 Task: Look for space in Itapissuma, Brazil from 5th July, 2023 to 15th July, 2023 for 9 adults in price range Rs.15000 to Rs.25000. Place can be entire place with 5 bedrooms having 5 beds and 5 bathrooms. Property type can be house, flat, guest house. Booking option can be shelf check-in. Required host language is Spanish.
Action: Mouse moved to (532, 107)
Screenshot: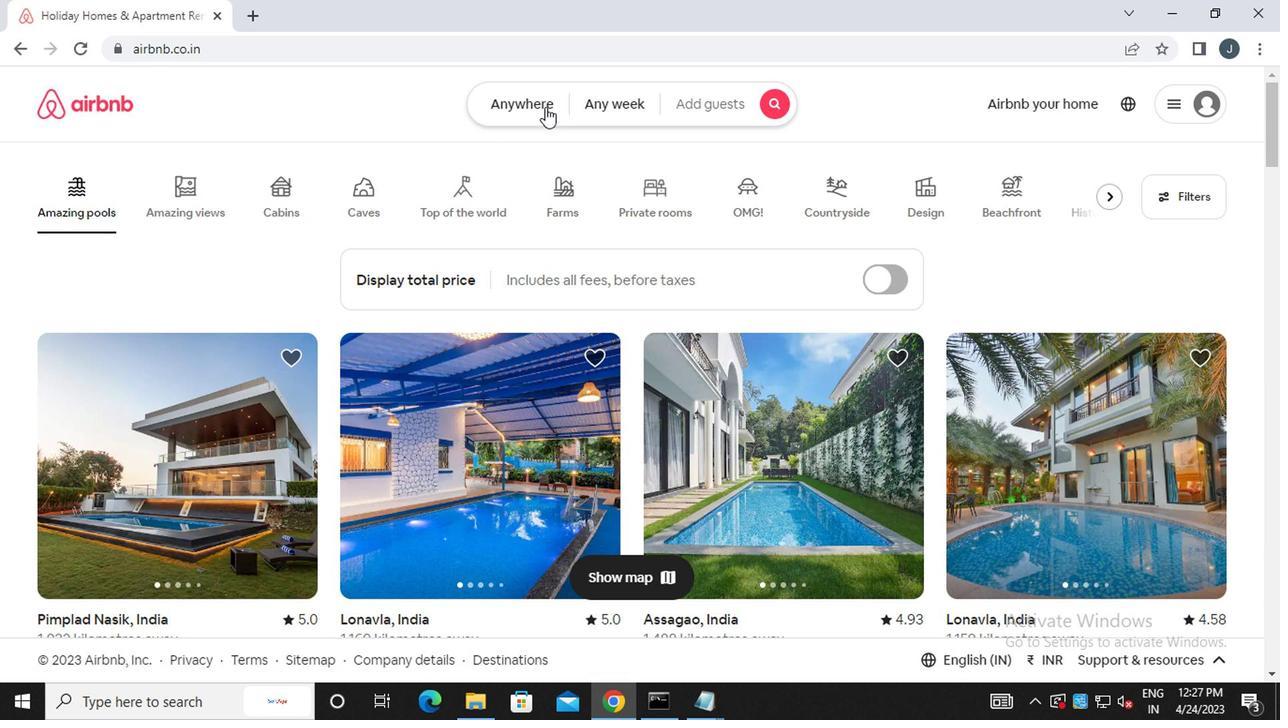 
Action: Mouse pressed left at (532, 107)
Screenshot: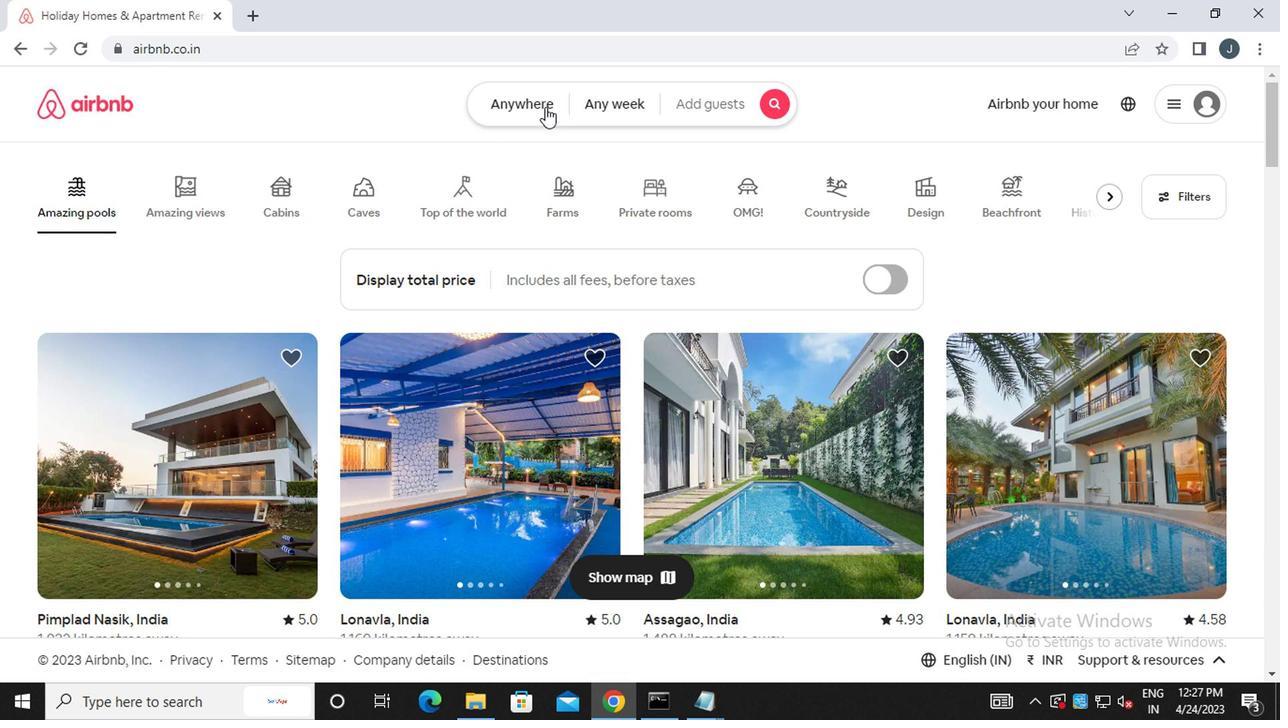 
Action: Mouse moved to (290, 183)
Screenshot: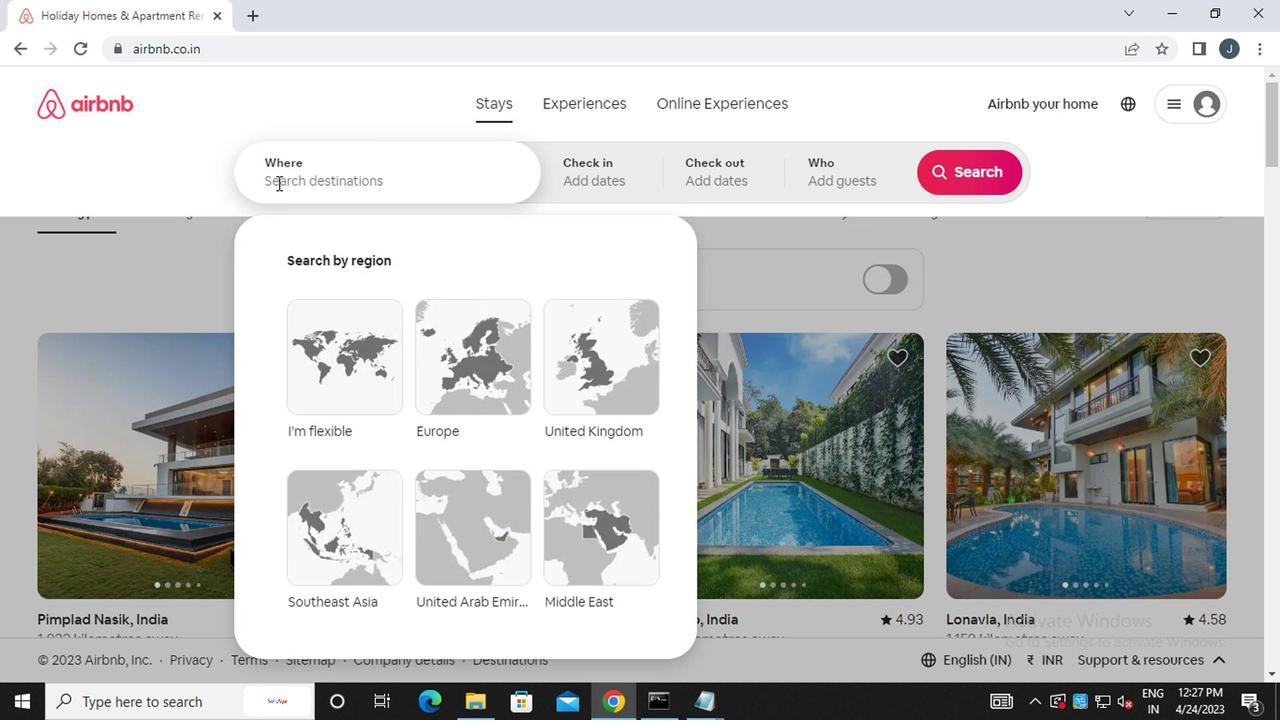 
Action: Mouse pressed left at (290, 183)
Screenshot: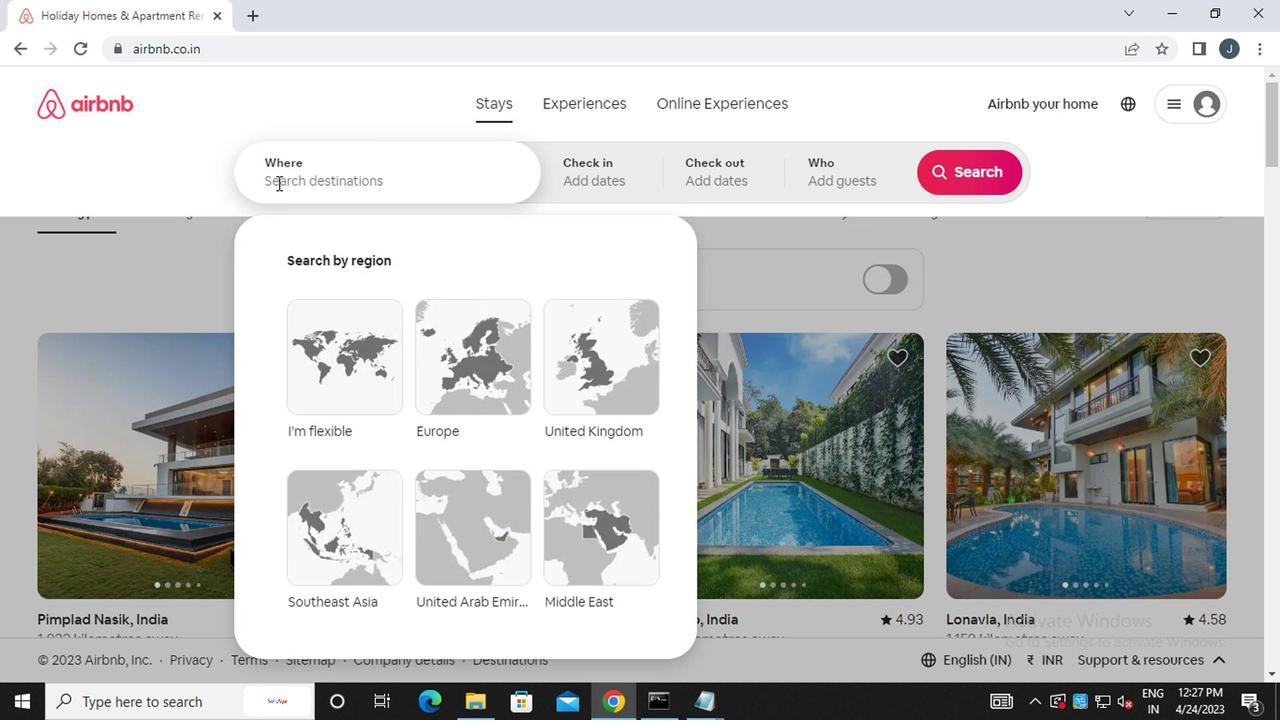 
Action: Mouse moved to (286, 183)
Screenshot: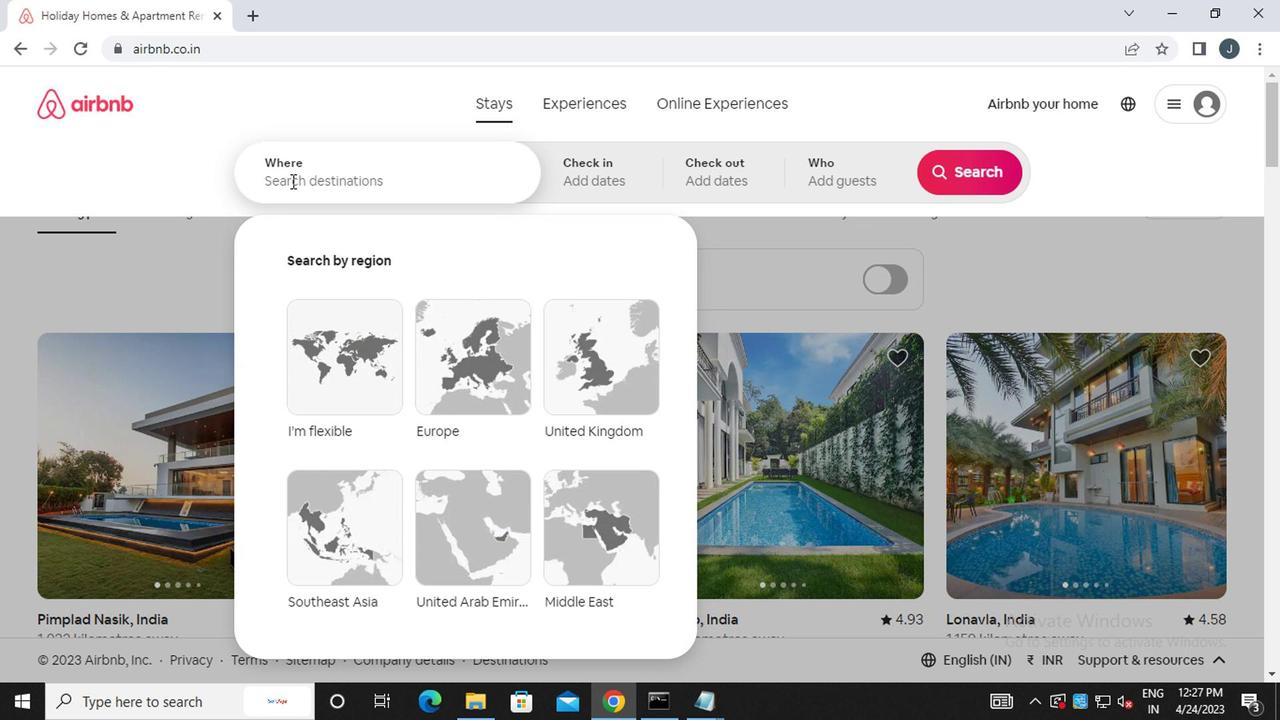 
Action: Key pressed i<Key.caps_lock>tapissuma,<Key.space><Key.caps_lock>b<Key.caps_lock>razil
Screenshot: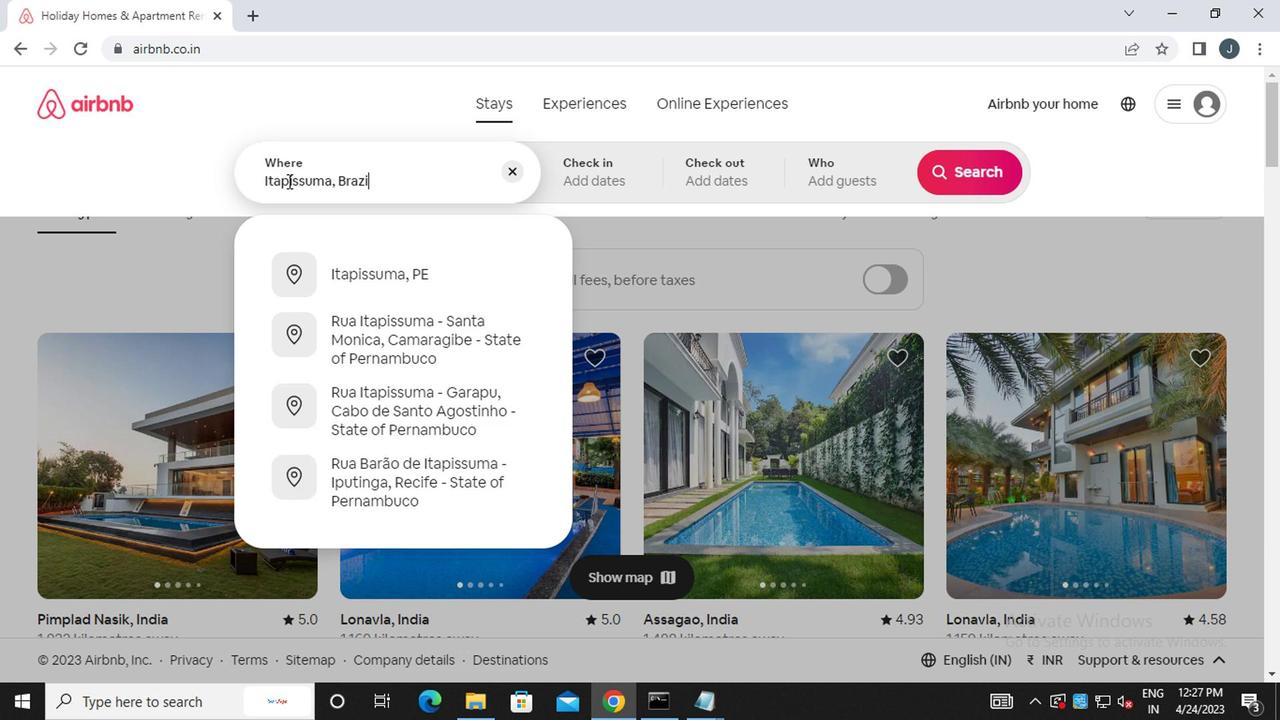 
Action: Mouse moved to (574, 168)
Screenshot: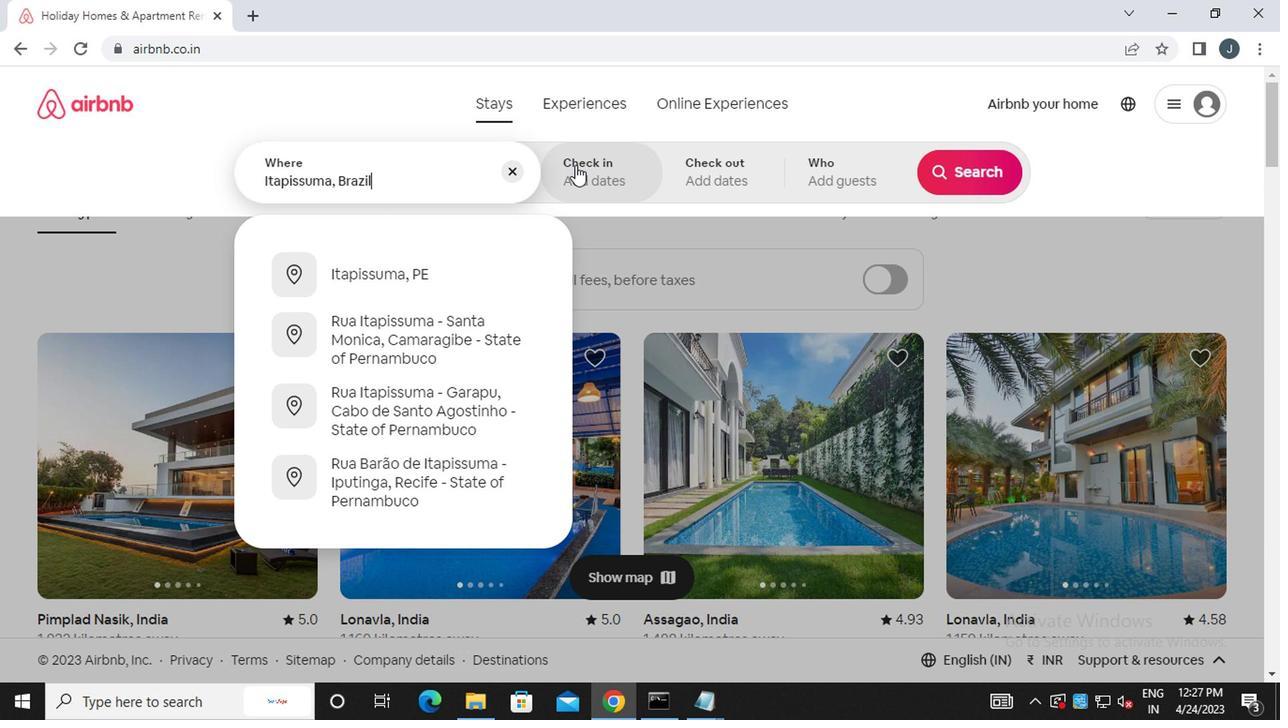 
Action: Mouse pressed left at (574, 168)
Screenshot: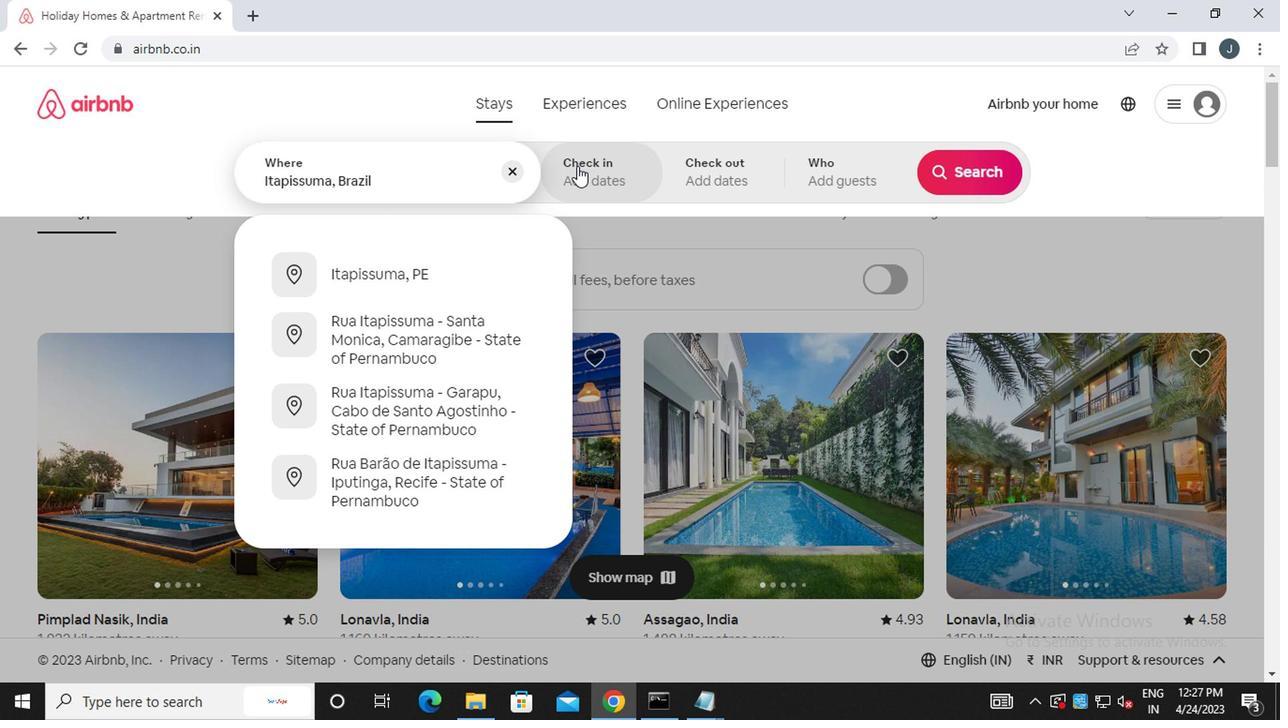 
Action: Mouse moved to (952, 323)
Screenshot: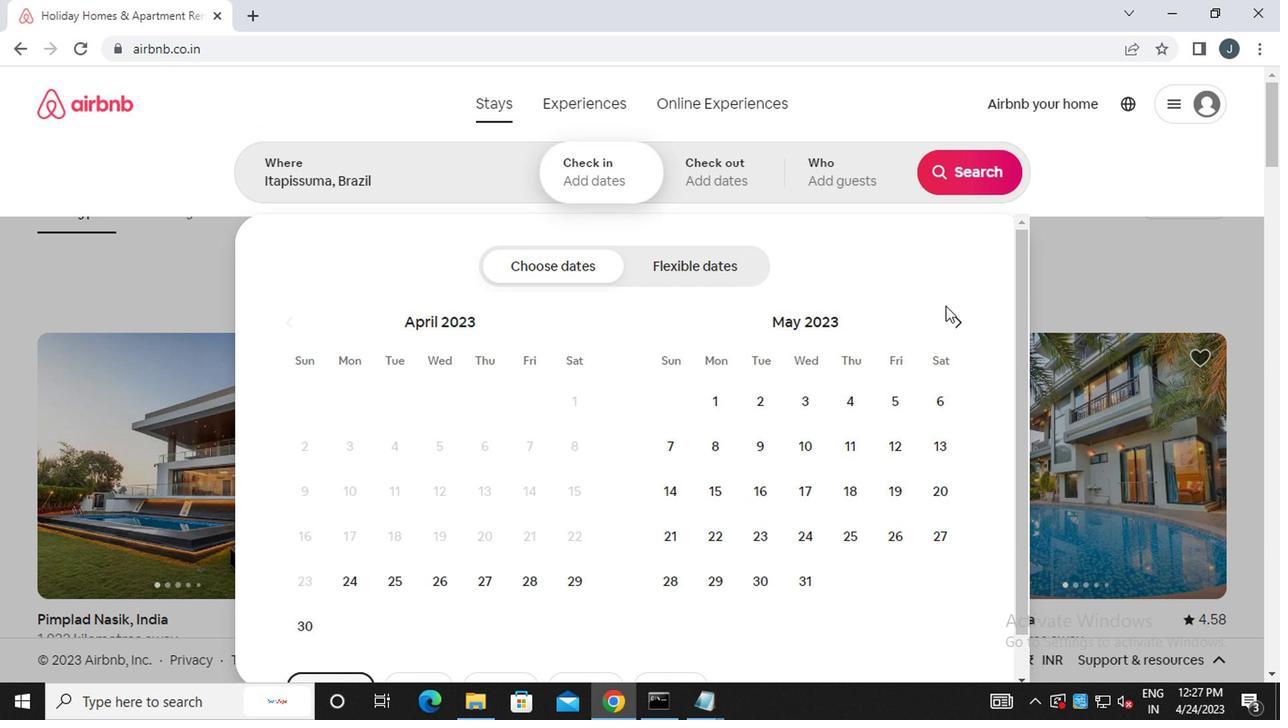 
Action: Mouse pressed left at (952, 323)
Screenshot: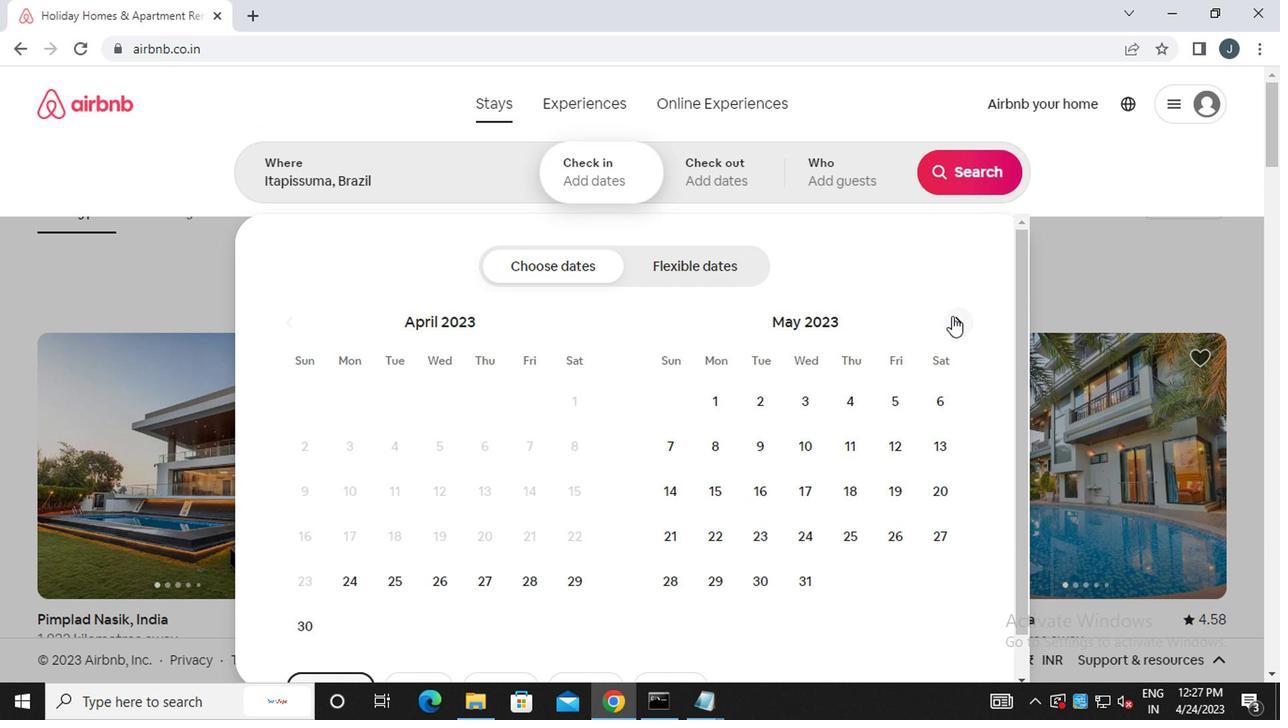 
Action: Mouse moved to (954, 324)
Screenshot: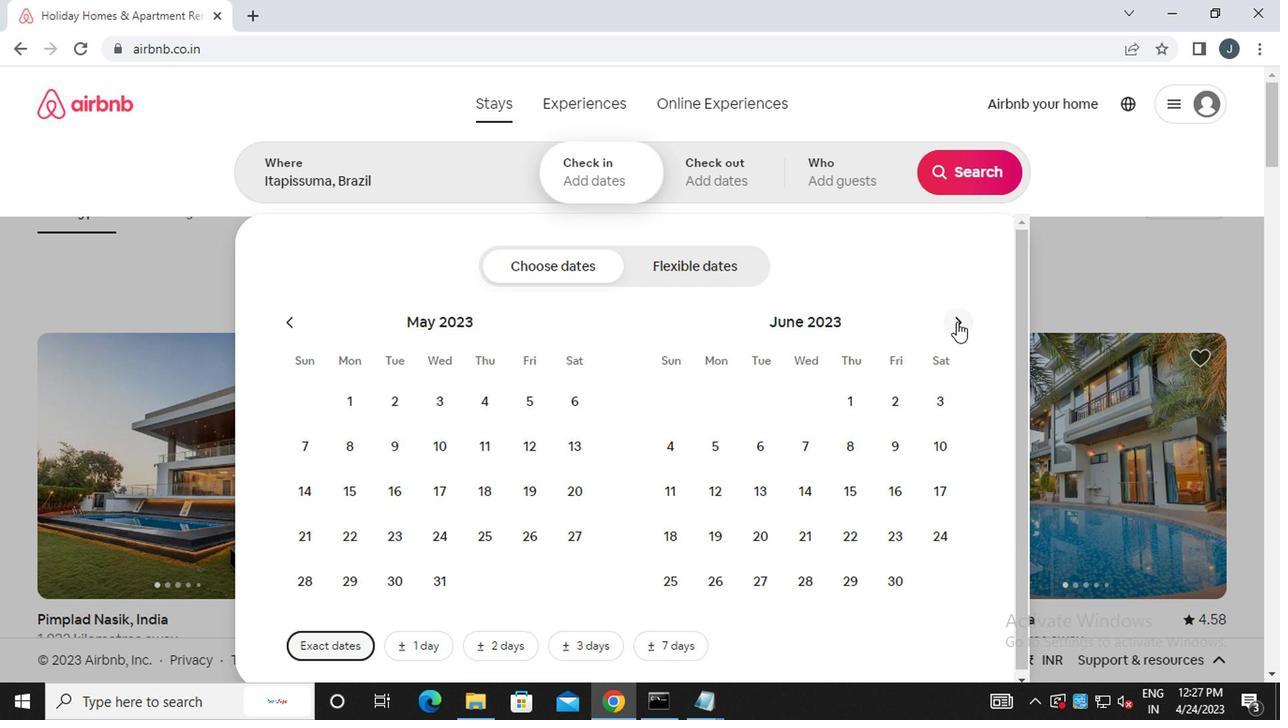 
Action: Mouse pressed left at (954, 324)
Screenshot: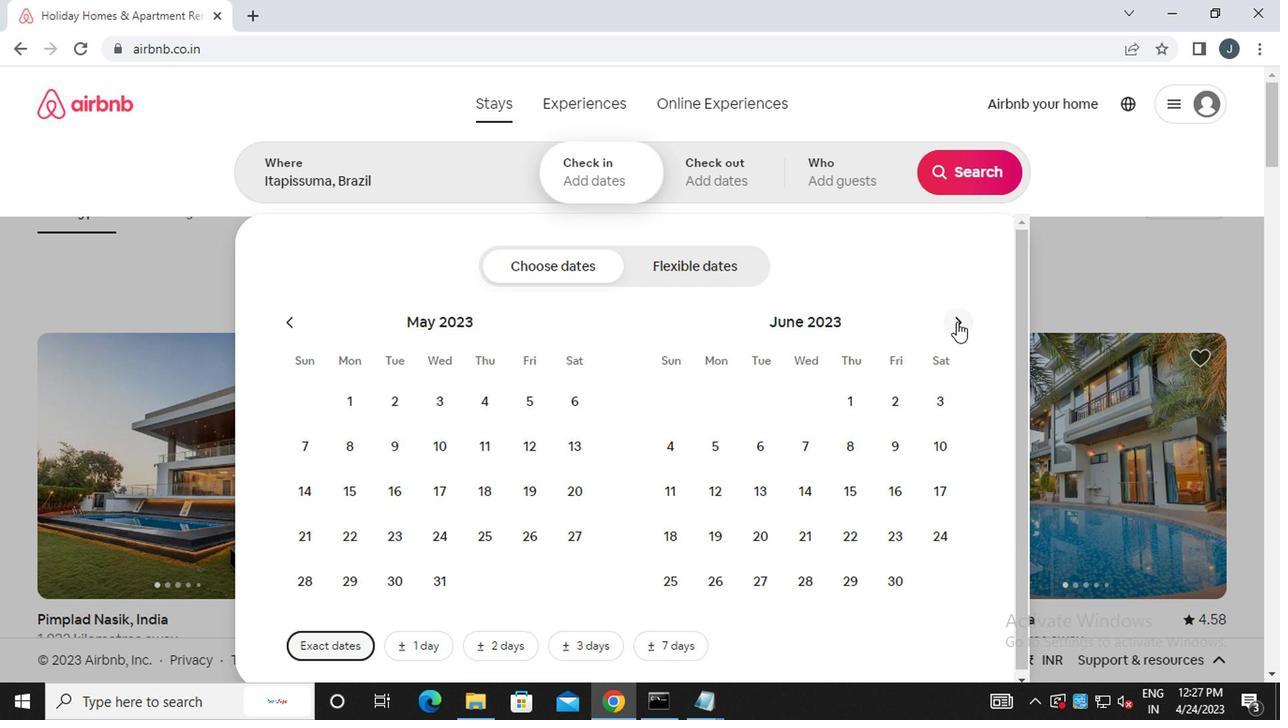 
Action: Mouse moved to (806, 450)
Screenshot: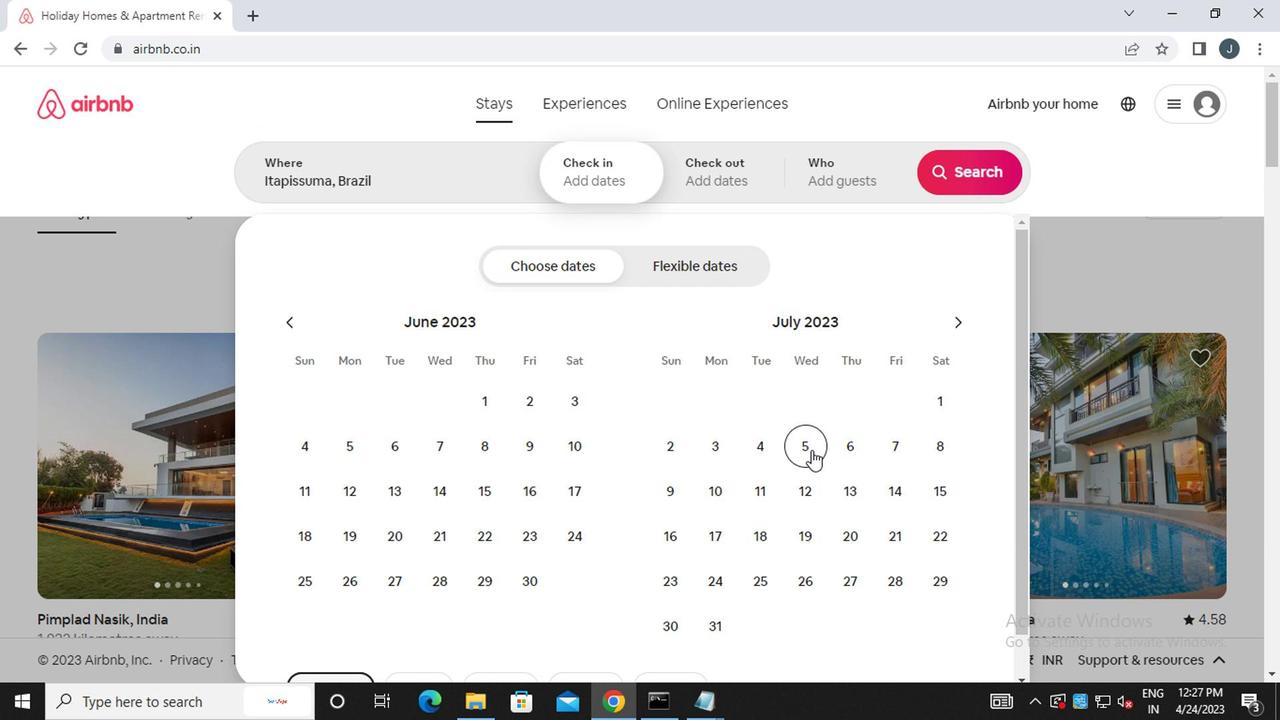 
Action: Mouse pressed left at (806, 450)
Screenshot: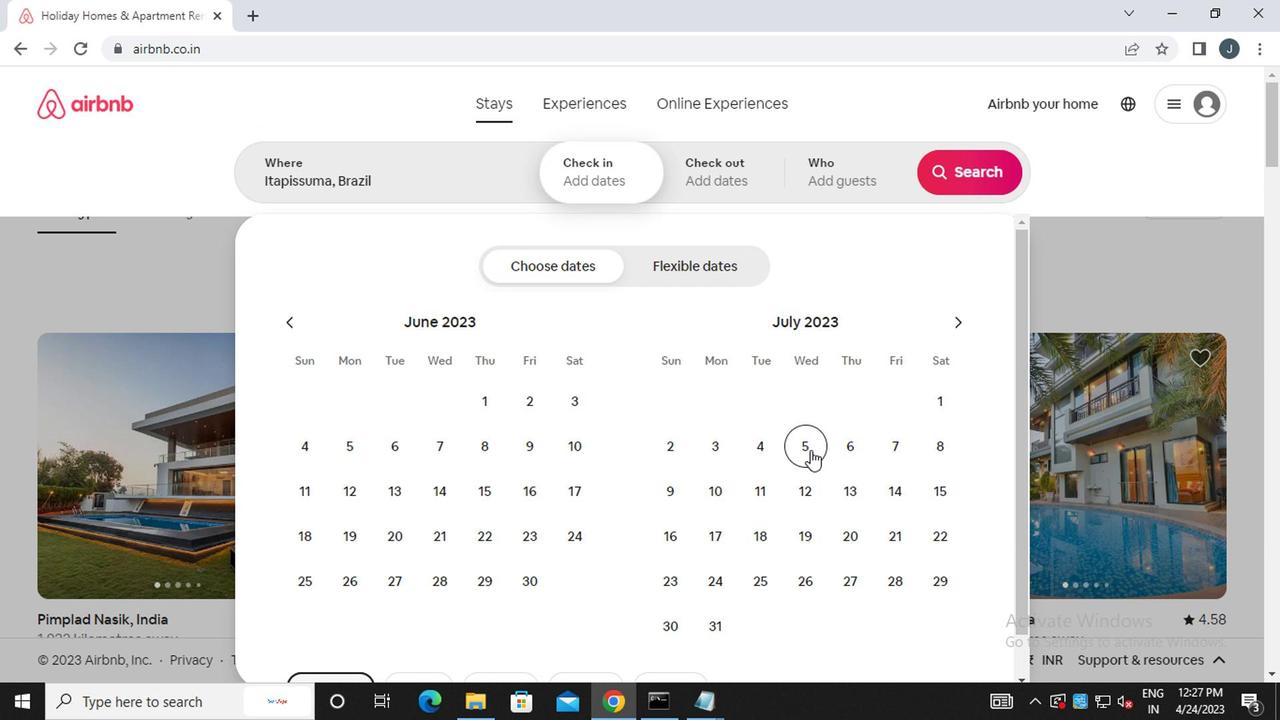 
Action: Mouse moved to (928, 490)
Screenshot: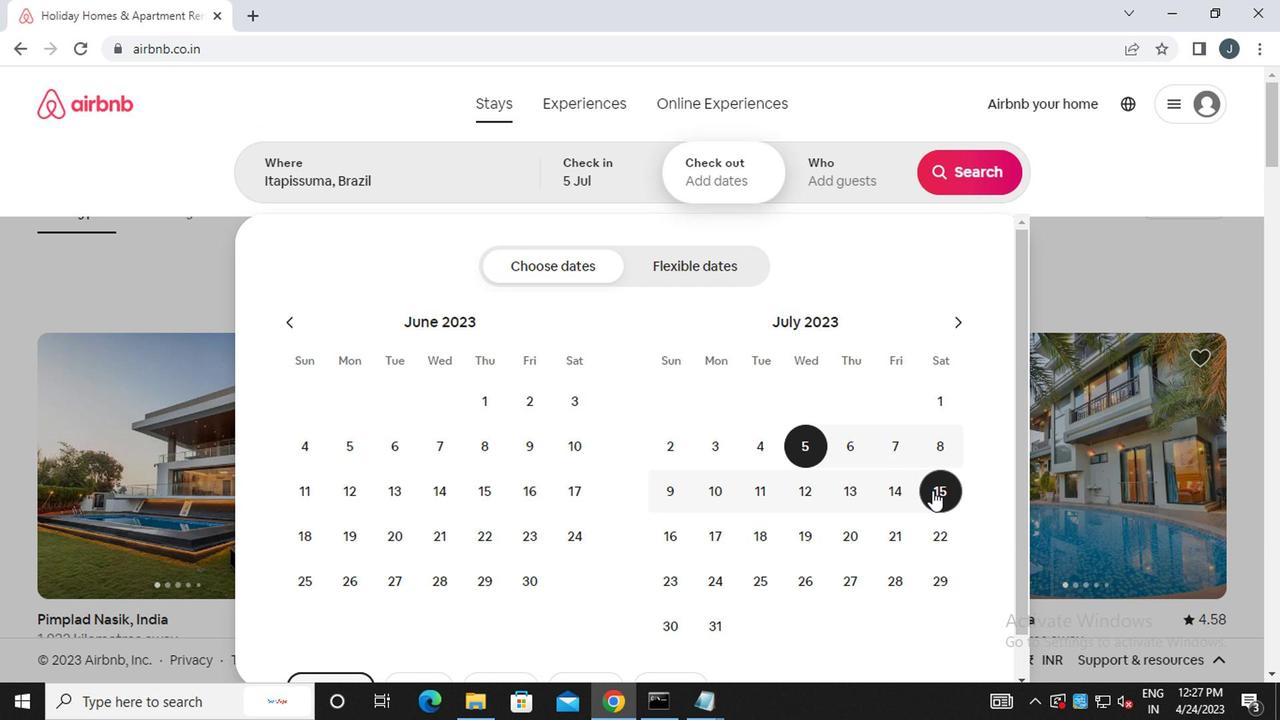
Action: Mouse pressed left at (928, 490)
Screenshot: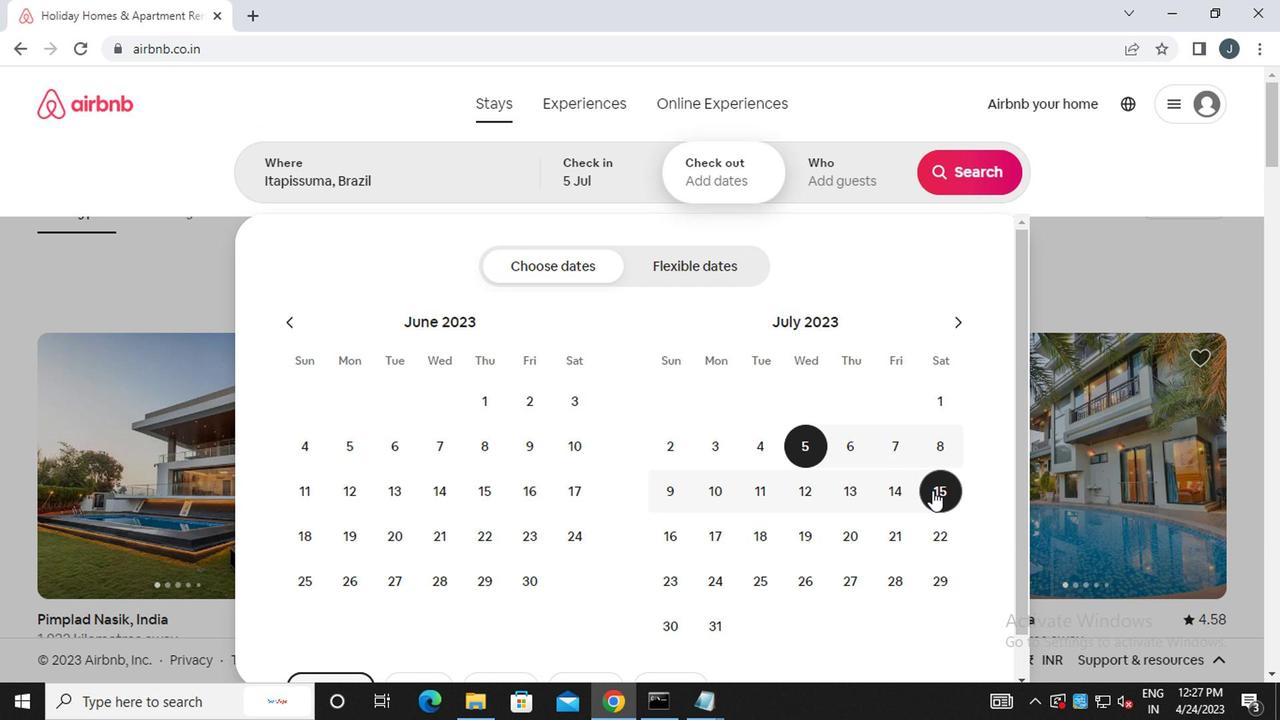 
Action: Mouse moved to (839, 171)
Screenshot: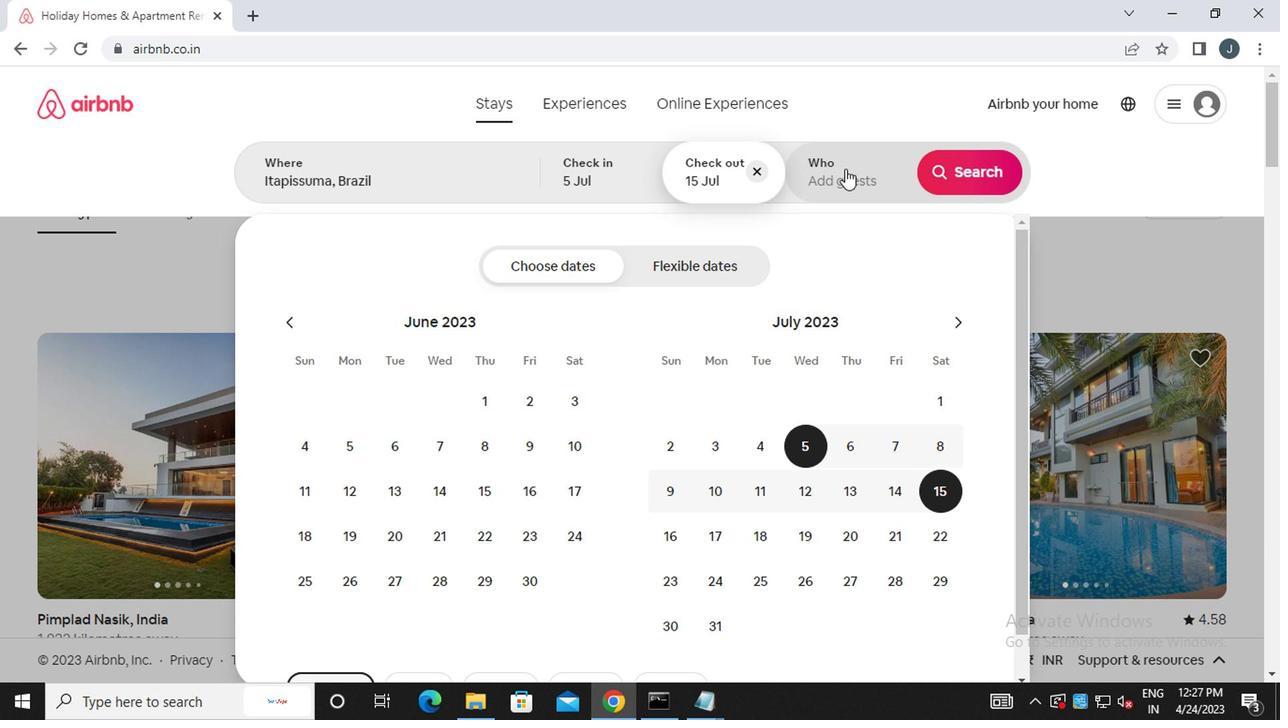 
Action: Mouse pressed left at (839, 171)
Screenshot: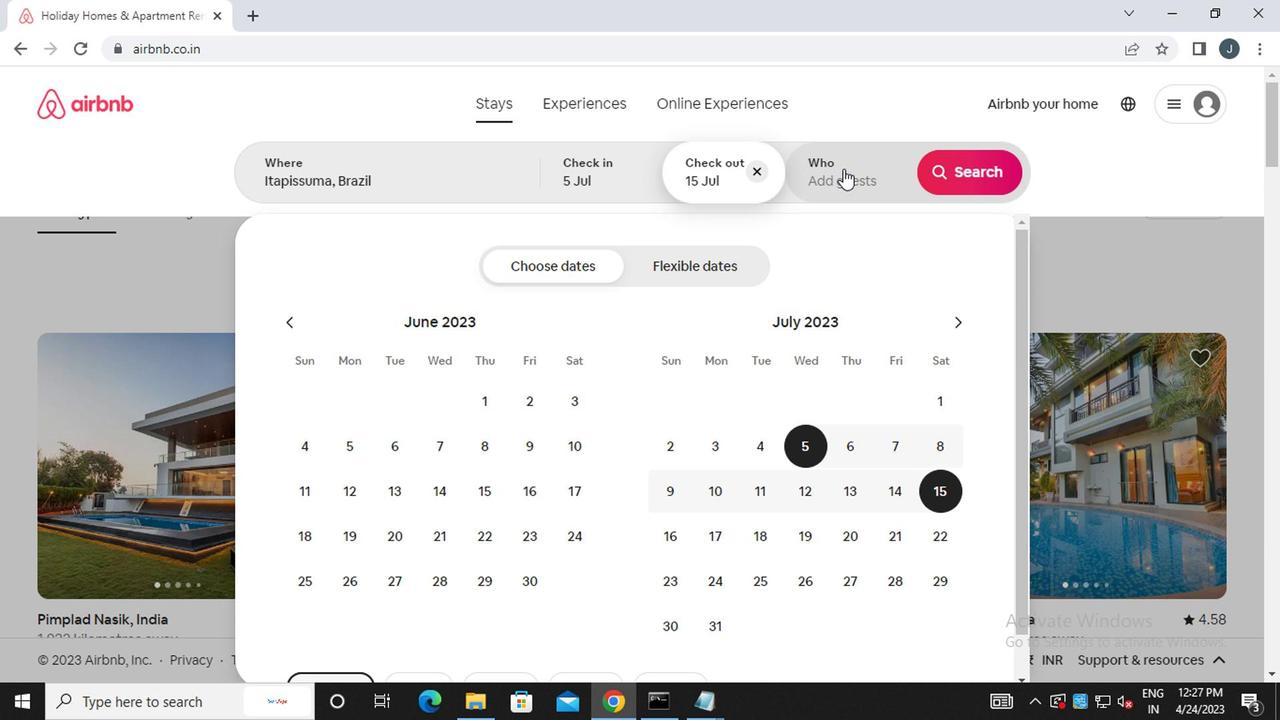 
Action: Mouse moved to (976, 272)
Screenshot: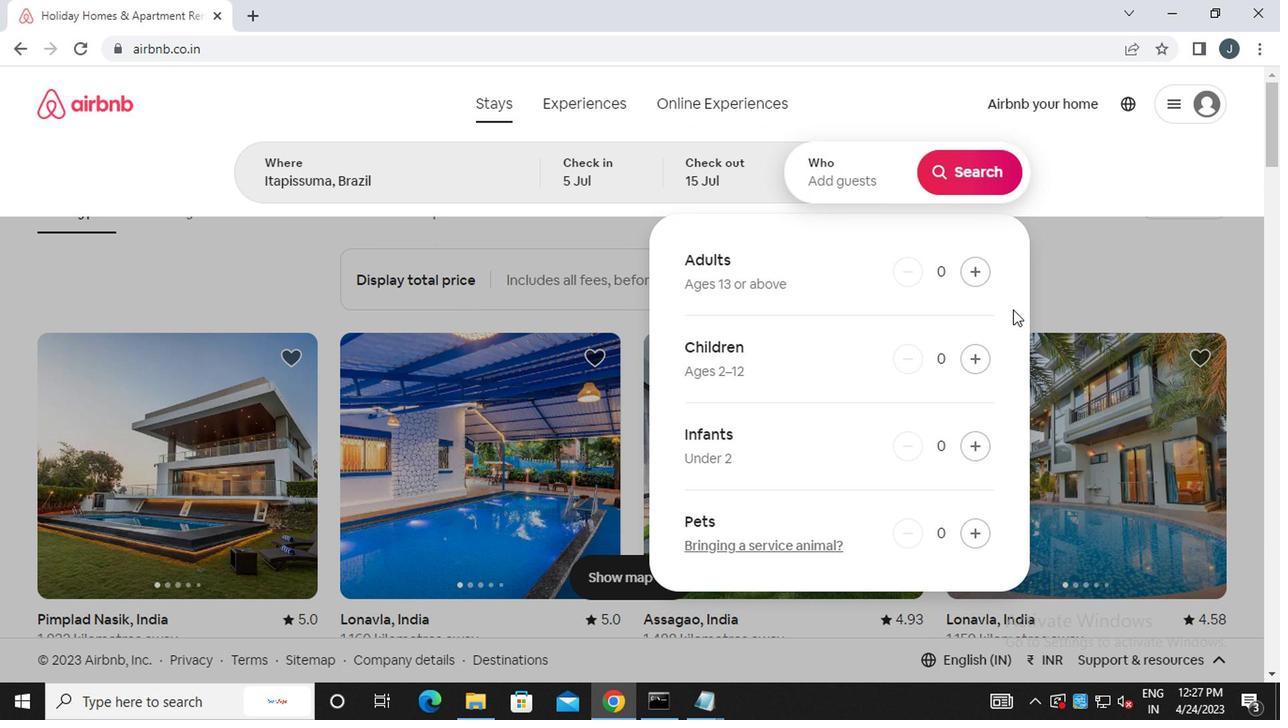 
Action: Mouse pressed left at (976, 272)
Screenshot: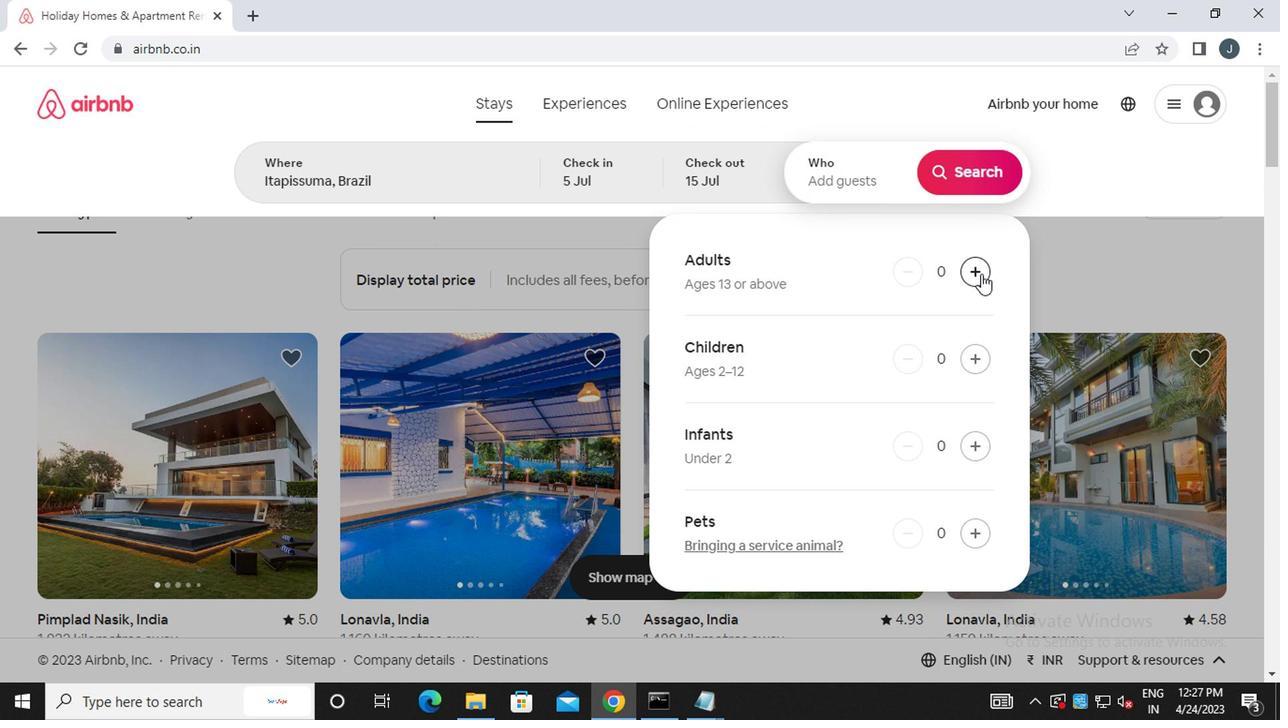 
Action: Mouse pressed left at (976, 272)
Screenshot: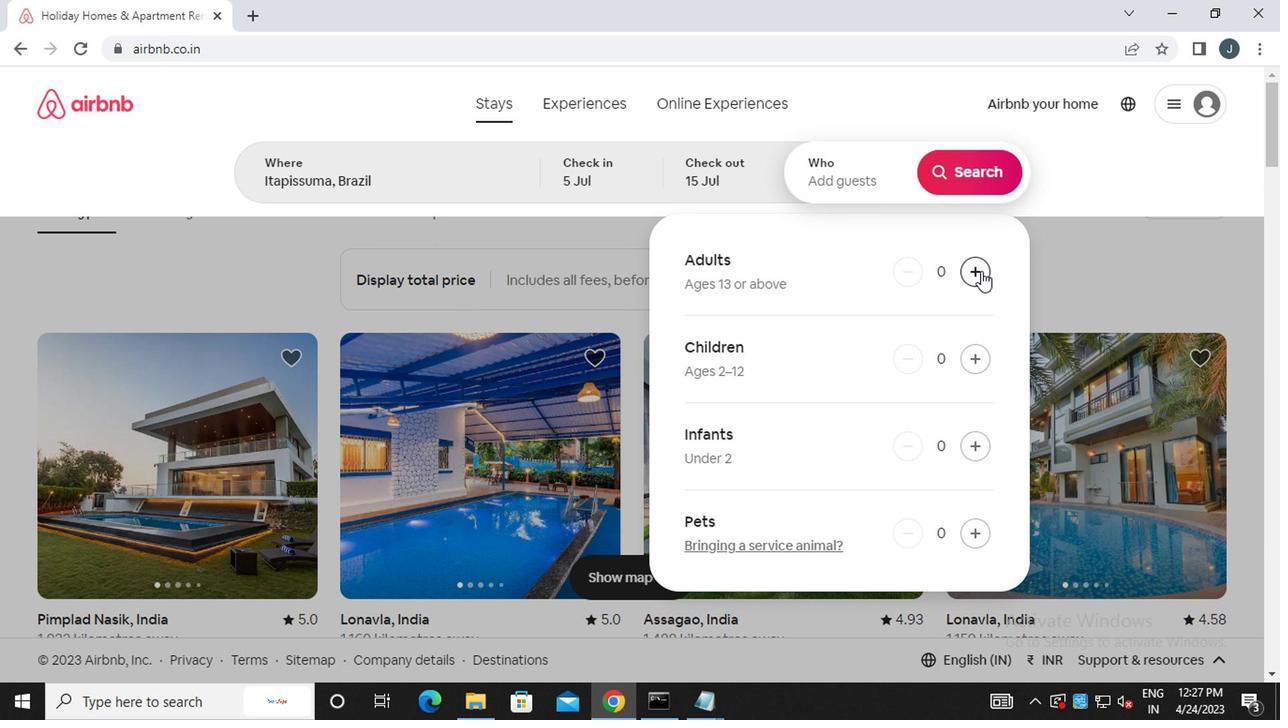 
Action: Mouse pressed left at (976, 272)
Screenshot: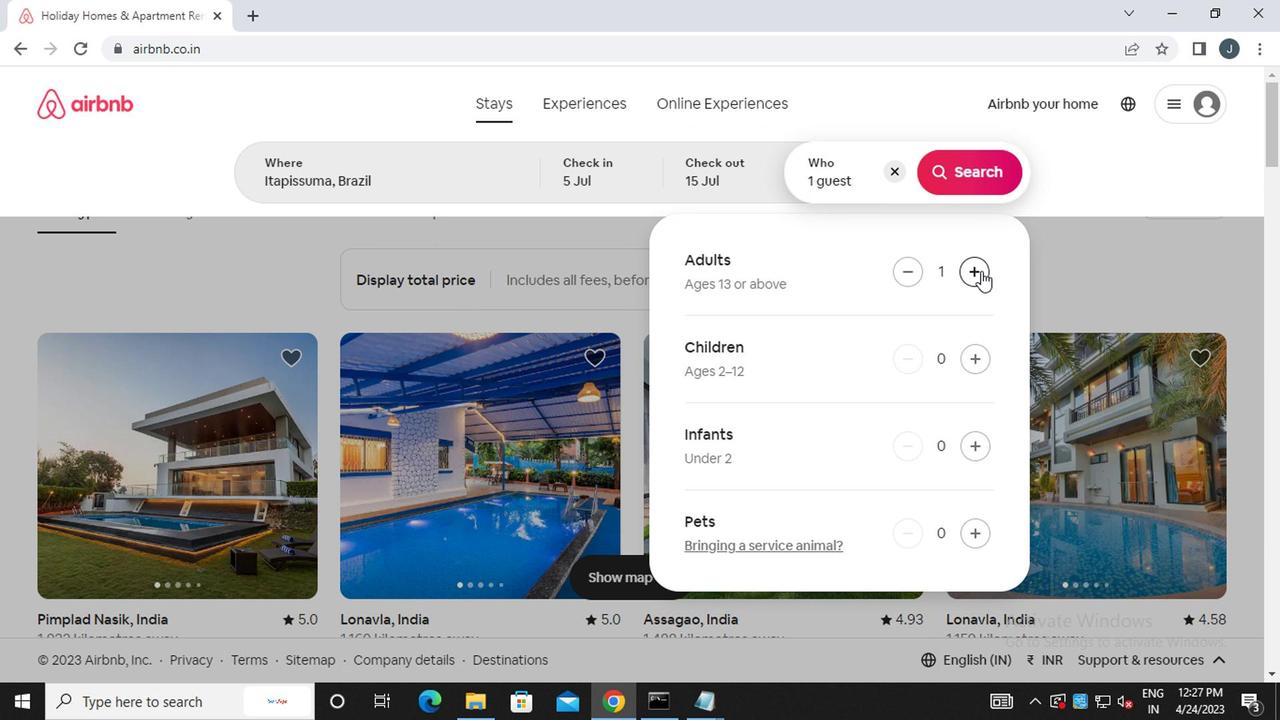 
Action: Mouse moved to (976, 272)
Screenshot: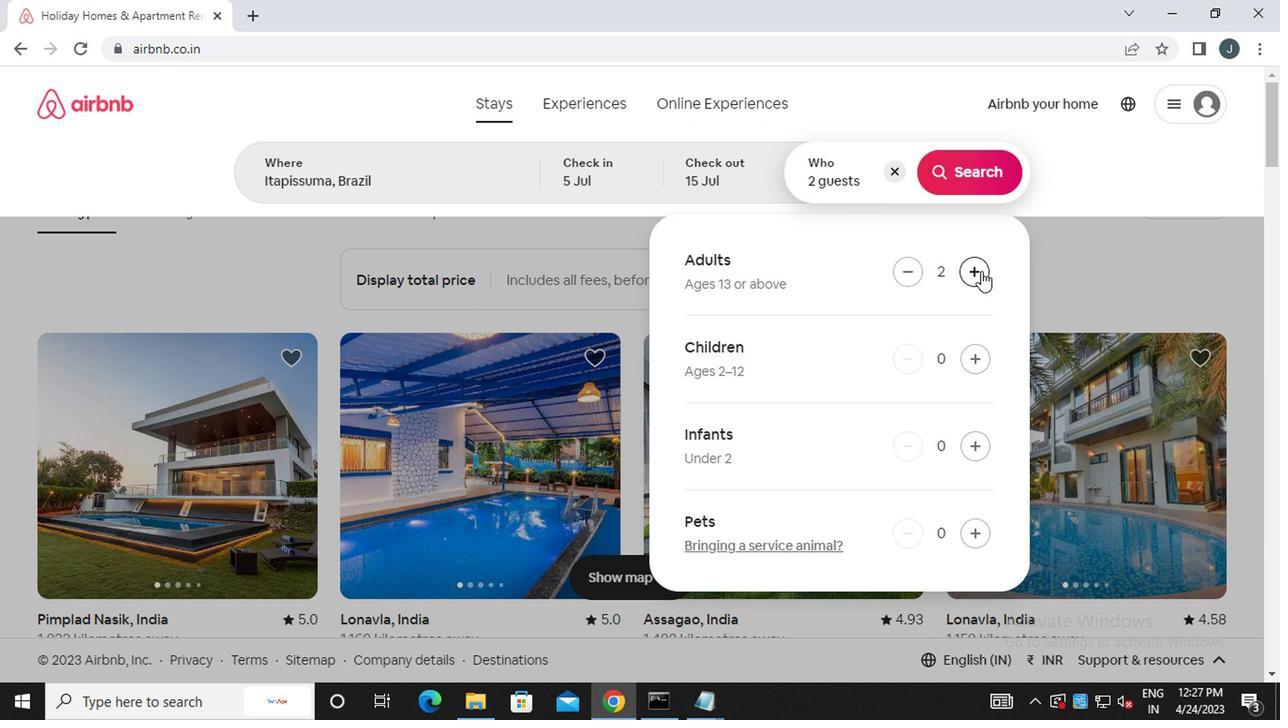 
Action: Mouse pressed left at (976, 272)
Screenshot: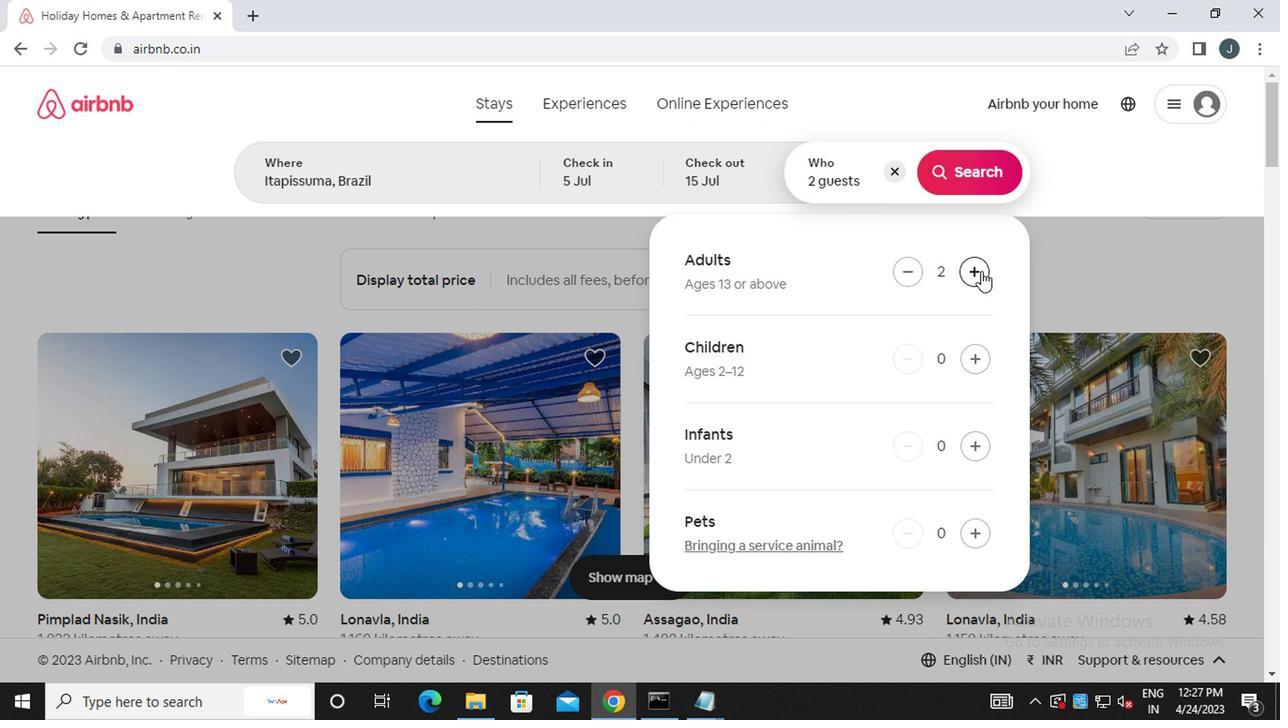 
Action: Mouse pressed left at (976, 272)
Screenshot: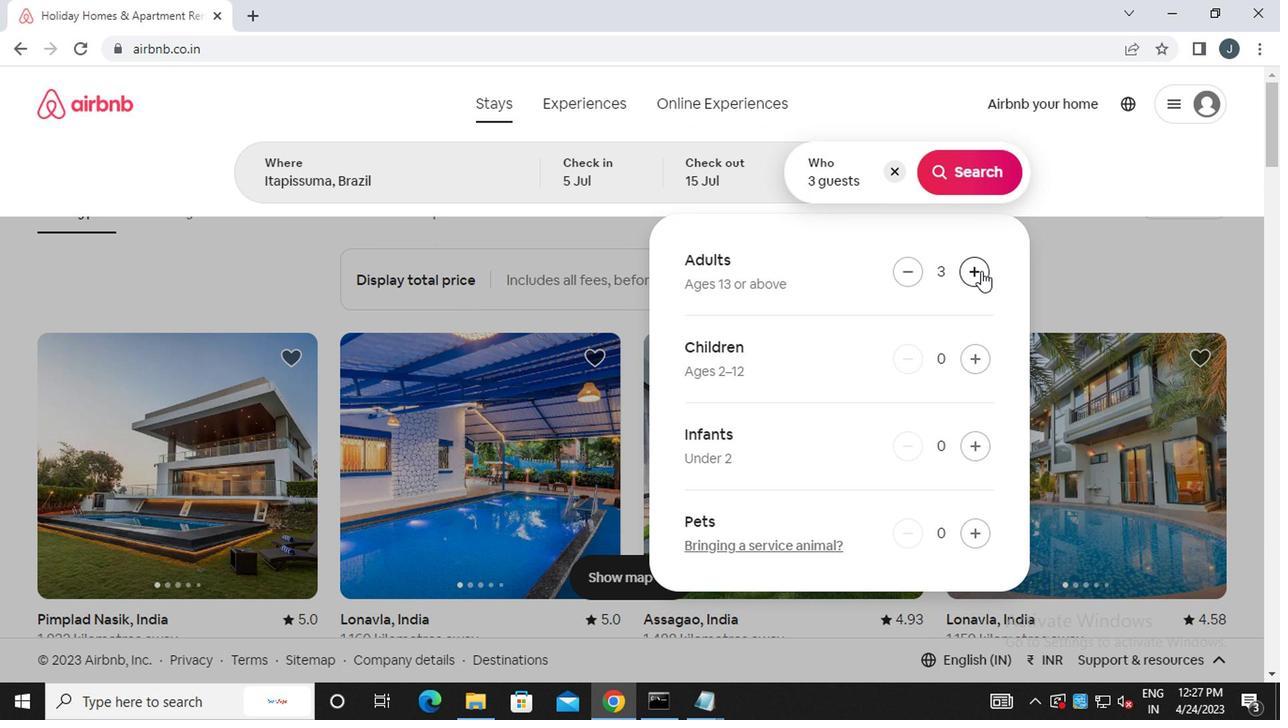 
Action: Mouse pressed left at (976, 272)
Screenshot: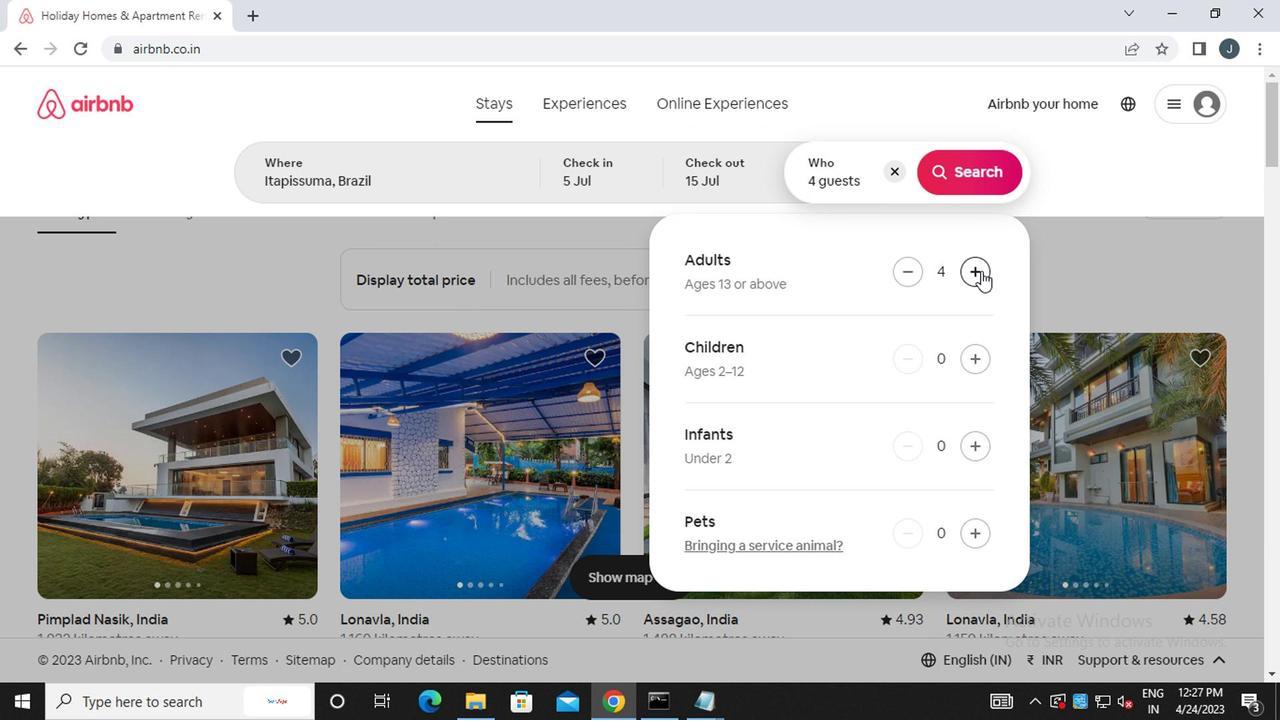 
Action: Mouse pressed left at (976, 272)
Screenshot: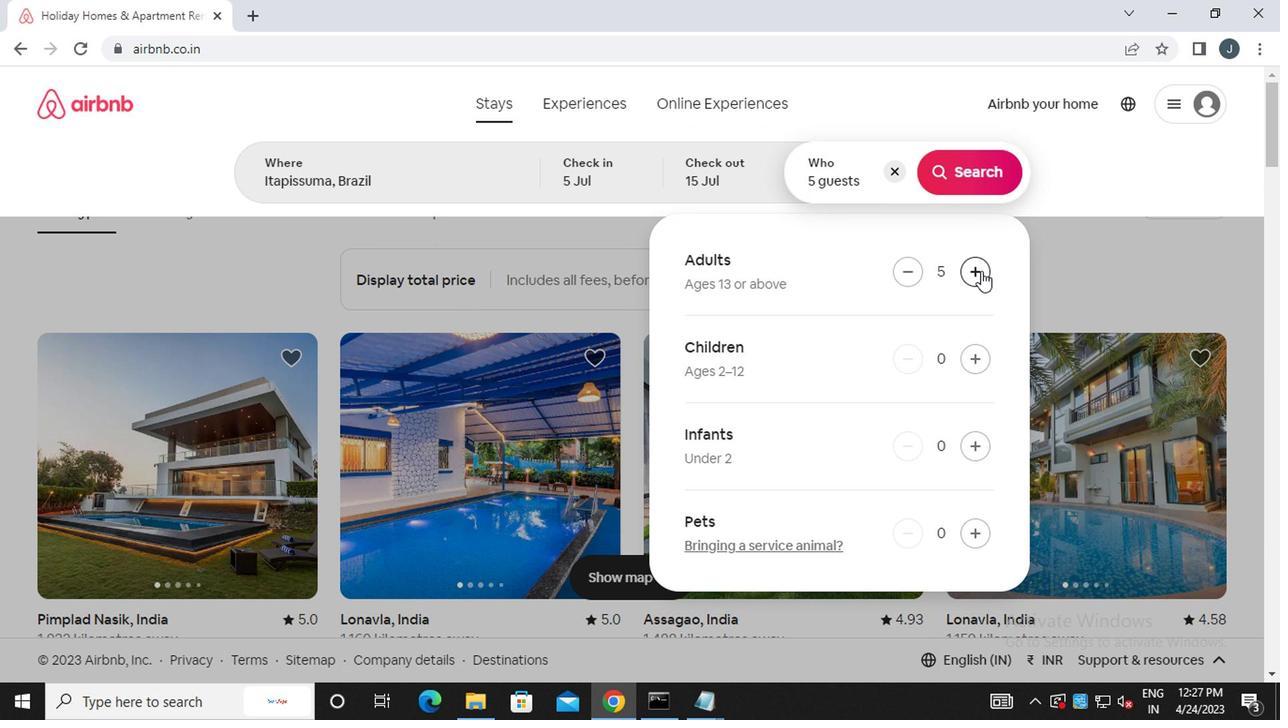 
Action: Mouse pressed left at (976, 272)
Screenshot: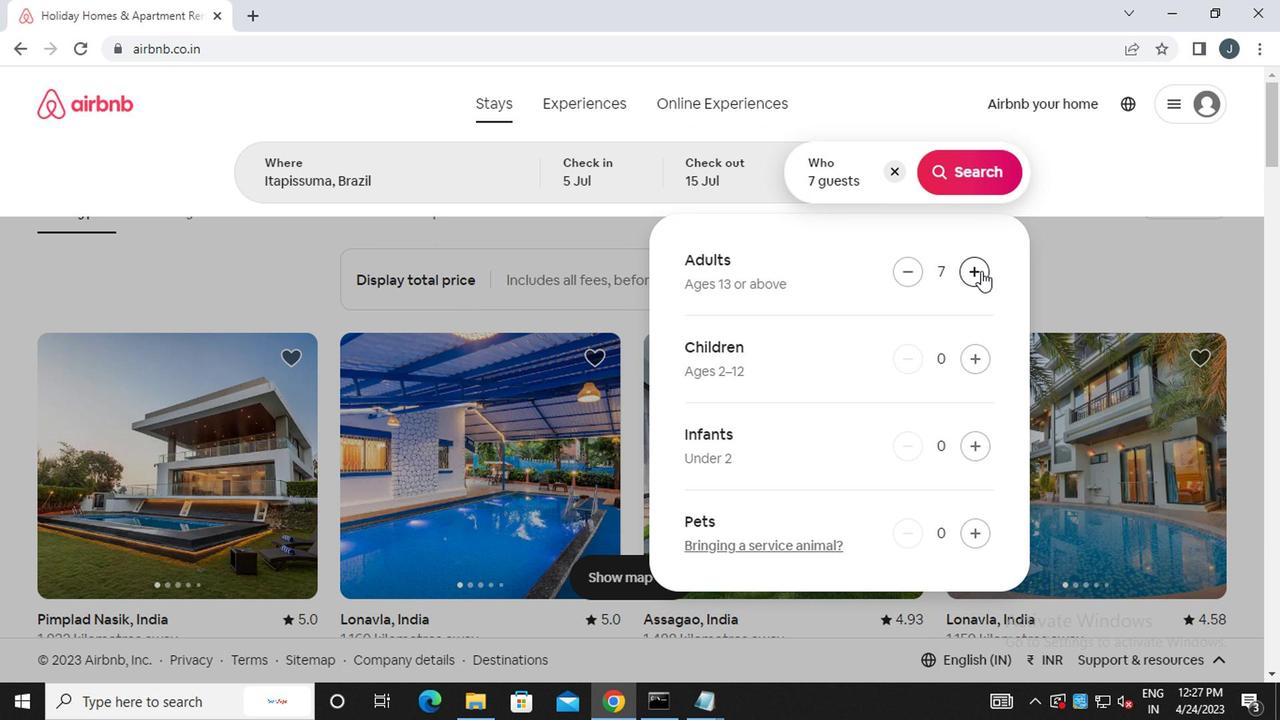 
Action: Mouse pressed left at (976, 272)
Screenshot: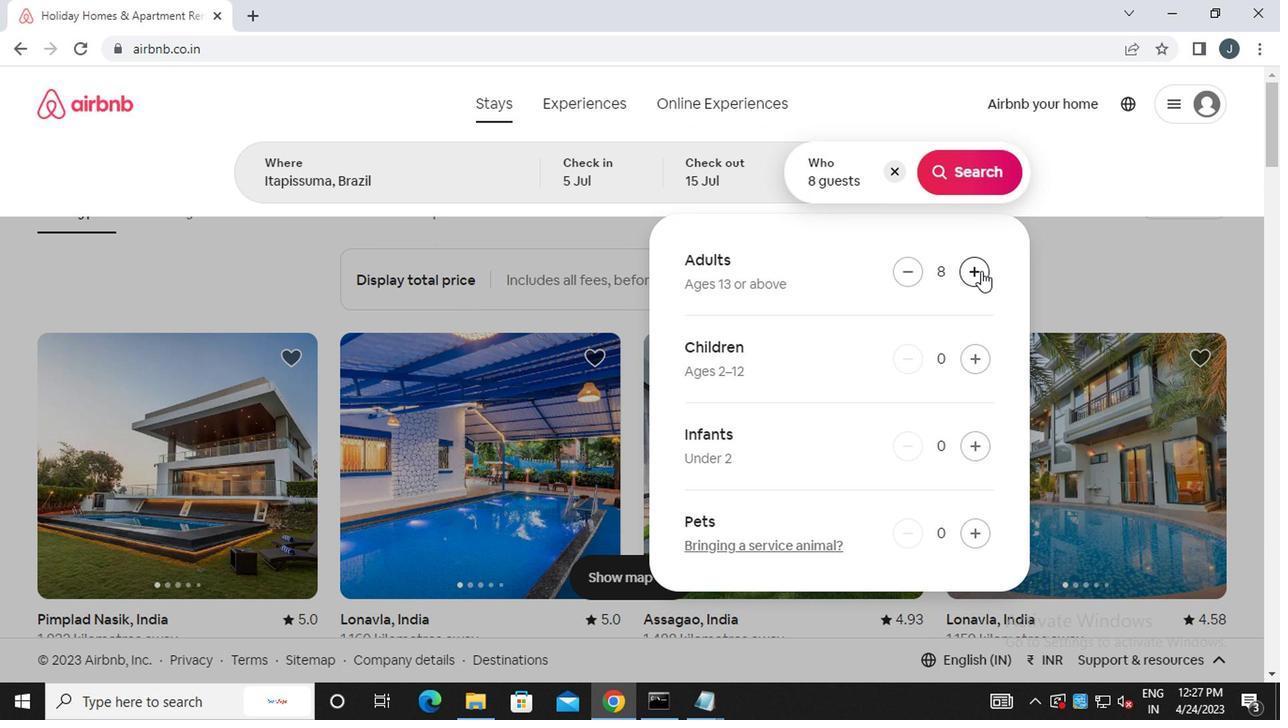 
Action: Mouse moved to (982, 176)
Screenshot: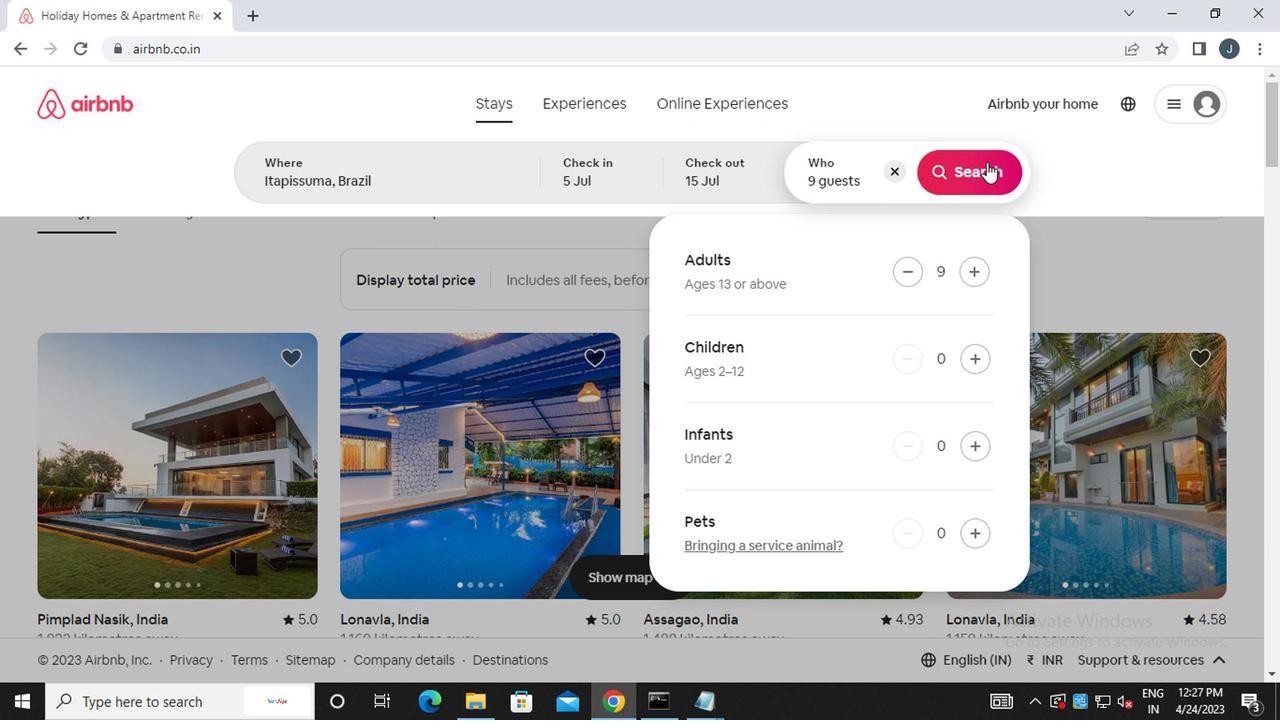
Action: Mouse pressed left at (982, 176)
Screenshot: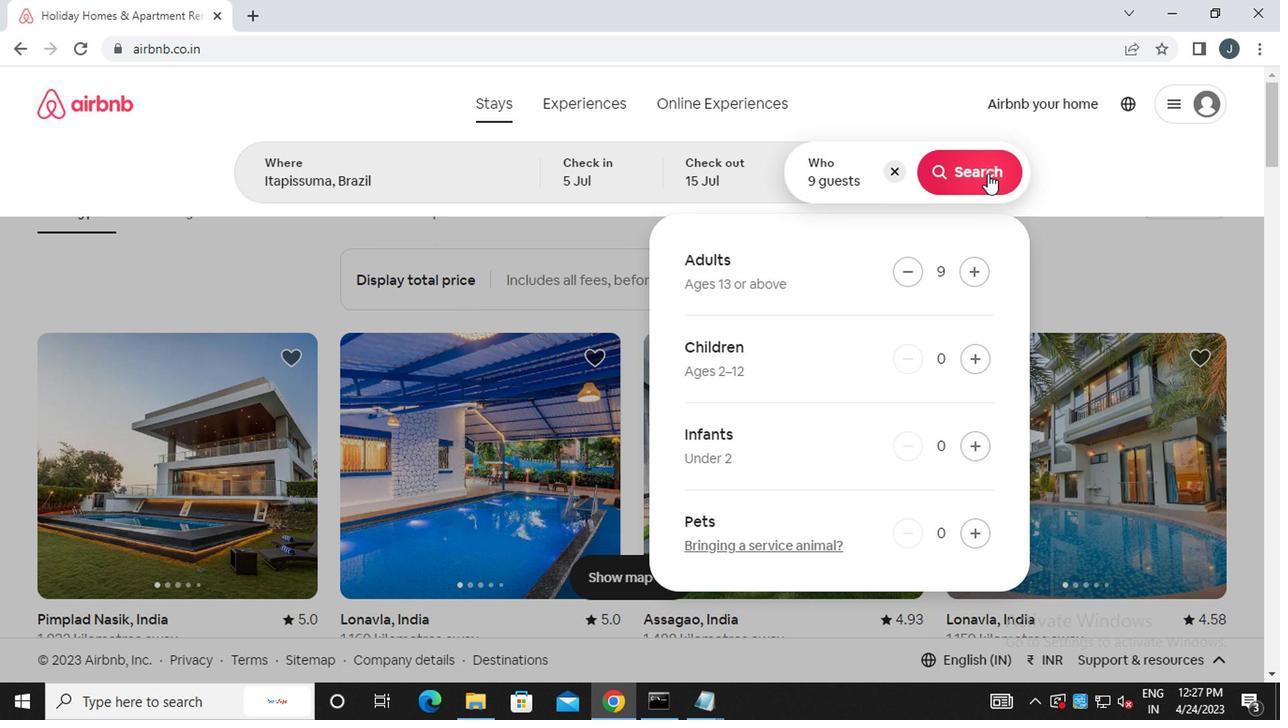 
Action: Mouse moved to (1200, 178)
Screenshot: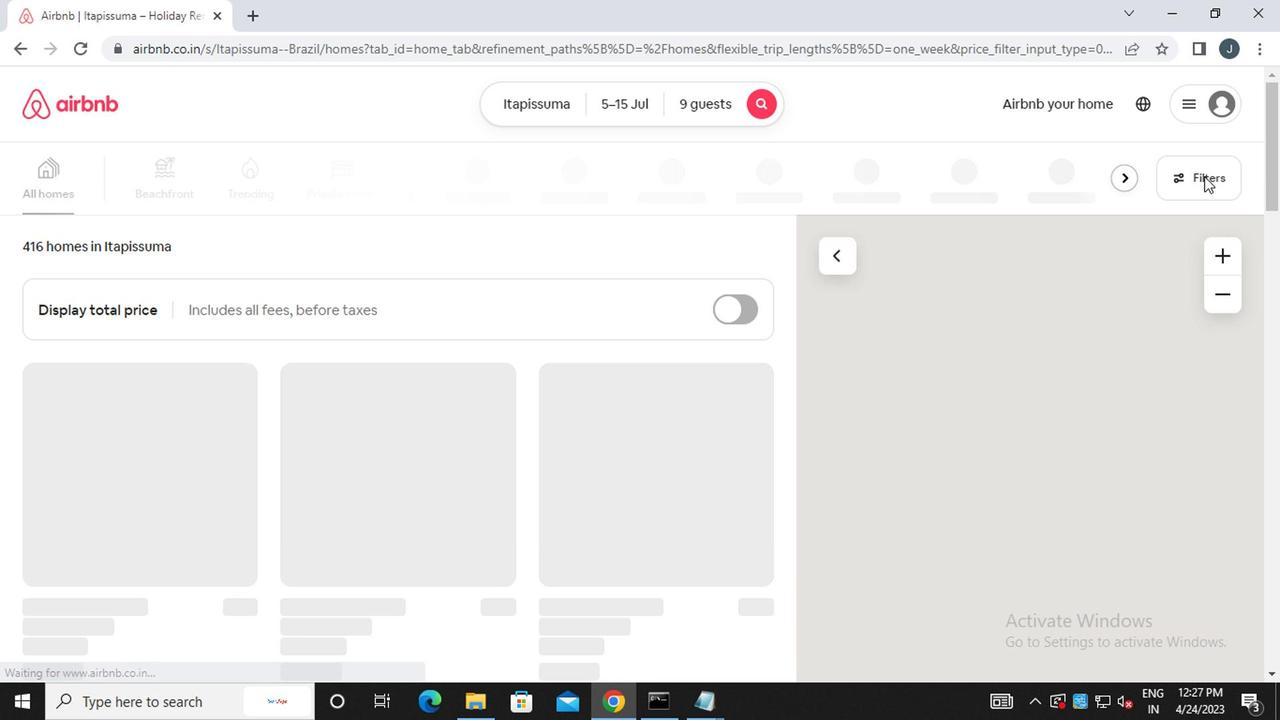
Action: Mouse pressed left at (1200, 178)
Screenshot: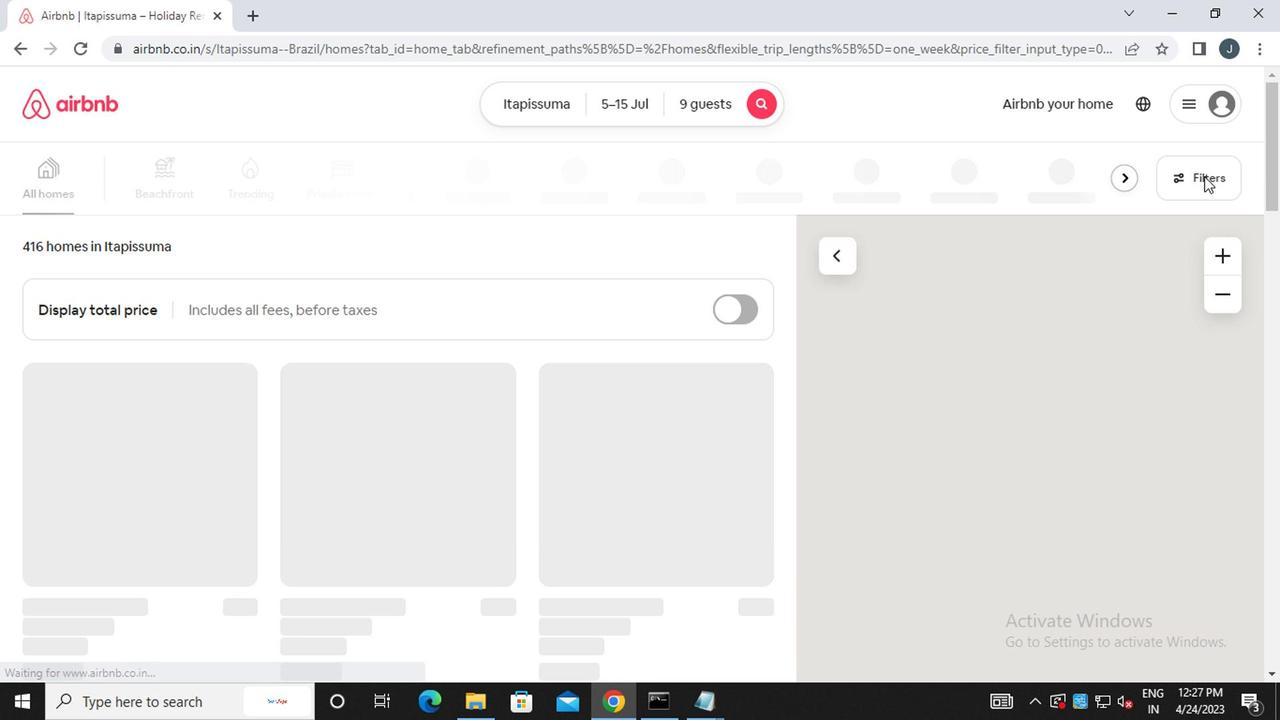 
Action: Mouse moved to (480, 402)
Screenshot: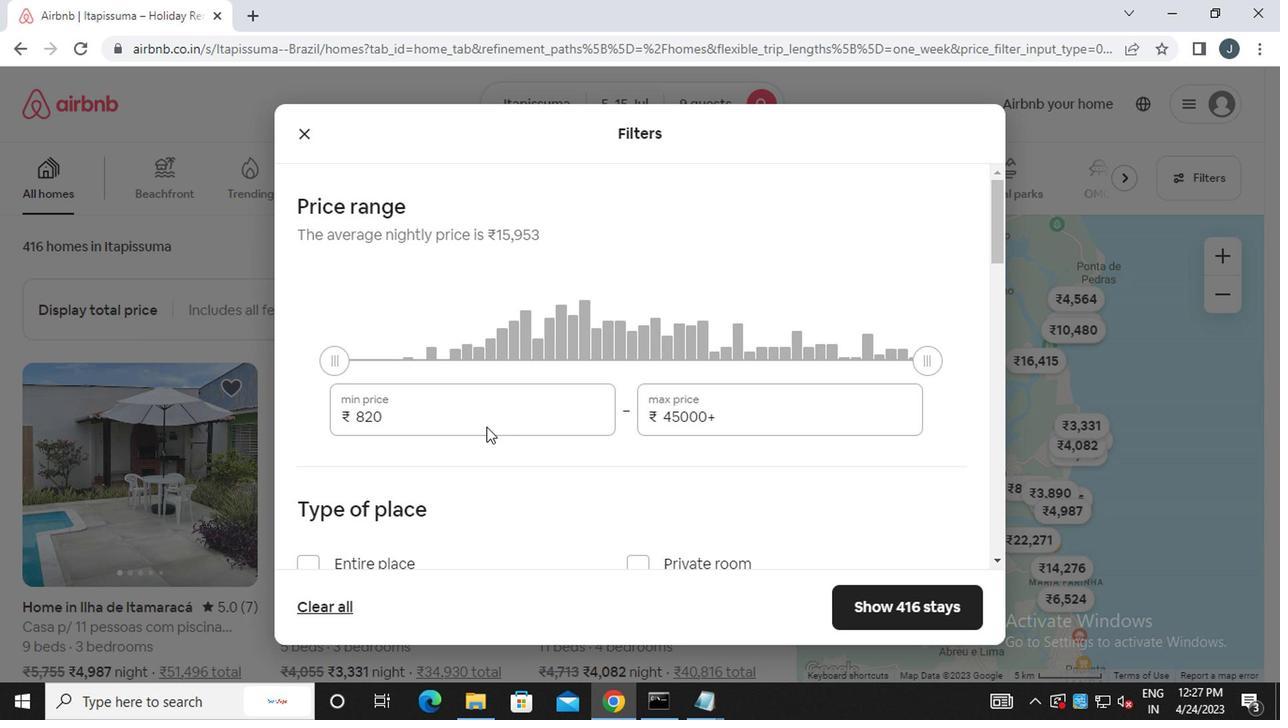 
Action: Mouse pressed left at (480, 402)
Screenshot: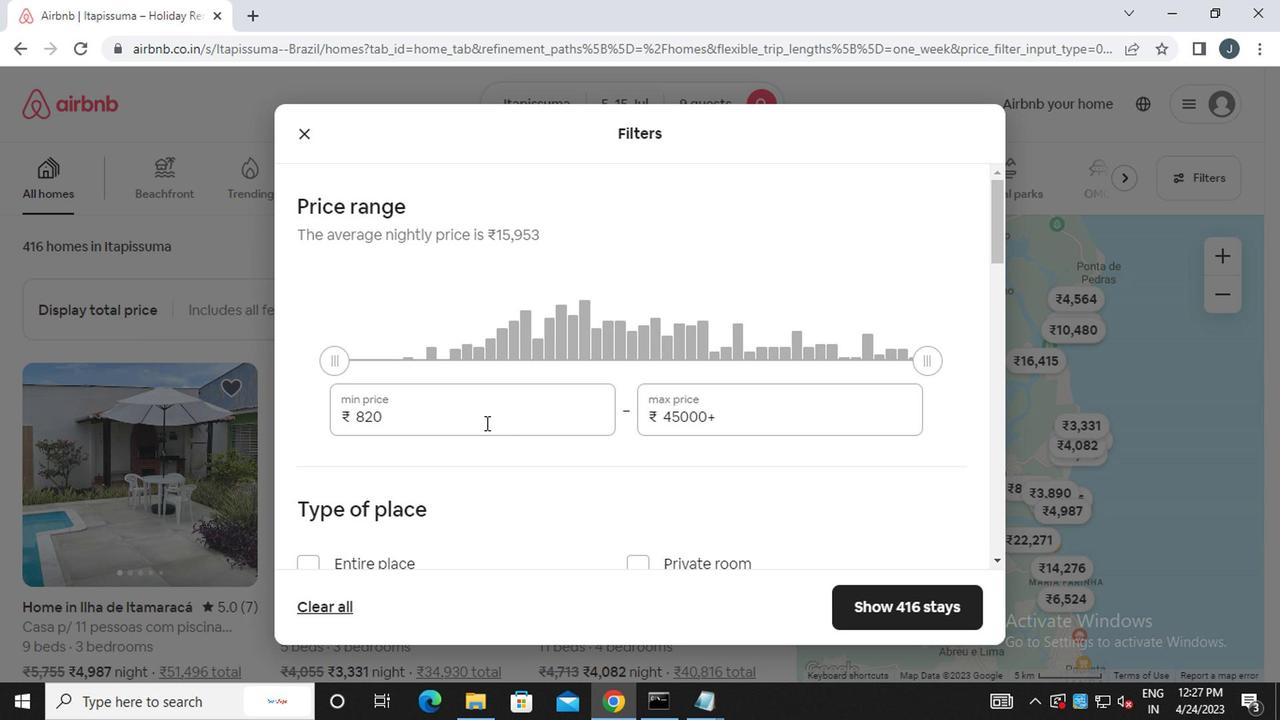 
Action: Key pressed <Key.backspace><Key.backspace><Key.backspace><Key.backspace><Key.backspace><Key.backspace><Key.backspace><Key.backspace><Key.backspace><Key.backspace><<97>><<101>><<96>><<96>><<96>>
Screenshot: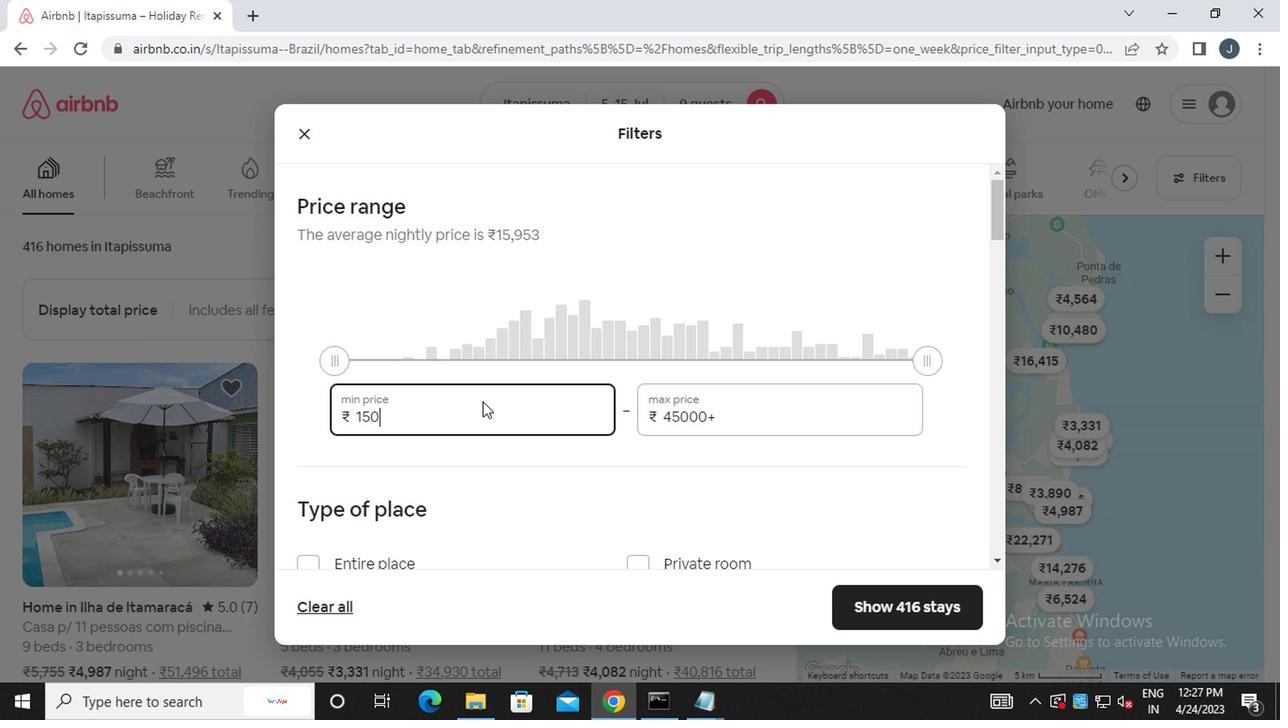 
Action: Mouse moved to (736, 410)
Screenshot: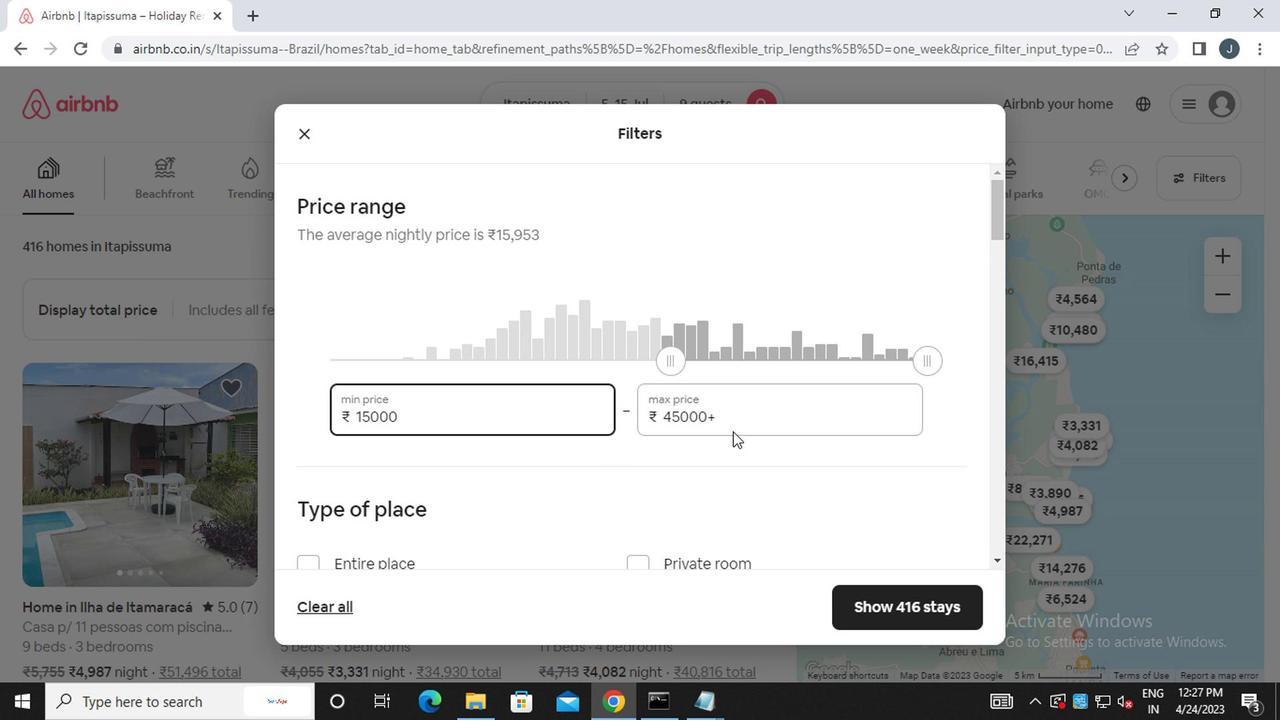 
Action: Mouse pressed left at (736, 410)
Screenshot: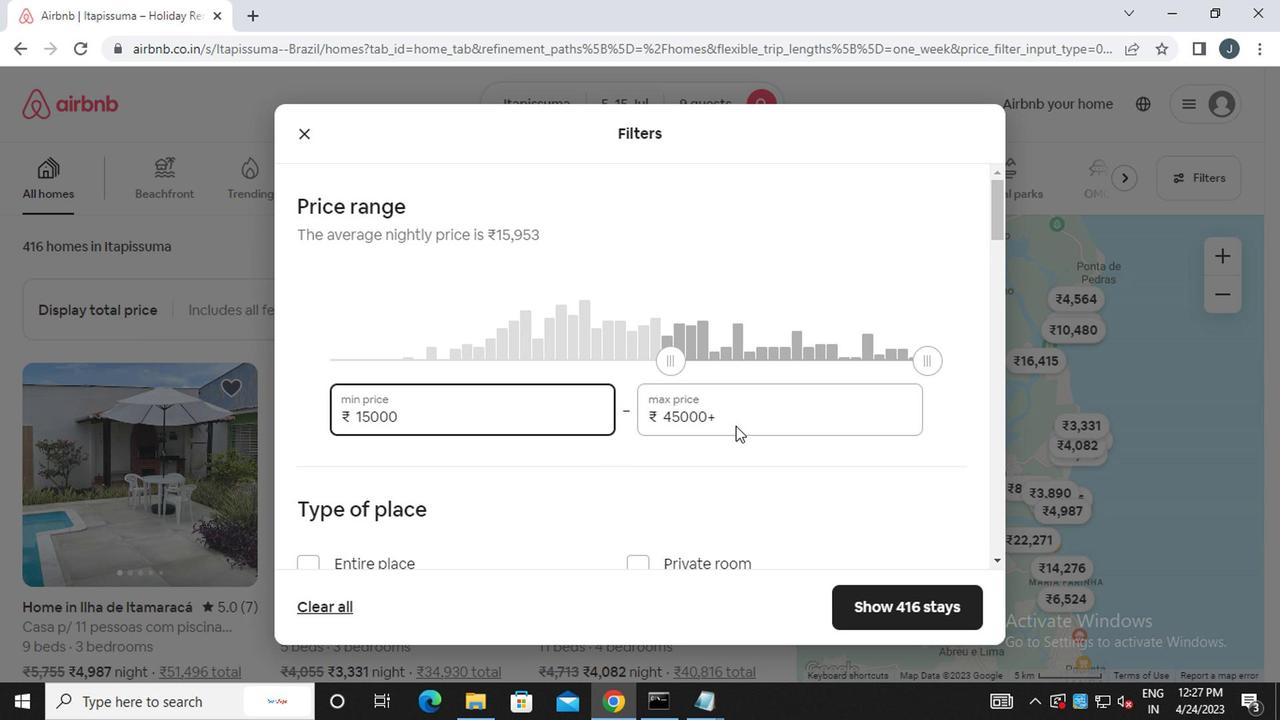 
Action: Key pressed <Key.backspace><Key.backspace><Key.backspace><Key.backspace><Key.backspace><Key.backspace><Key.backspace><Key.backspace><Key.backspace><Key.backspace><Key.backspace><<98>><<101>><<96>><<96>><<96>>
Screenshot: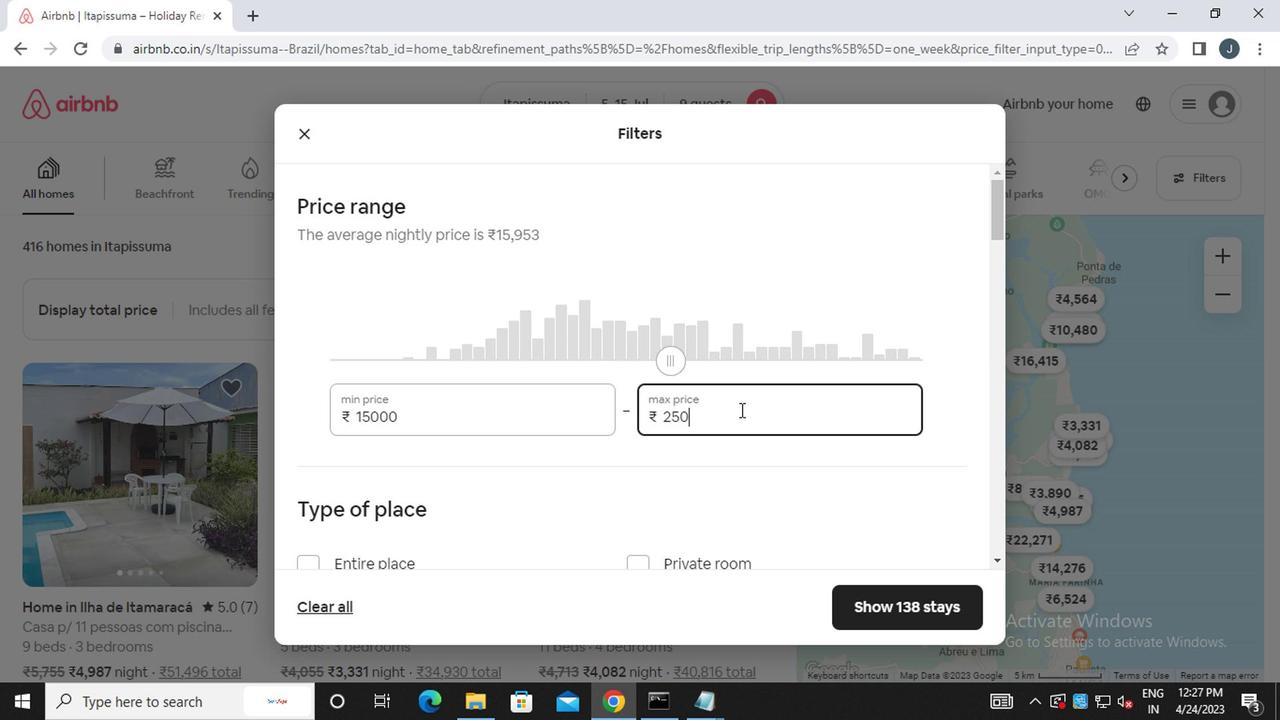 
Action: Mouse moved to (702, 452)
Screenshot: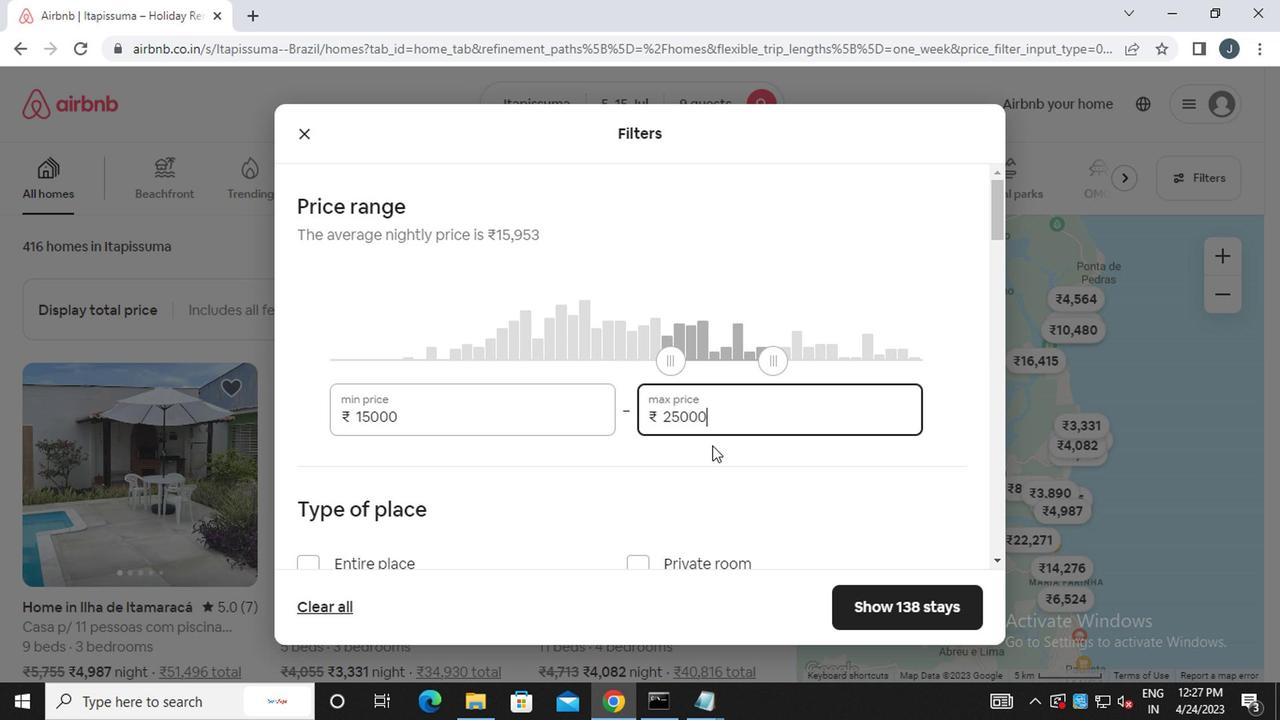 
Action: Mouse scrolled (702, 451) with delta (0, 0)
Screenshot: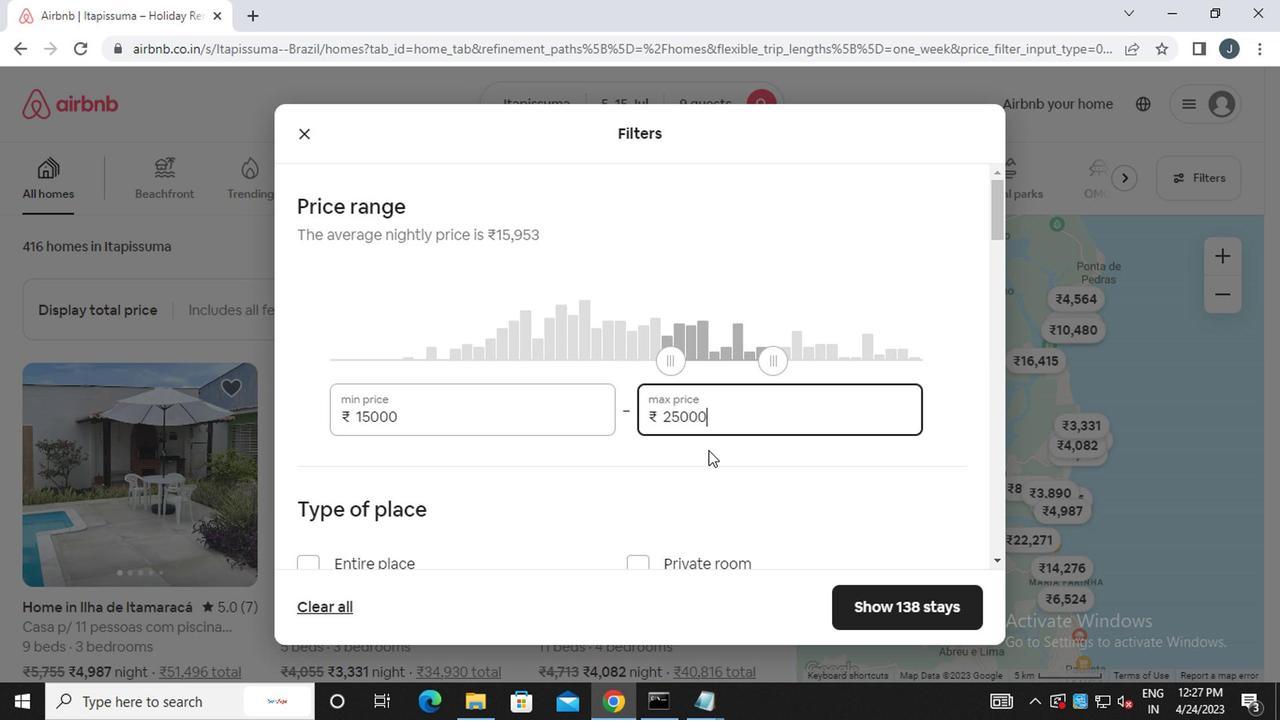
Action: Mouse moved to (701, 452)
Screenshot: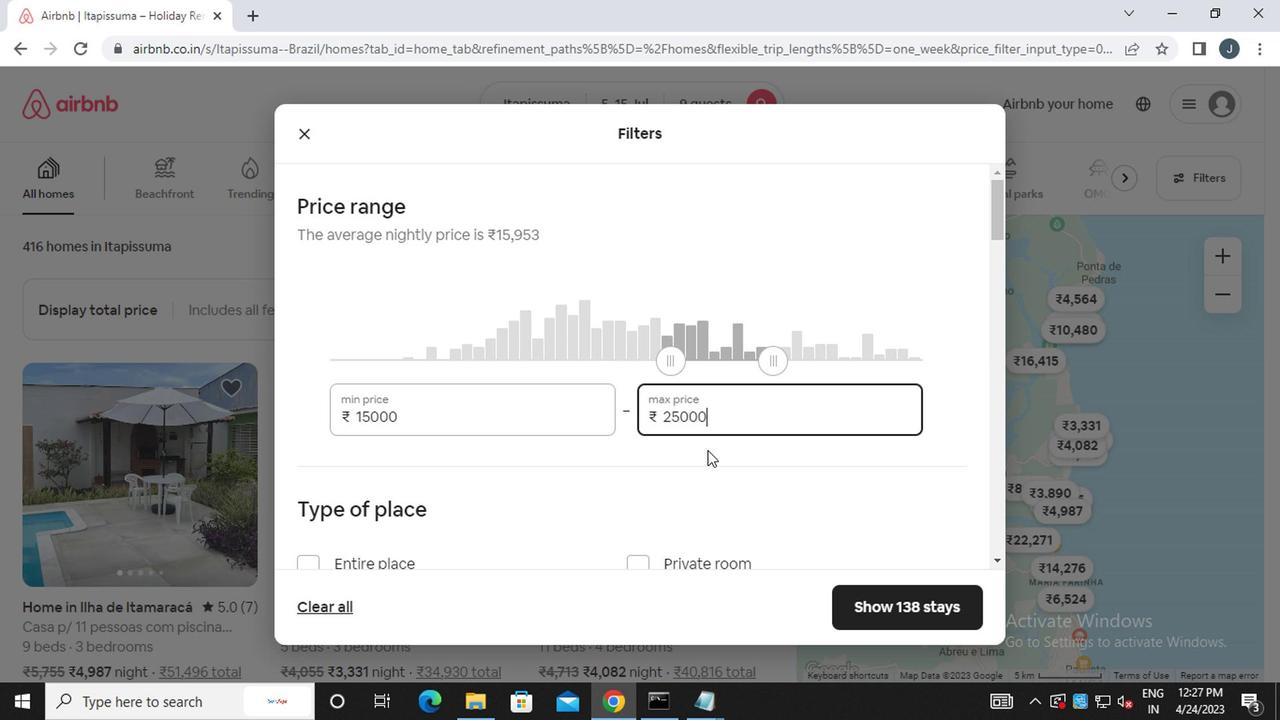 
Action: Mouse scrolled (701, 451) with delta (0, 0)
Screenshot: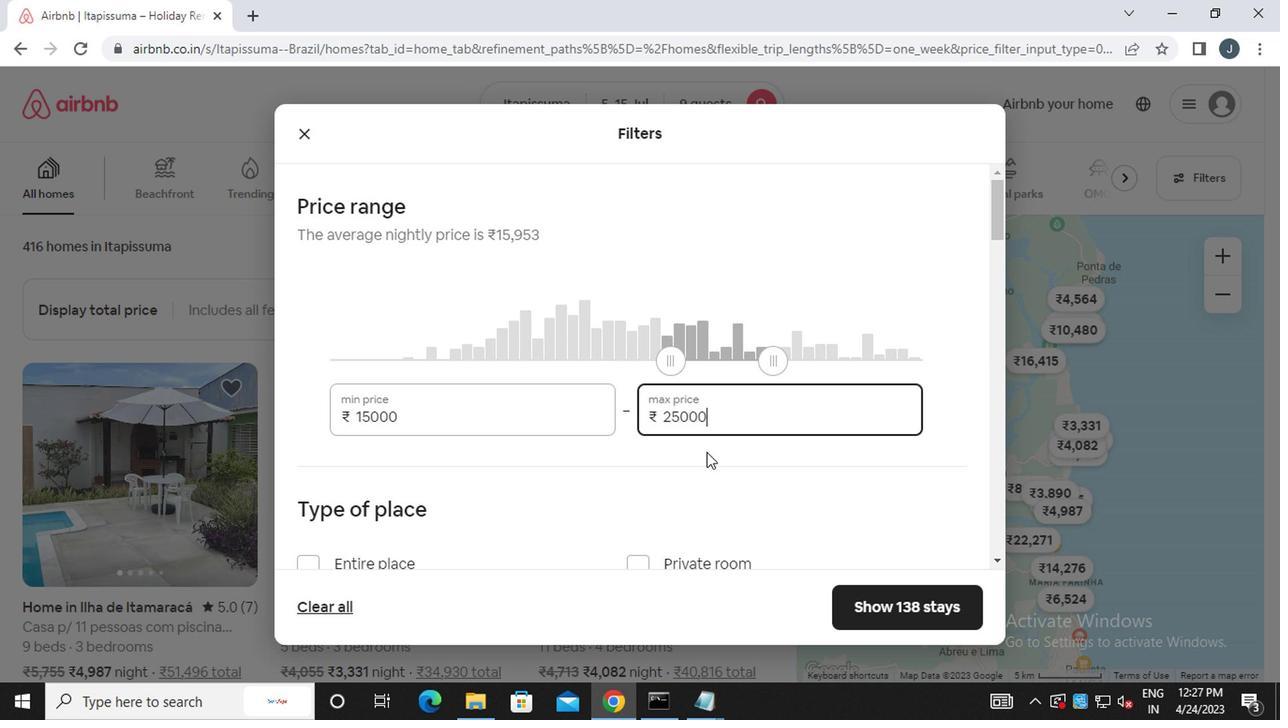 
Action: Mouse moved to (404, 376)
Screenshot: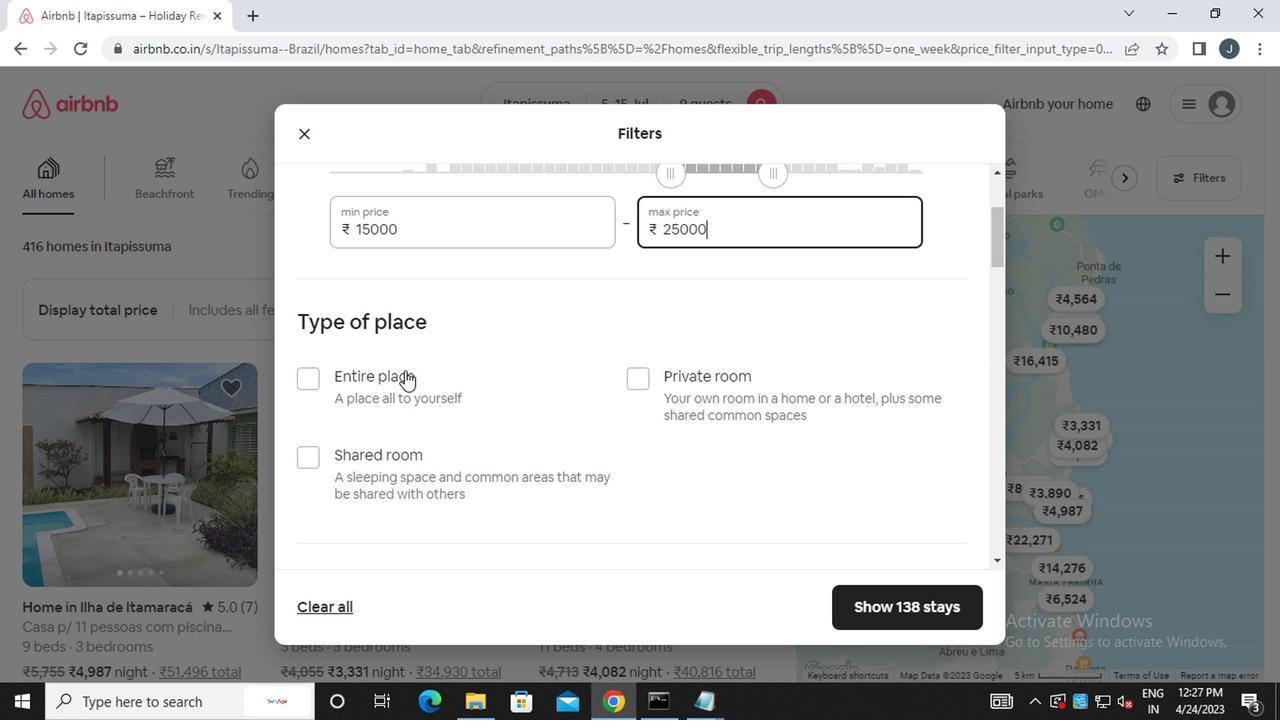 
Action: Mouse pressed left at (404, 376)
Screenshot: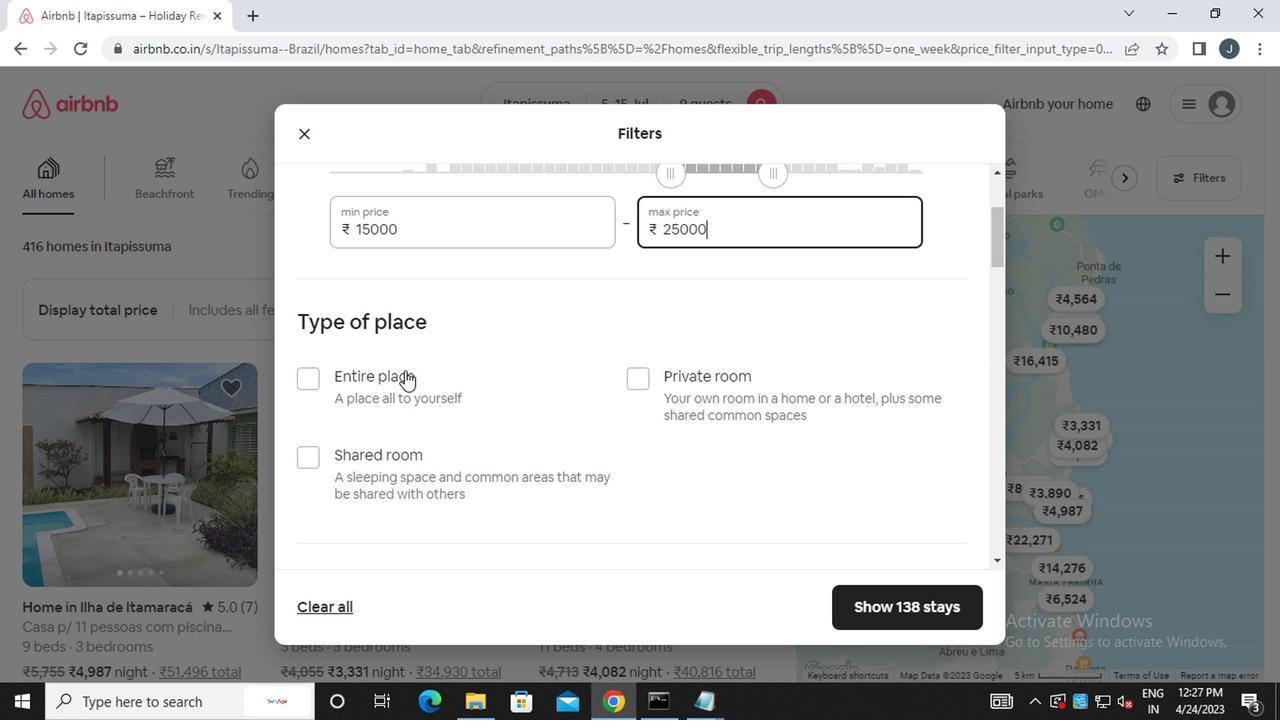 
Action: Mouse moved to (475, 416)
Screenshot: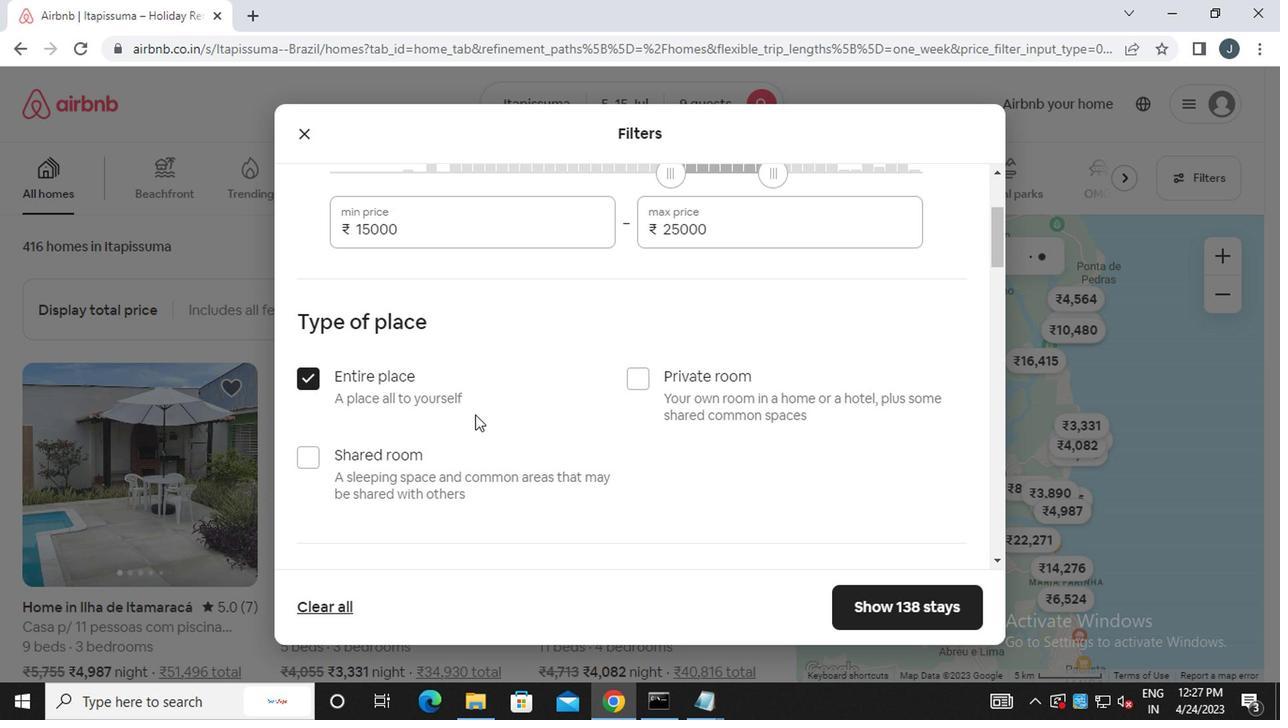 
Action: Mouse scrolled (475, 415) with delta (0, 0)
Screenshot: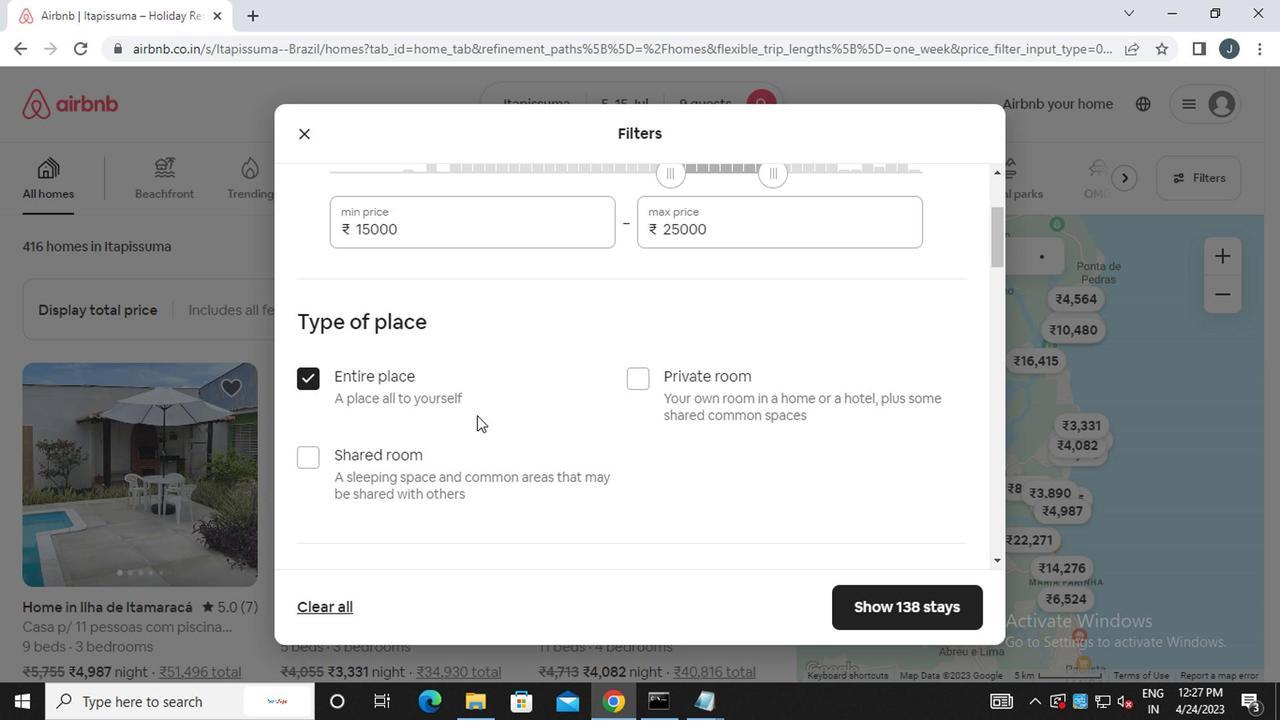 
Action: Mouse scrolled (475, 415) with delta (0, 0)
Screenshot: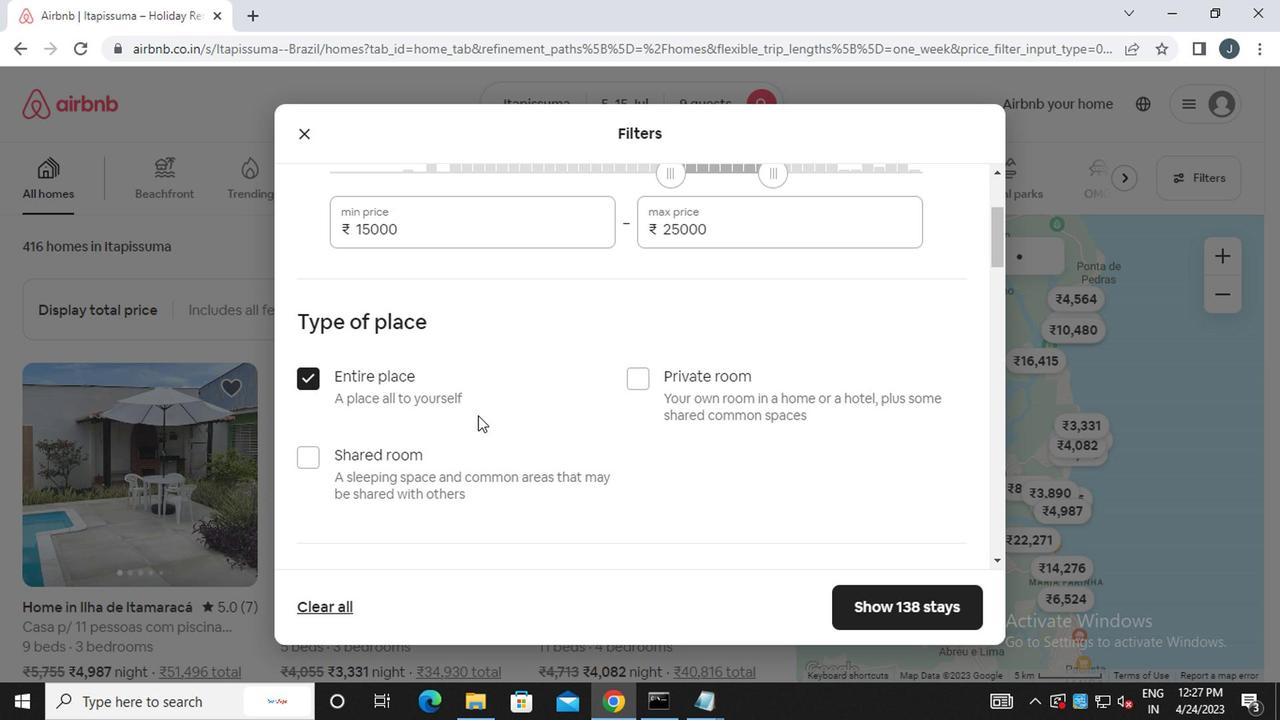 
Action: Mouse scrolled (475, 415) with delta (0, 0)
Screenshot: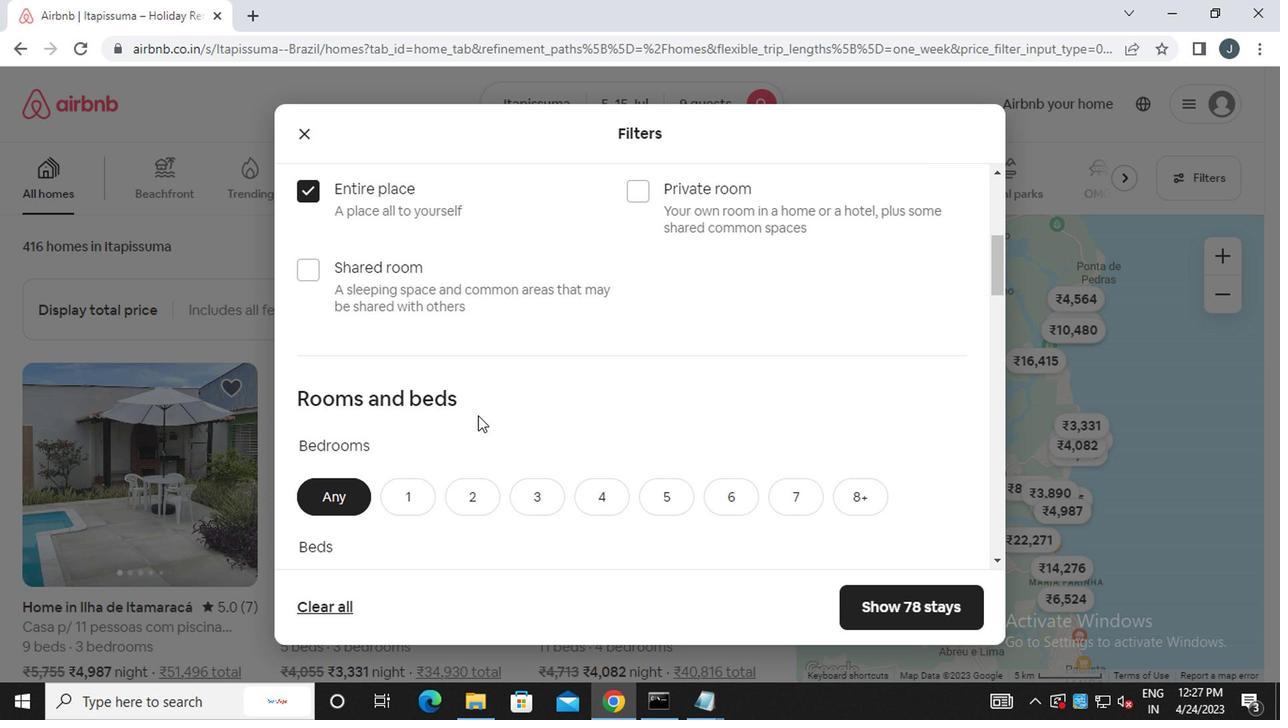 
Action: Mouse moved to (472, 416)
Screenshot: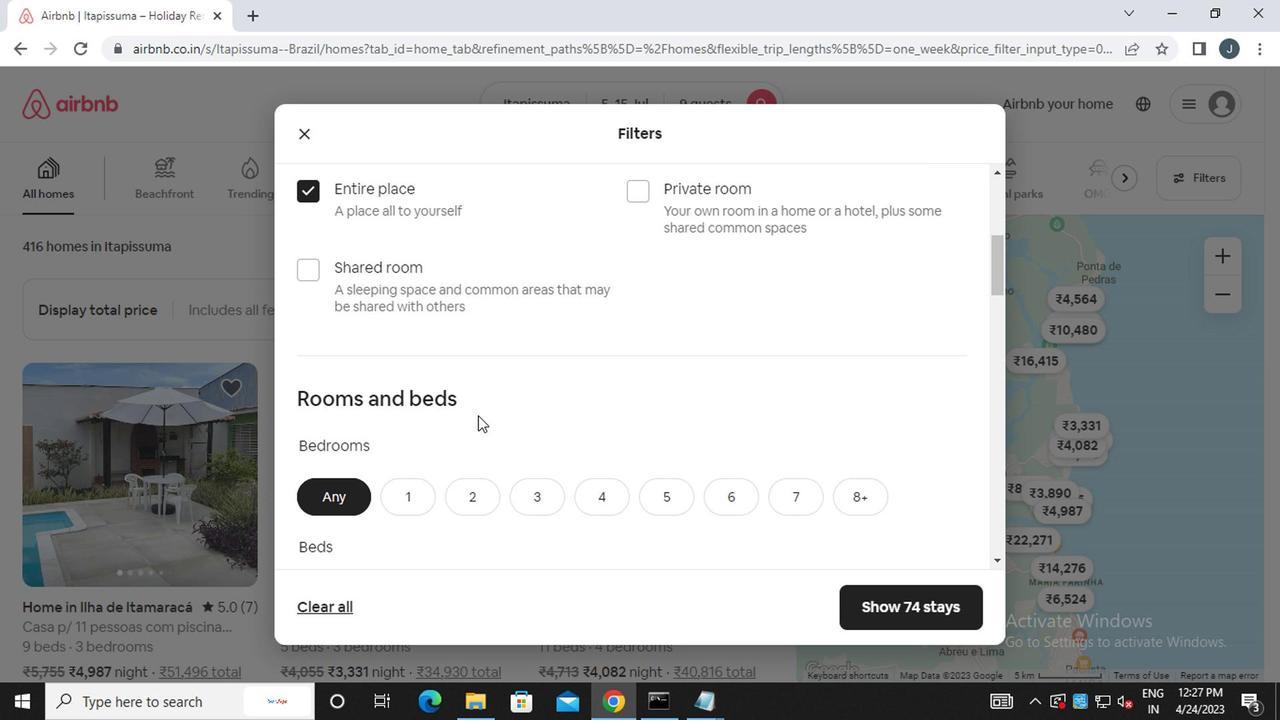 
Action: Mouse scrolled (472, 415) with delta (0, 0)
Screenshot: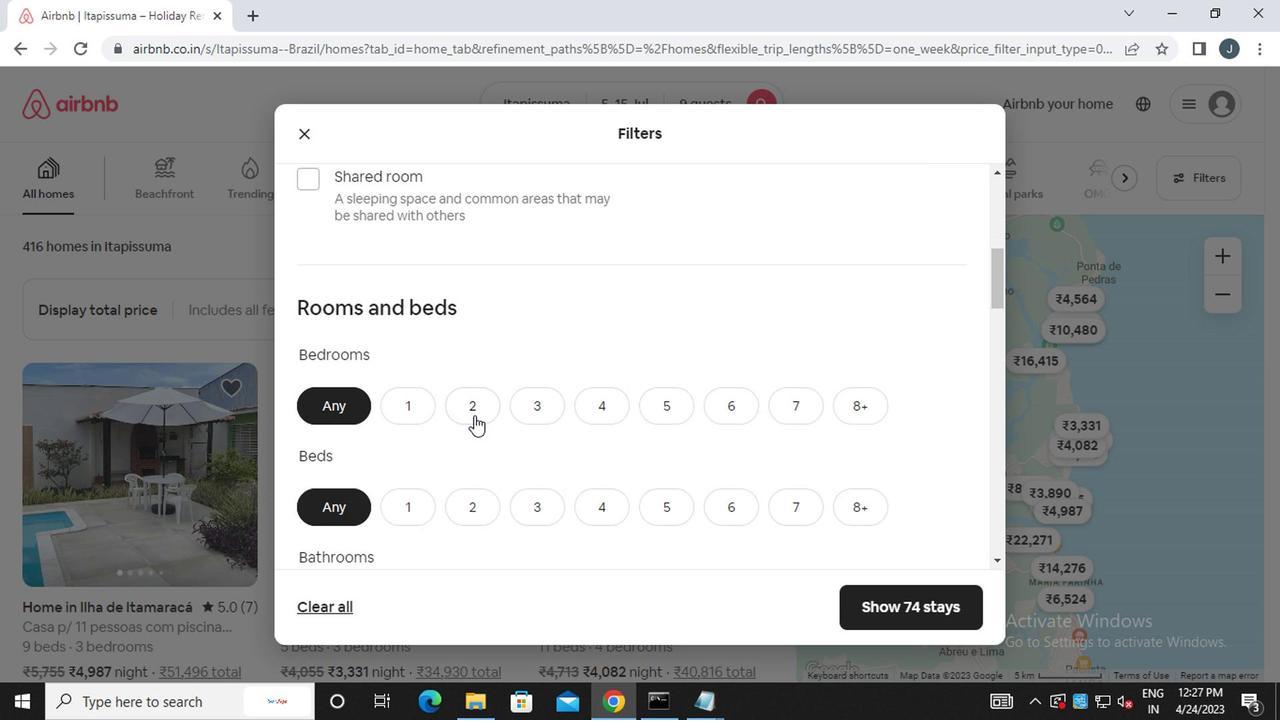 
Action: Mouse scrolled (472, 415) with delta (0, 0)
Screenshot: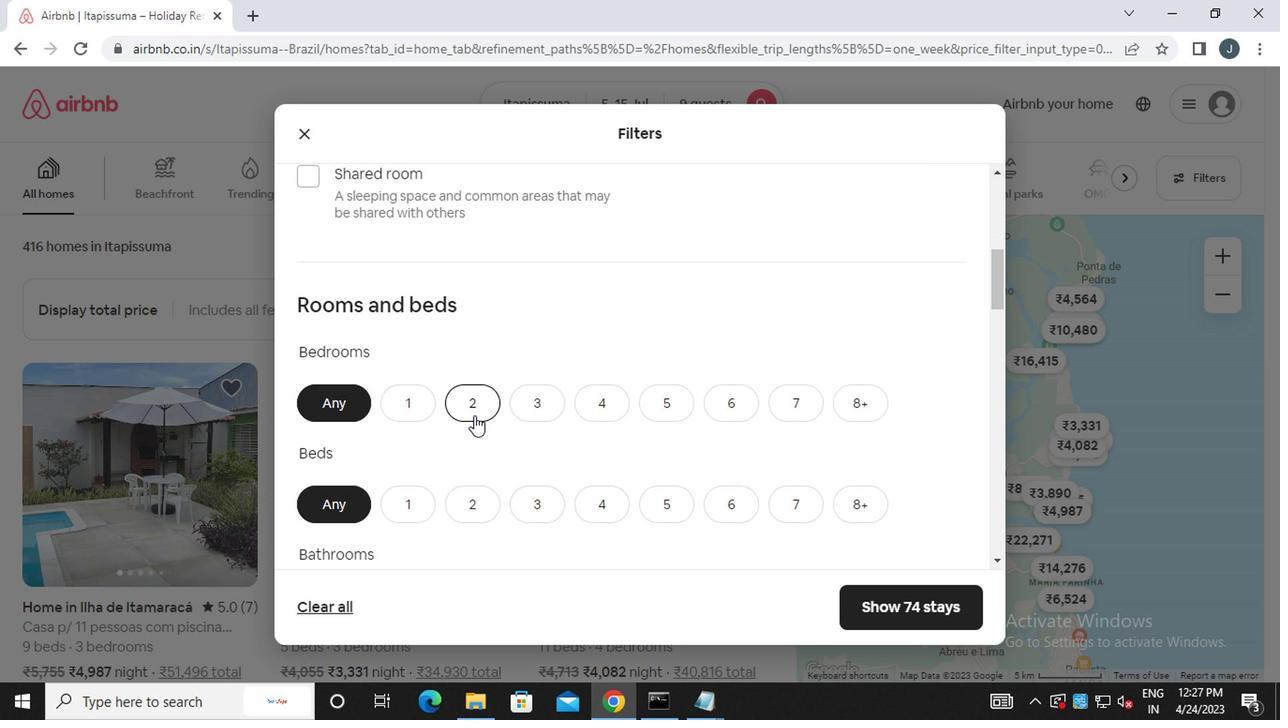 
Action: Mouse moved to (671, 218)
Screenshot: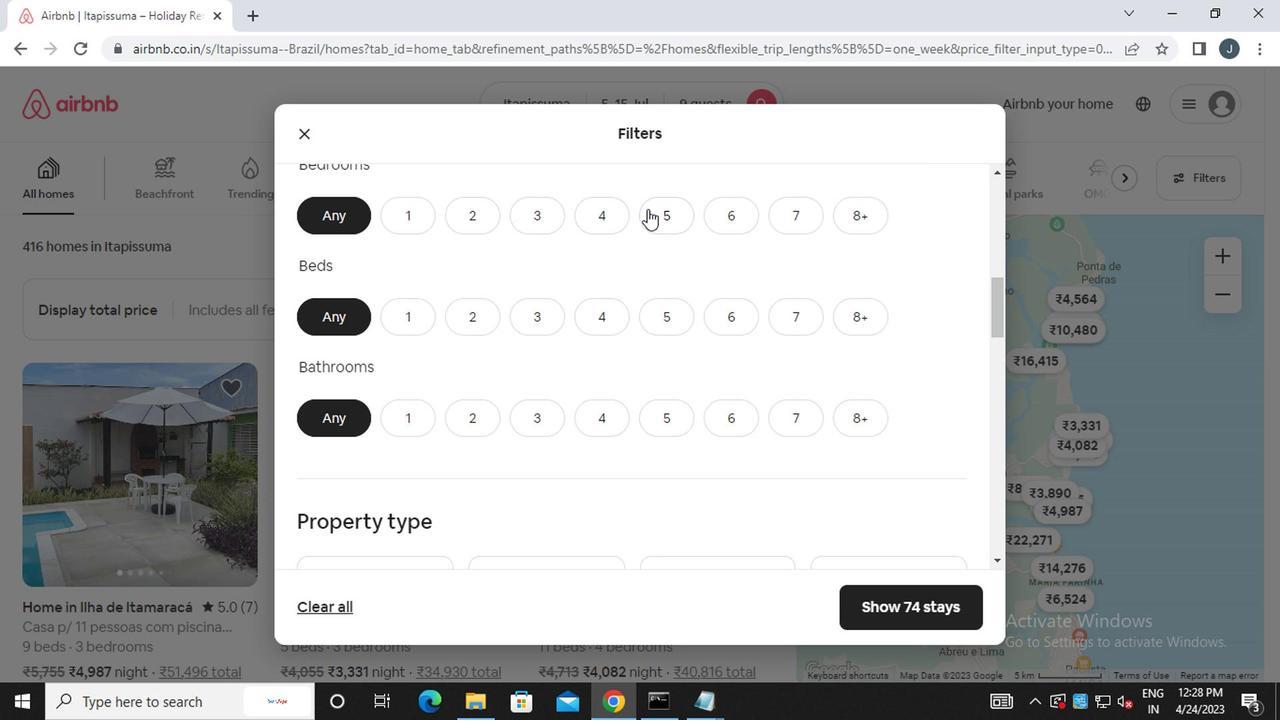 
Action: Mouse pressed left at (671, 218)
Screenshot: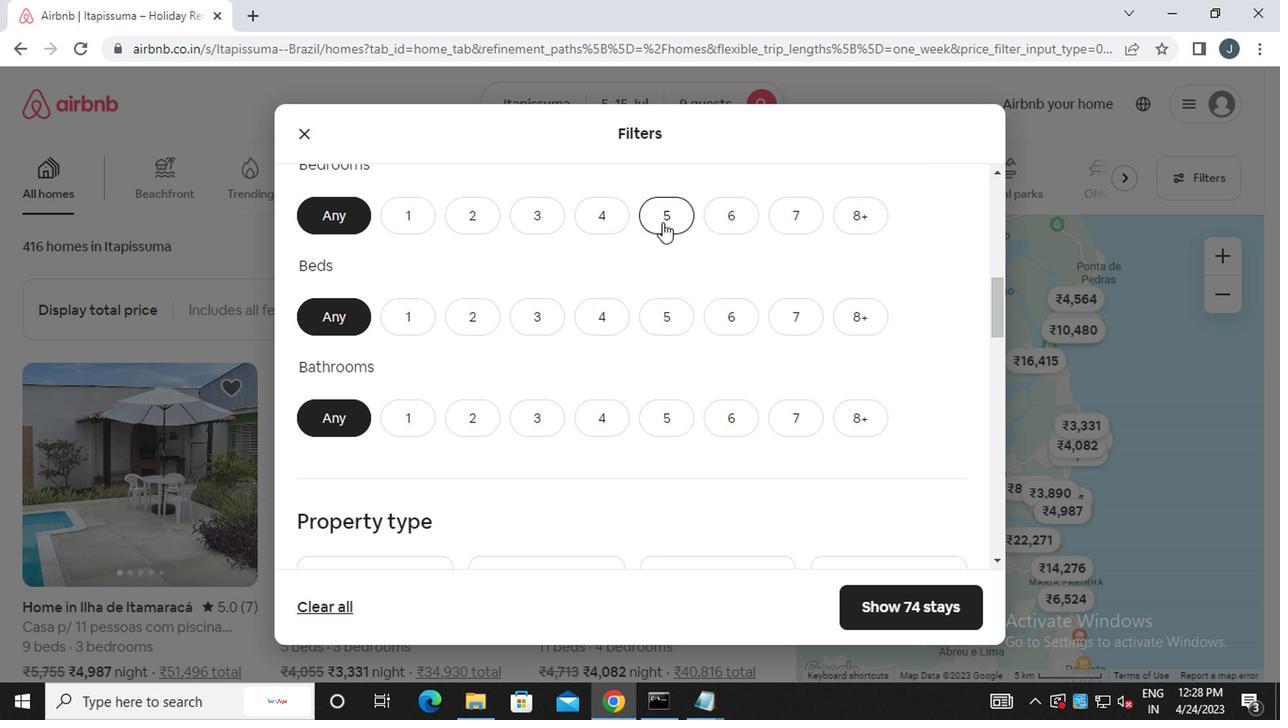 
Action: Mouse moved to (654, 315)
Screenshot: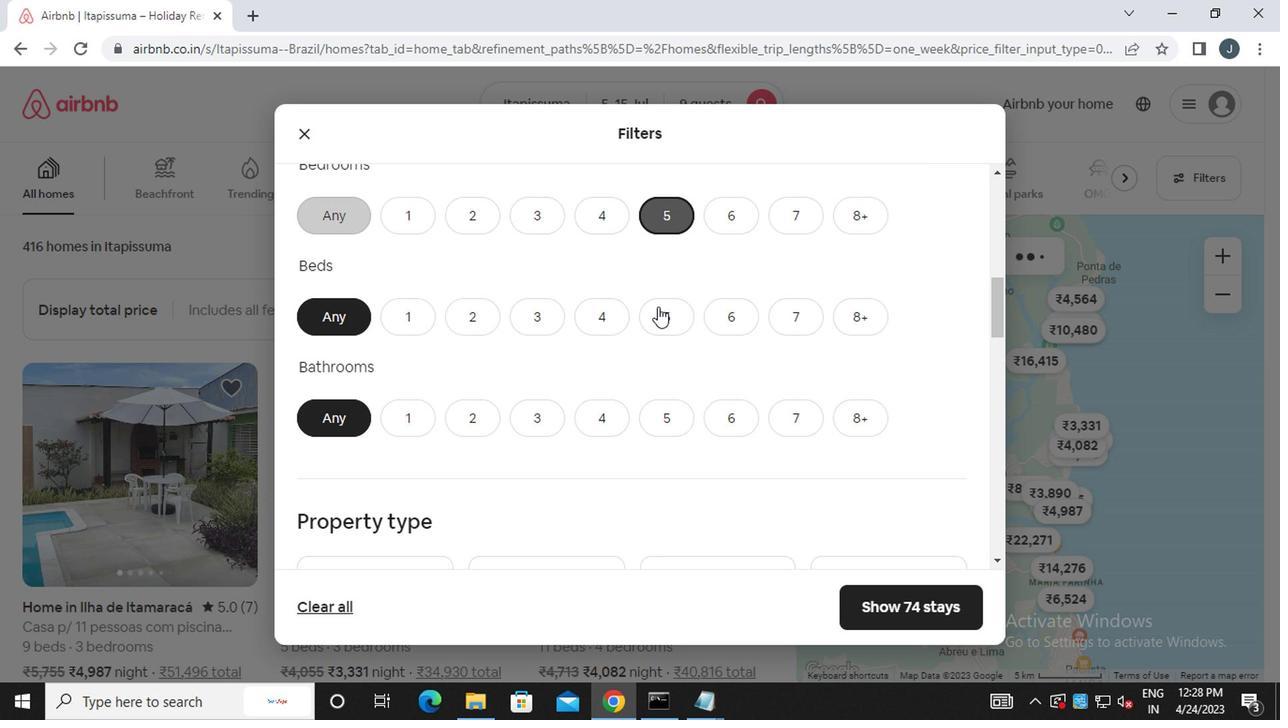 
Action: Mouse pressed left at (654, 315)
Screenshot: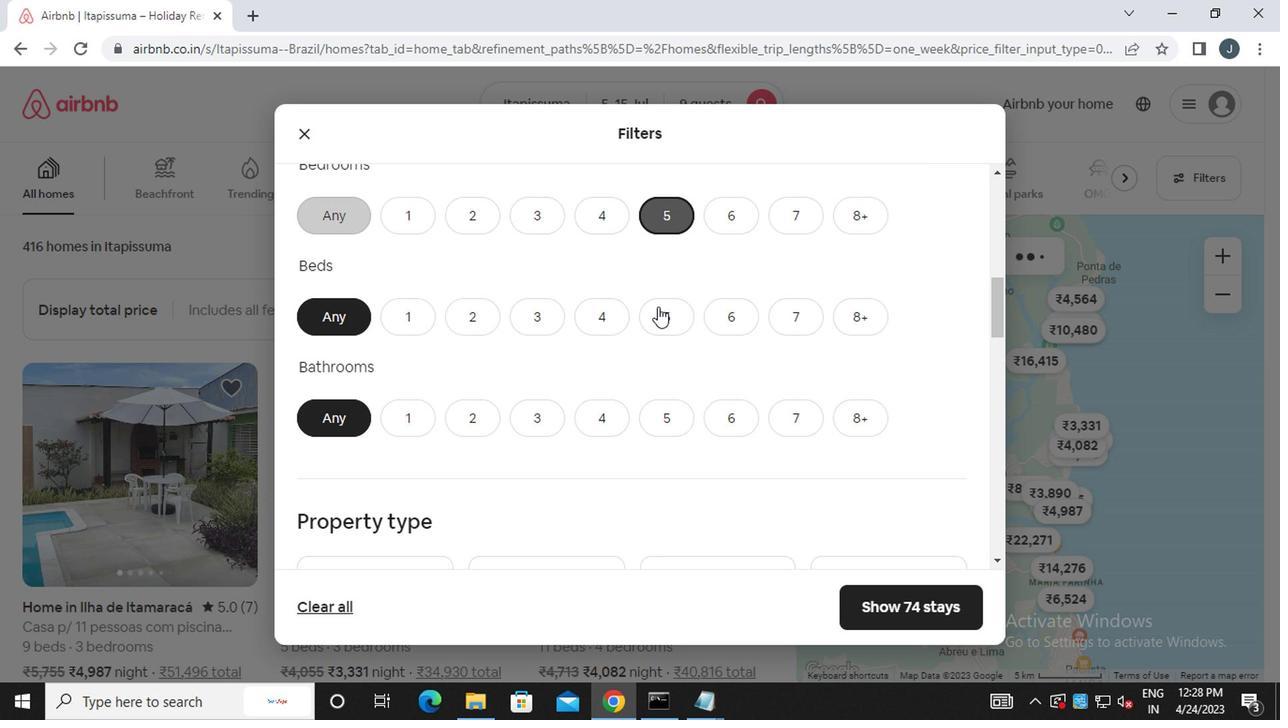 
Action: Mouse moved to (660, 418)
Screenshot: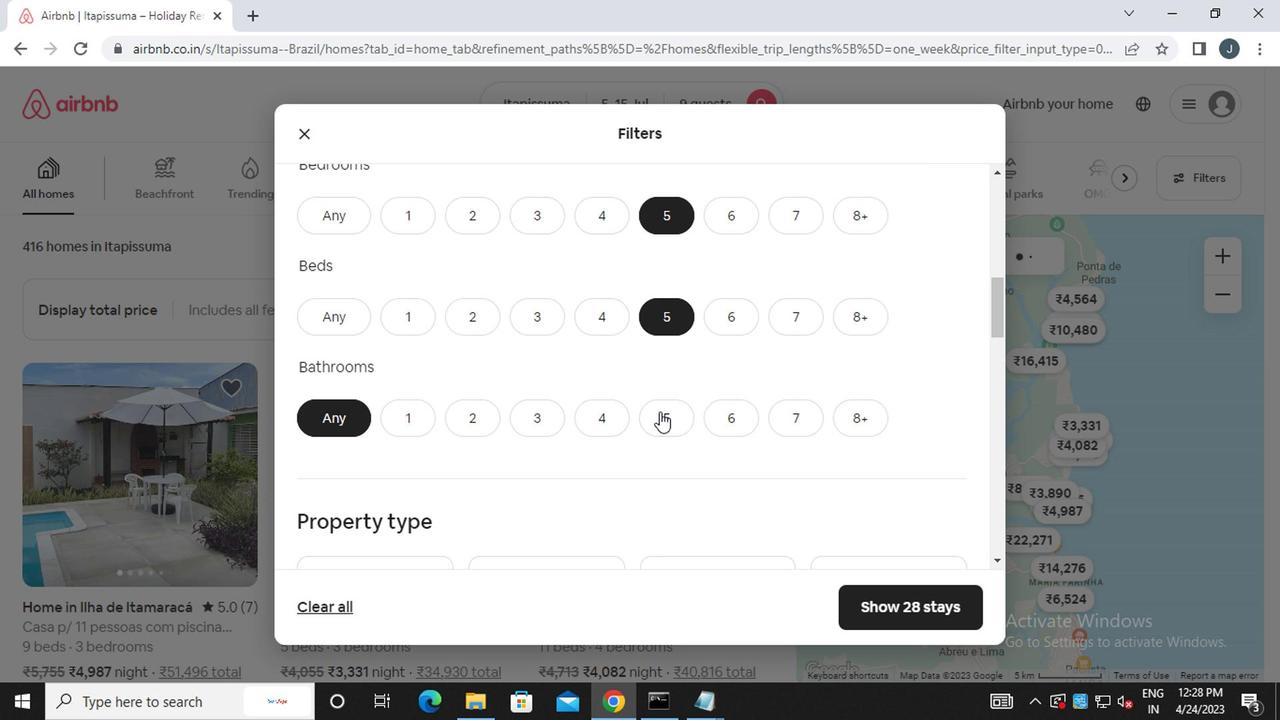 
Action: Mouse pressed left at (660, 418)
Screenshot: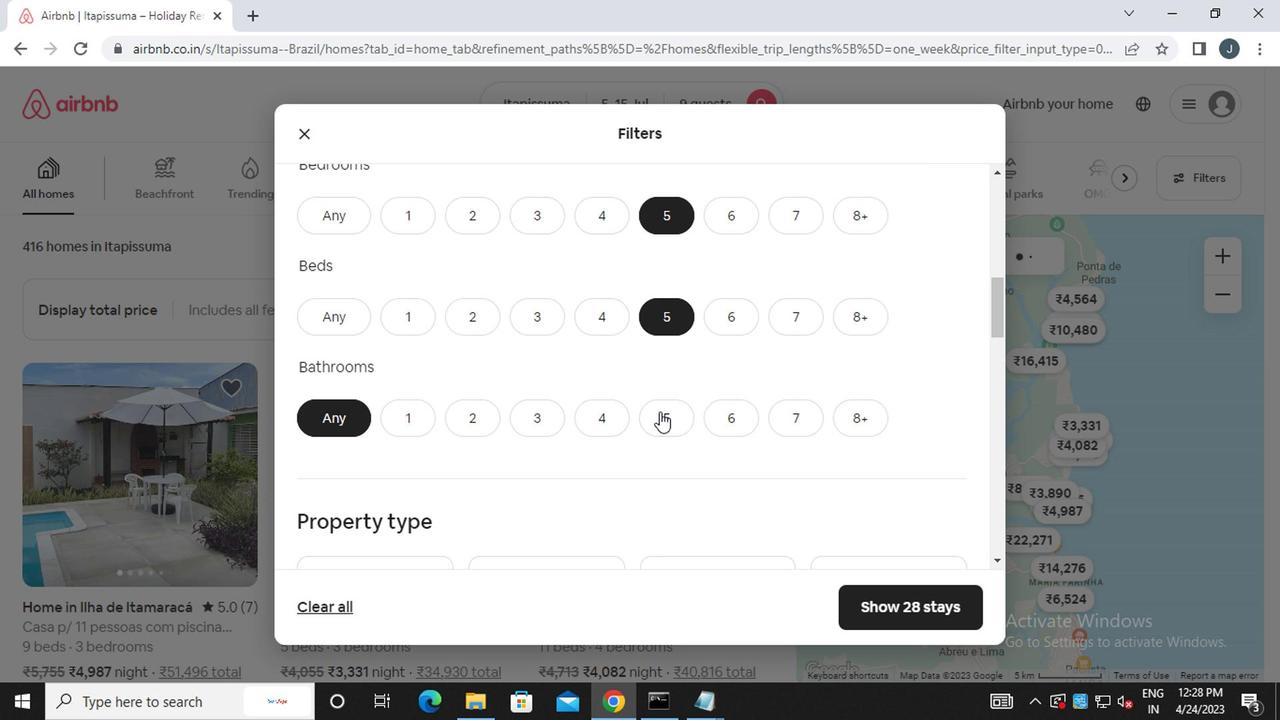 
Action: Mouse moved to (664, 420)
Screenshot: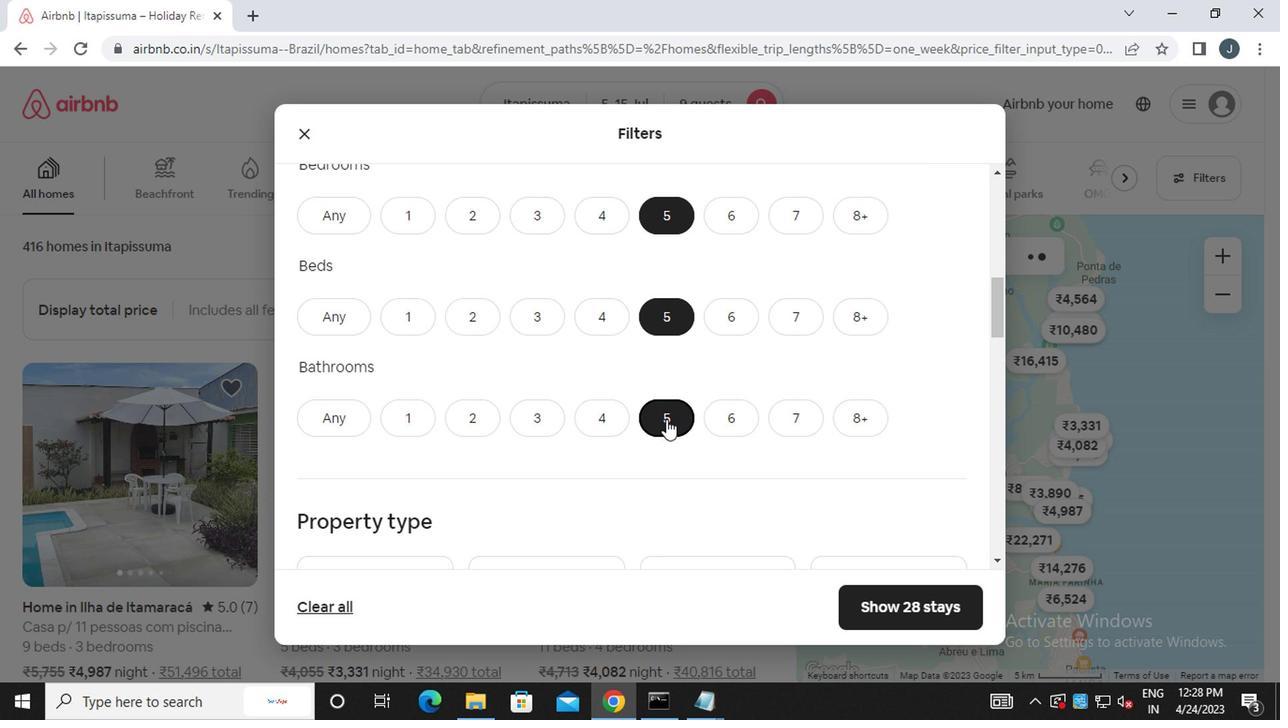 
Action: Mouse scrolled (664, 418) with delta (0, -1)
Screenshot: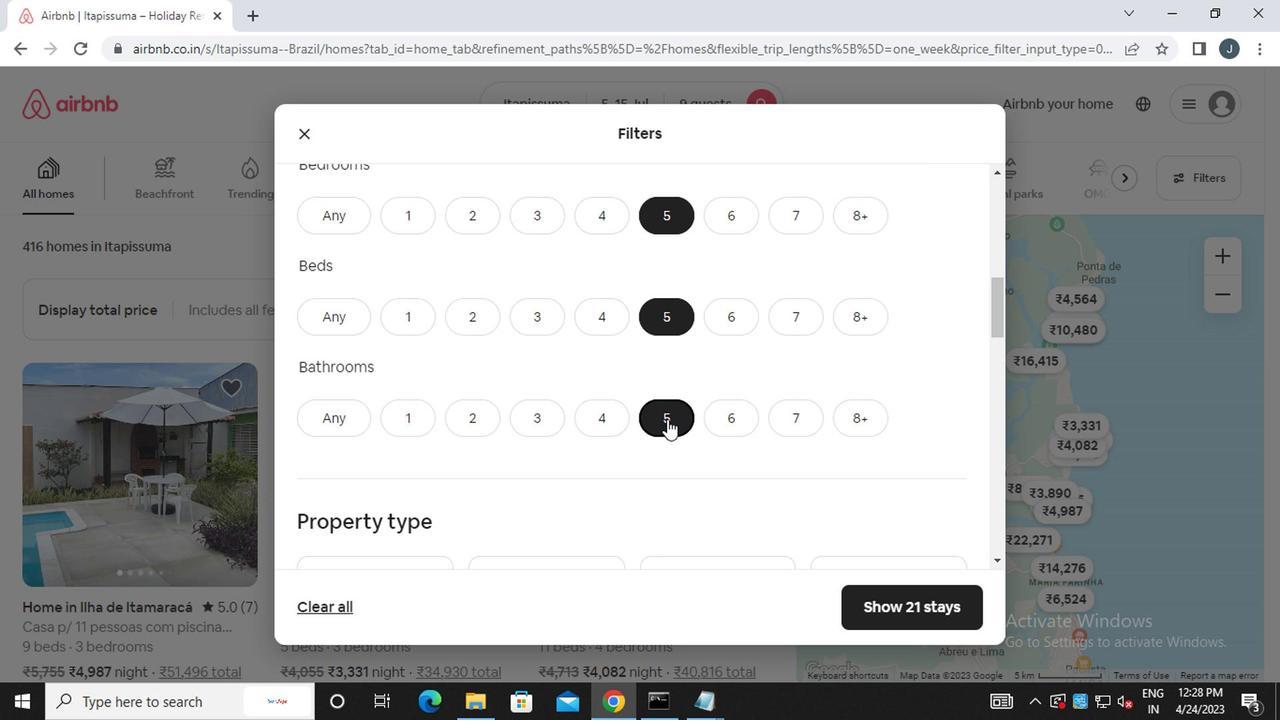 
Action: Mouse scrolled (664, 418) with delta (0, -1)
Screenshot: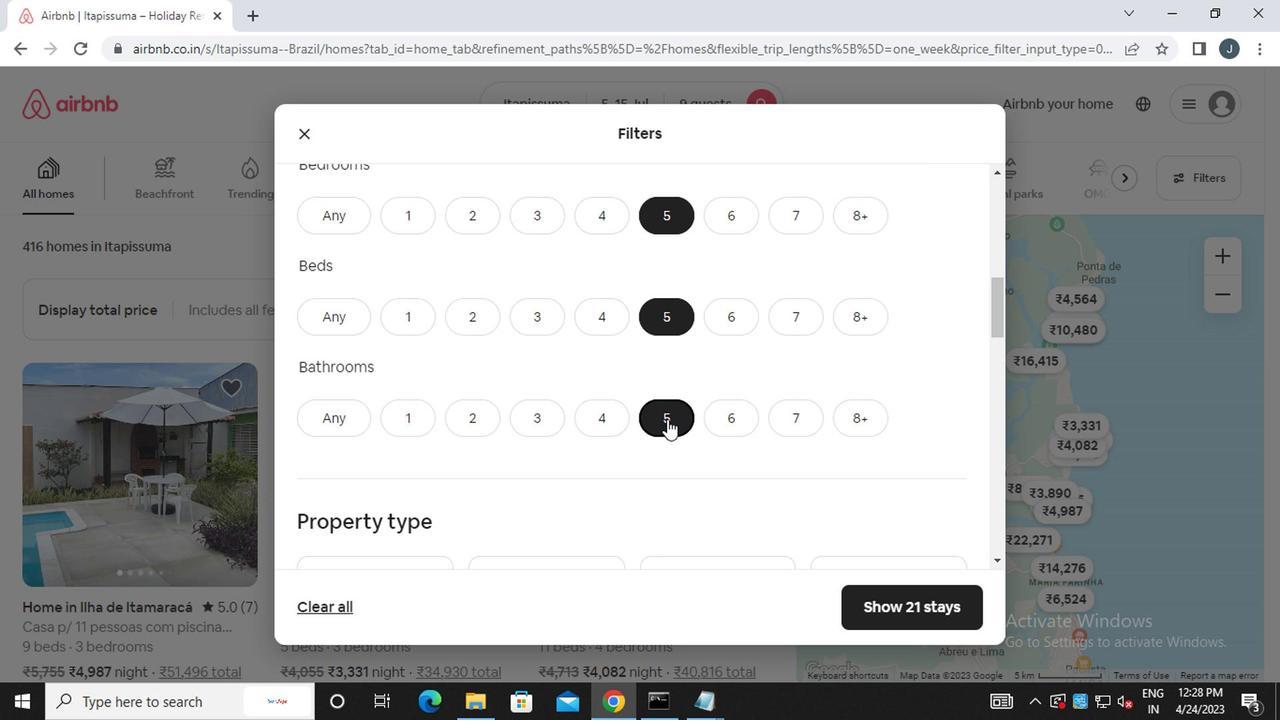 
Action: Mouse scrolled (664, 418) with delta (0, -1)
Screenshot: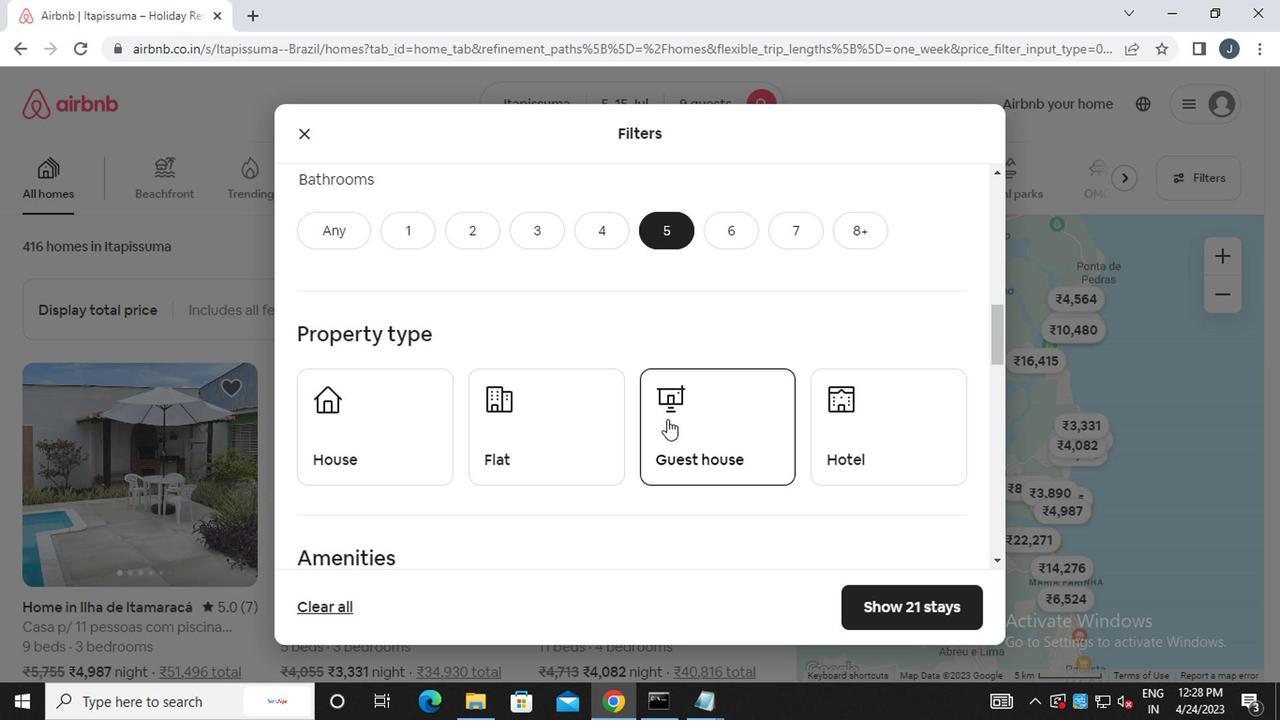
Action: Mouse moved to (398, 330)
Screenshot: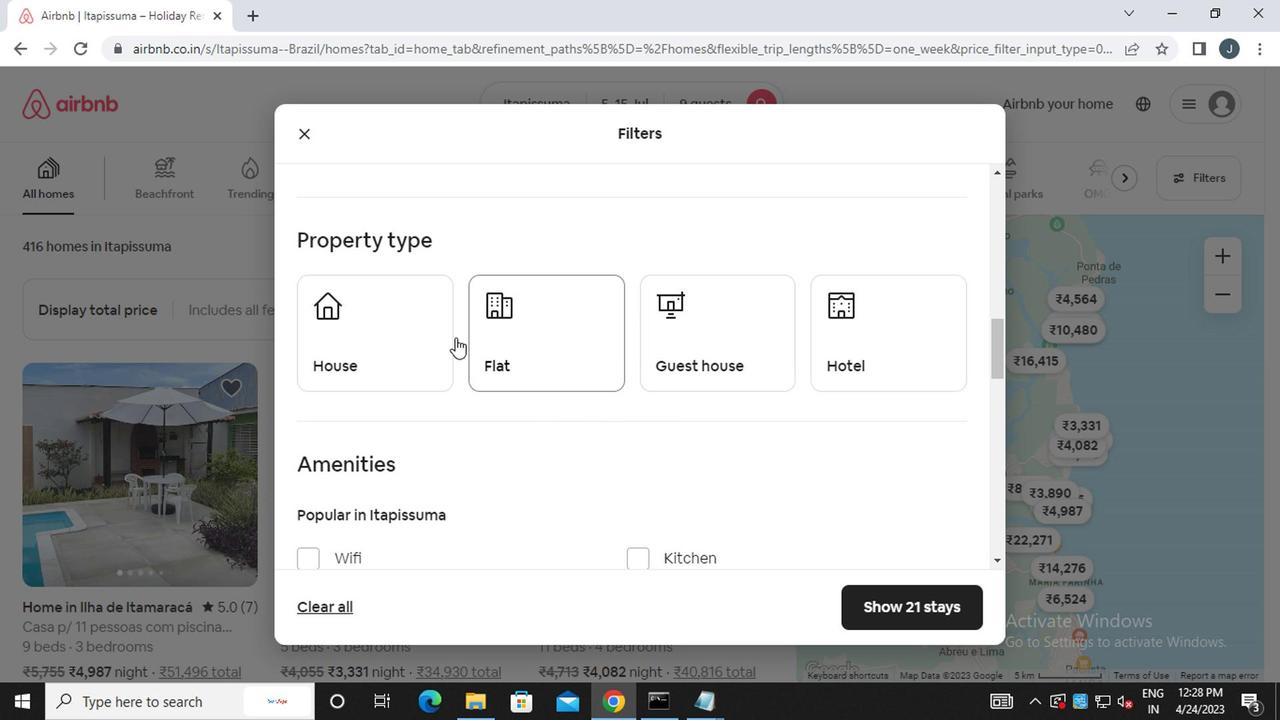 
Action: Mouse pressed left at (398, 330)
Screenshot: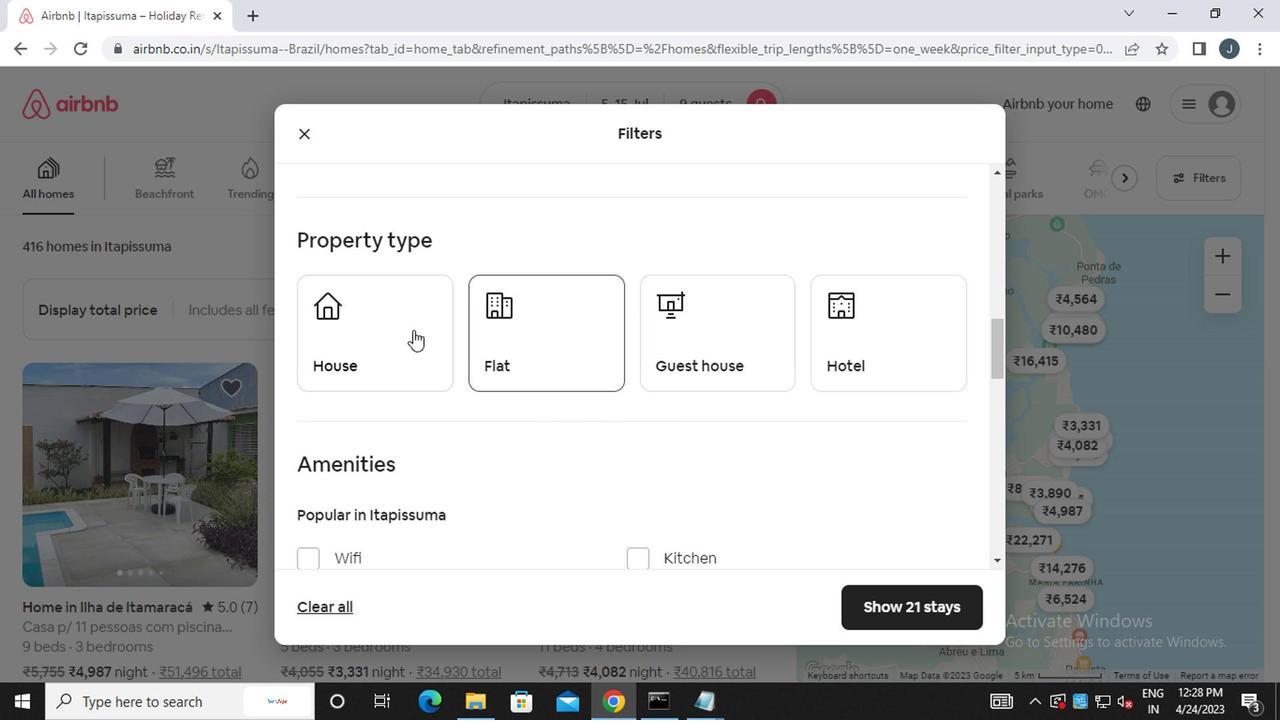 
Action: Mouse moved to (498, 352)
Screenshot: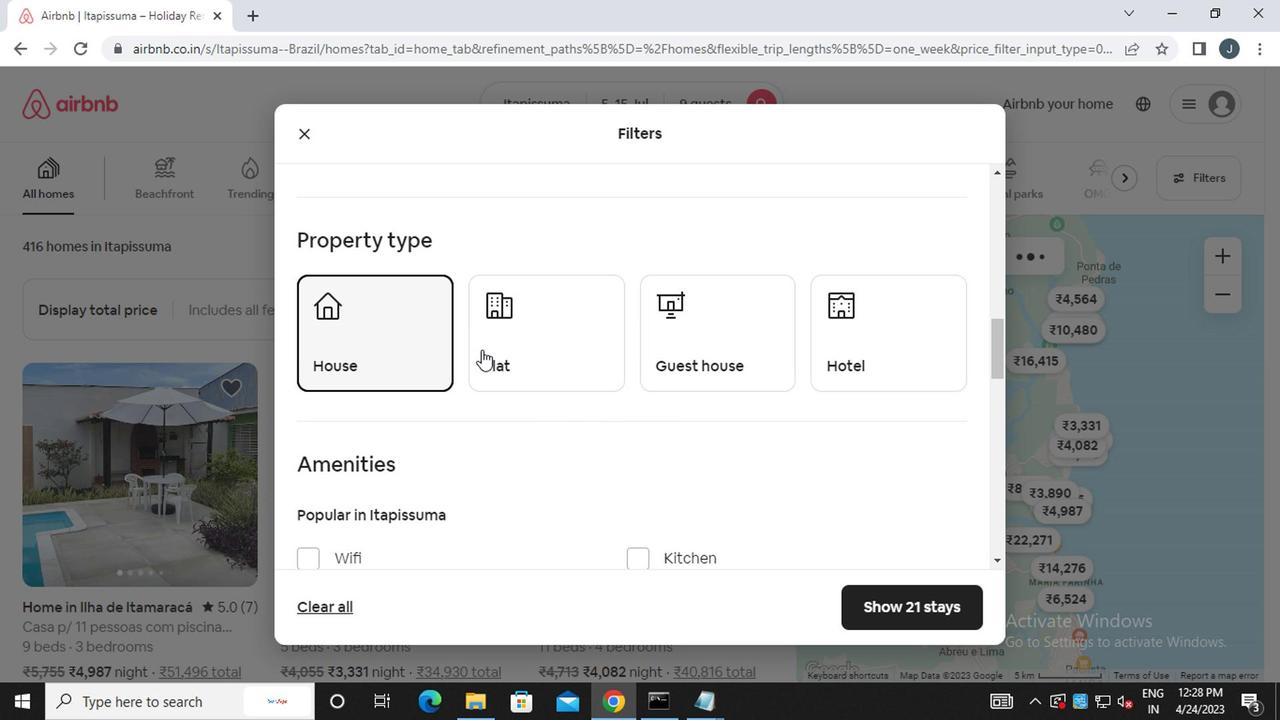 
Action: Mouse pressed left at (498, 352)
Screenshot: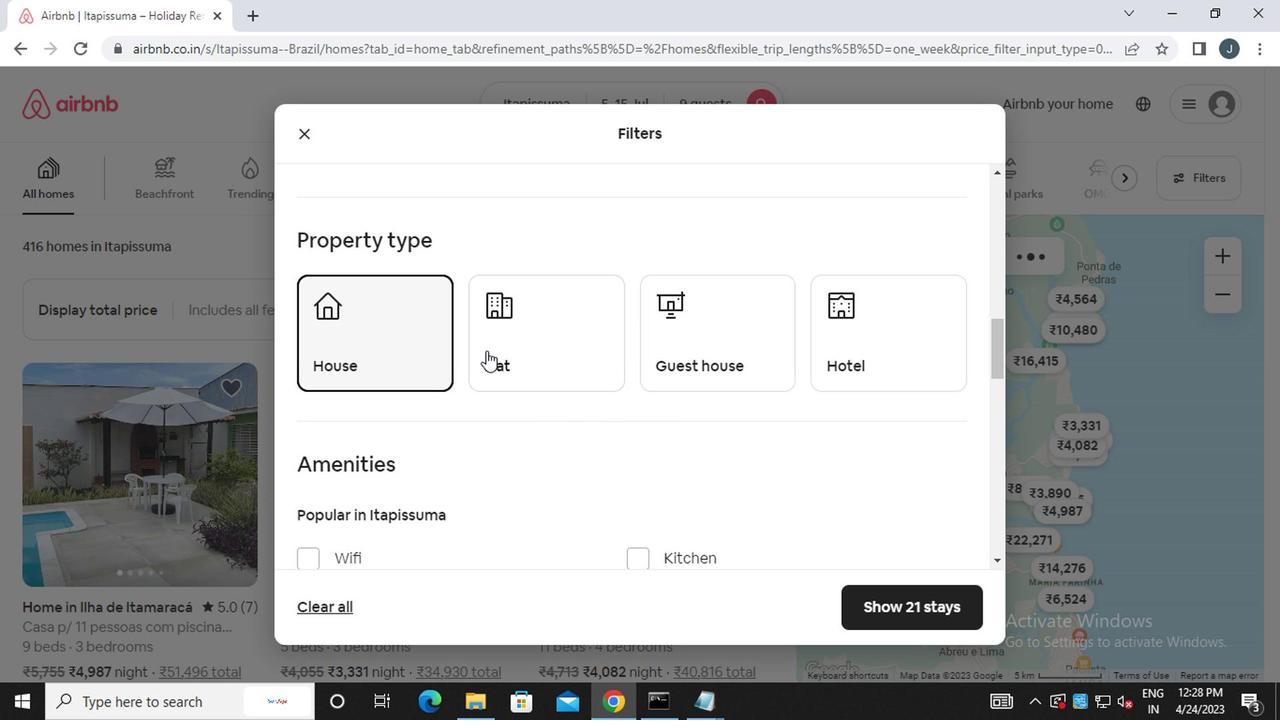 
Action: Mouse moved to (706, 357)
Screenshot: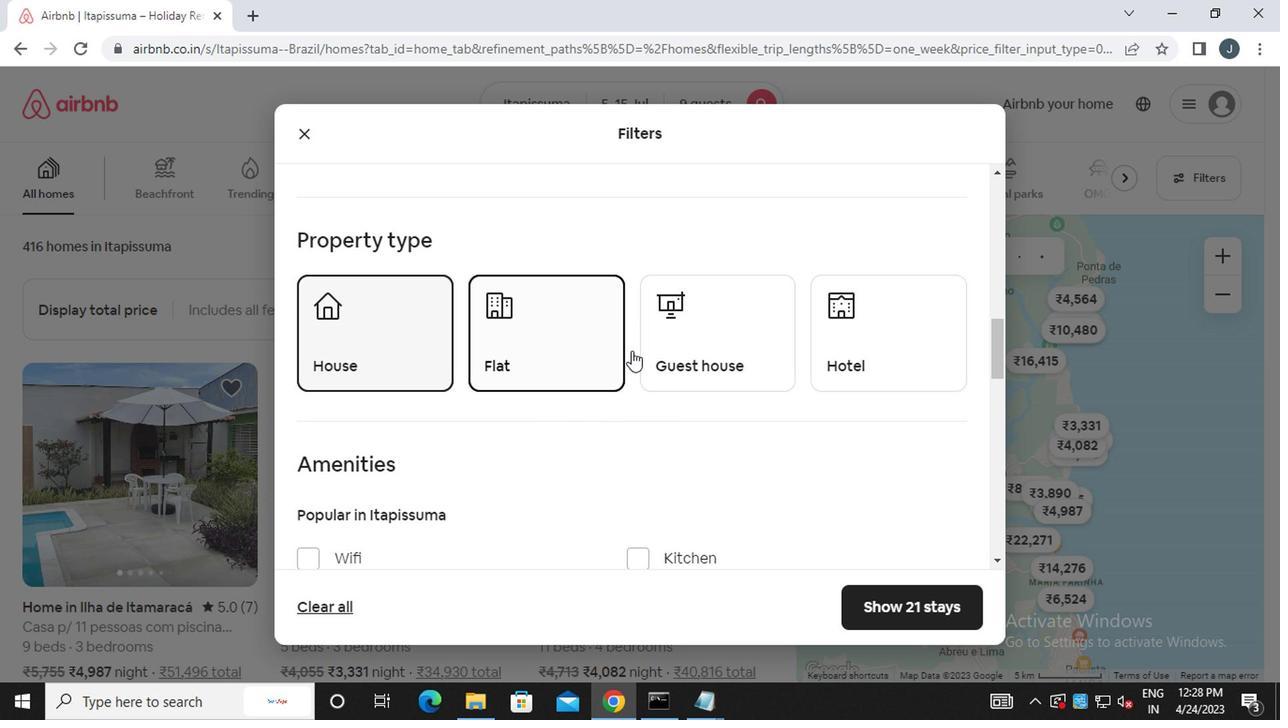 
Action: Mouse pressed left at (706, 357)
Screenshot: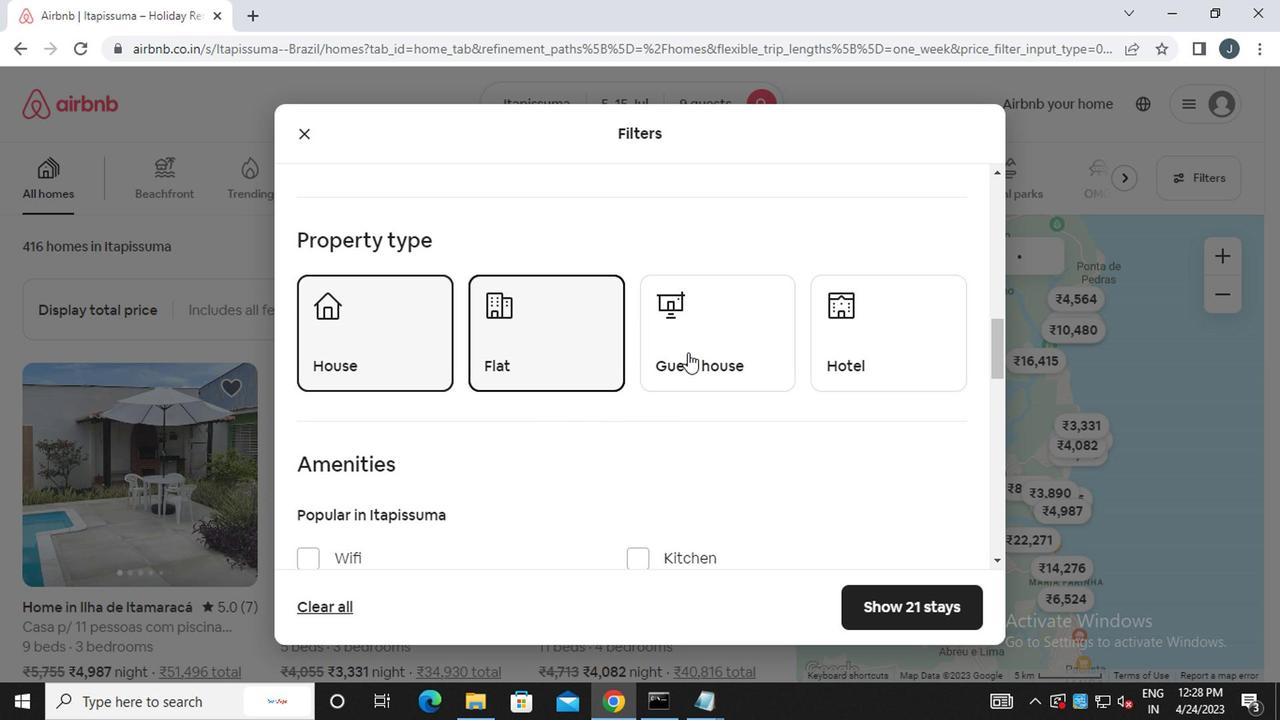 
Action: Mouse moved to (696, 357)
Screenshot: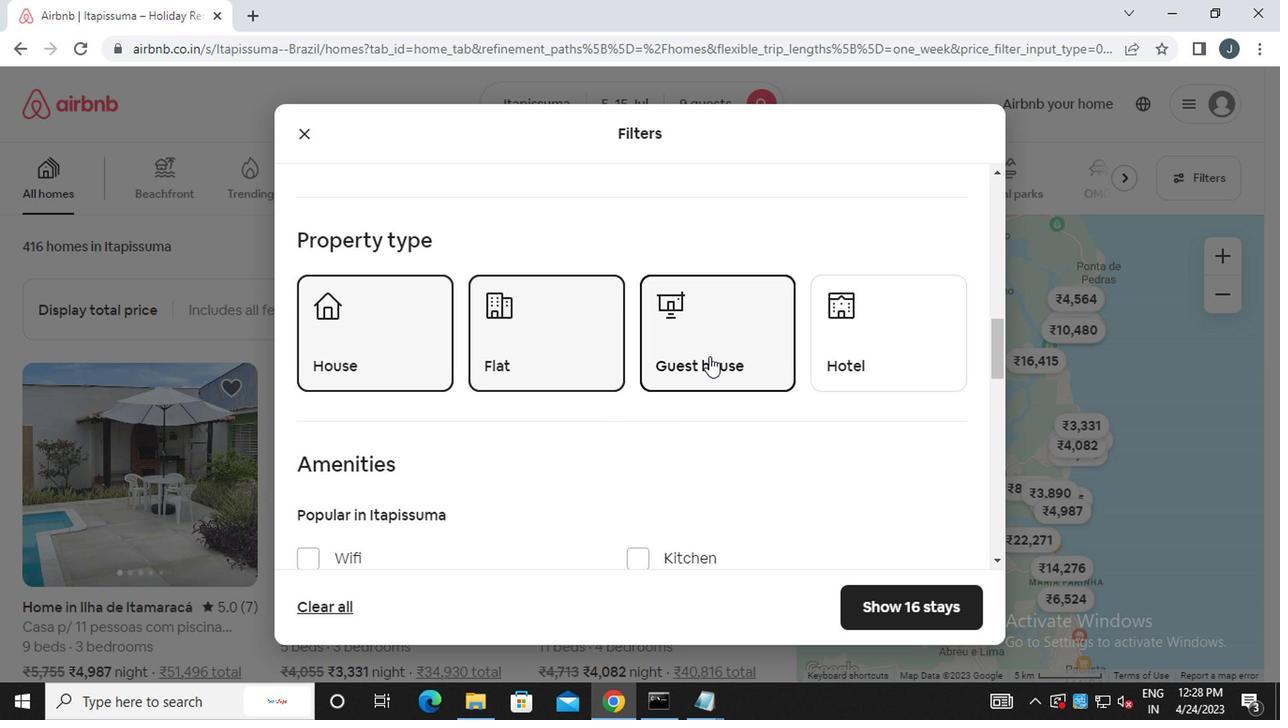 
Action: Mouse scrolled (696, 356) with delta (0, 0)
Screenshot: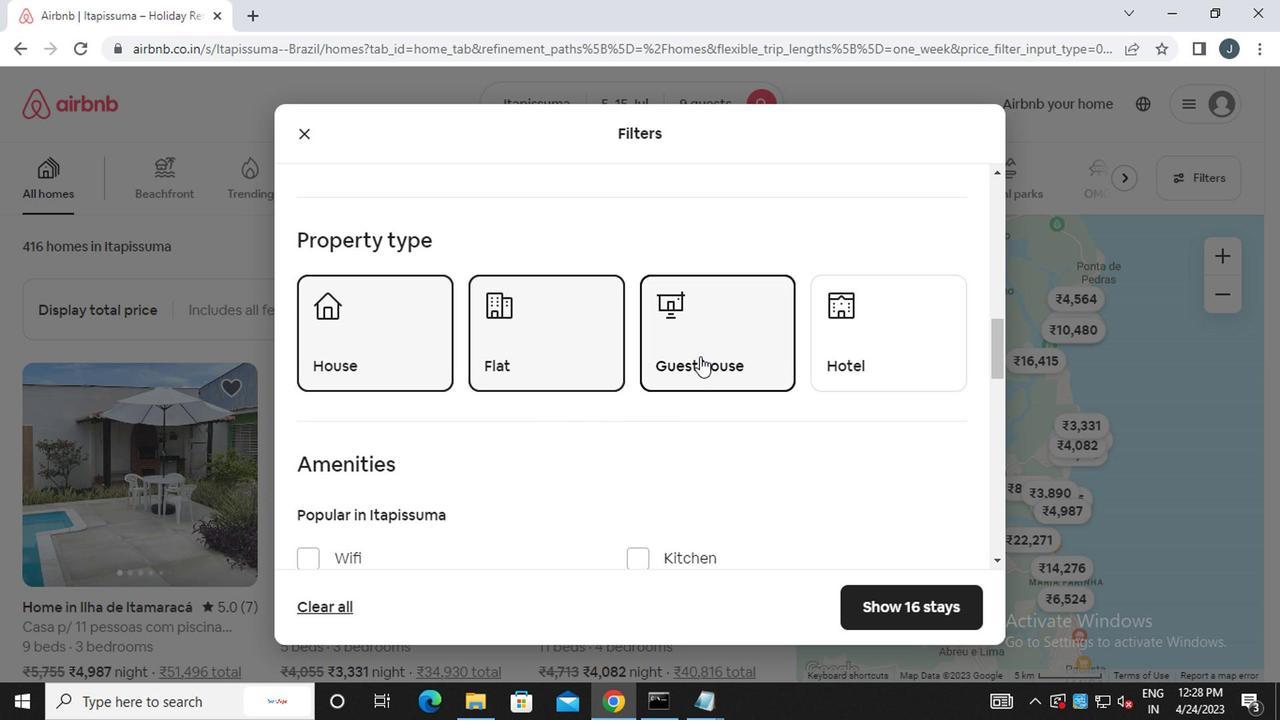 
Action: Mouse scrolled (696, 356) with delta (0, 0)
Screenshot: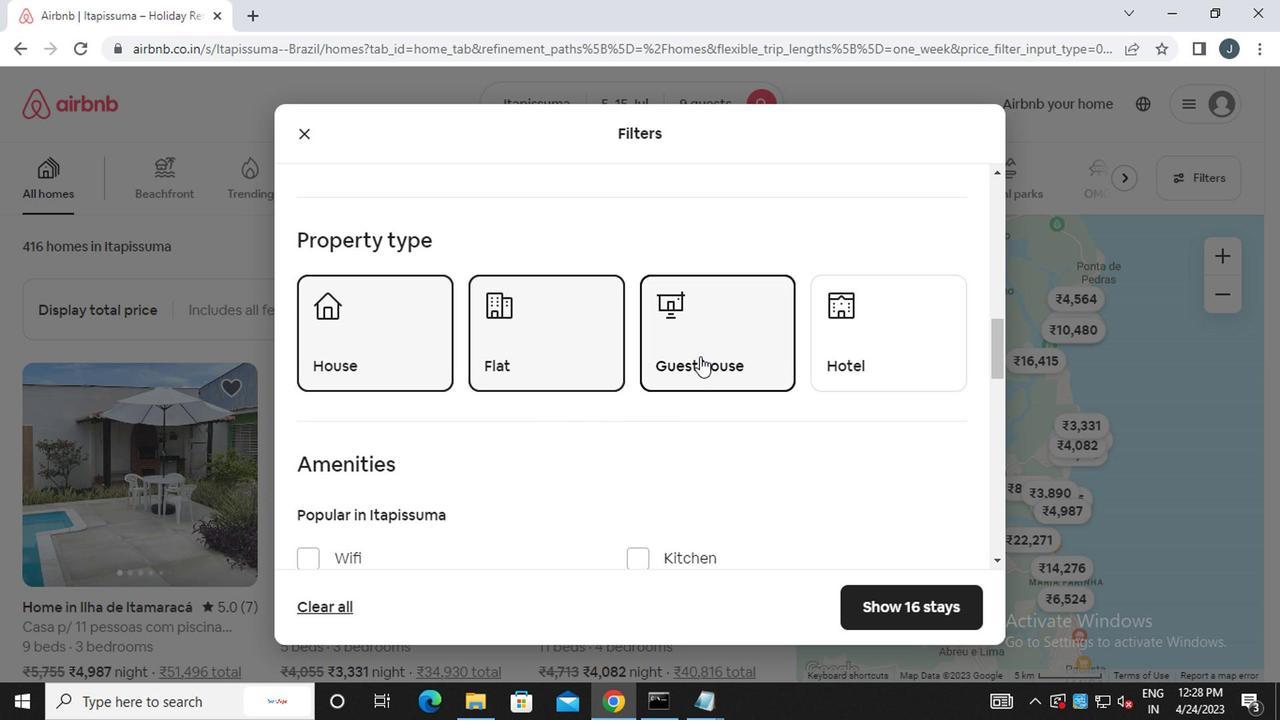 
Action: Mouse scrolled (696, 356) with delta (0, 0)
Screenshot: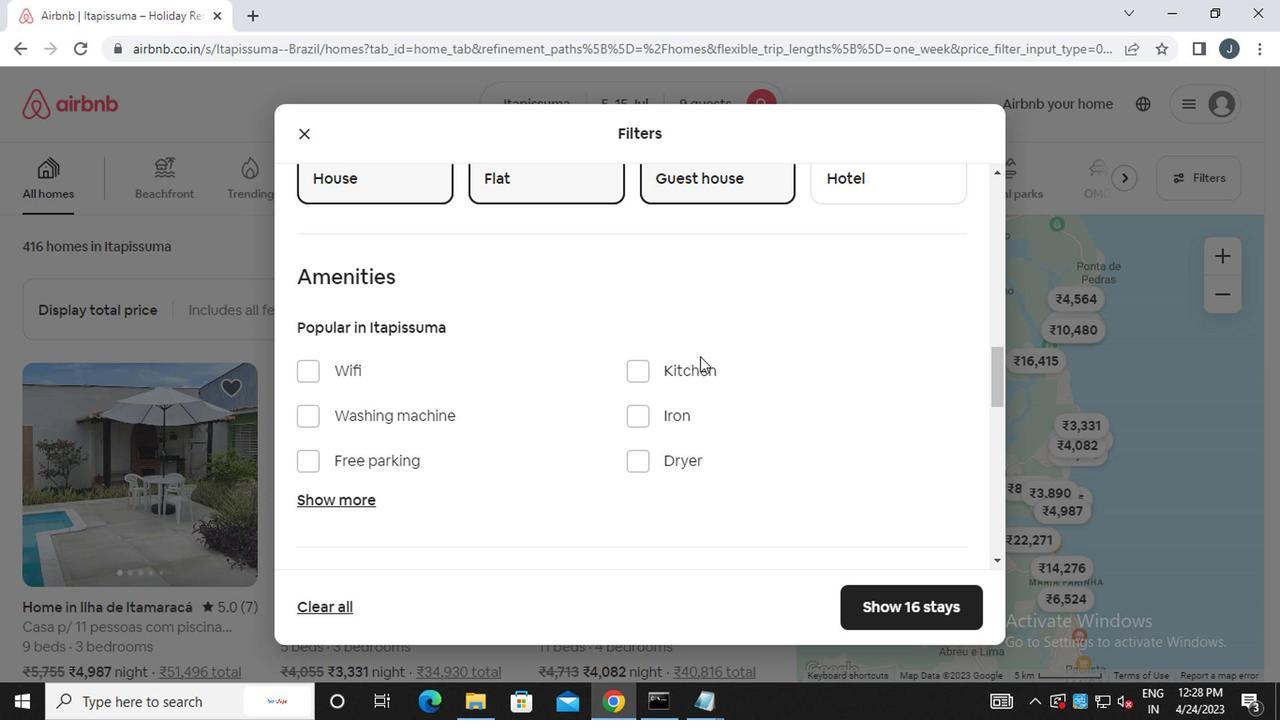 
Action: Mouse scrolled (696, 356) with delta (0, 0)
Screenshot: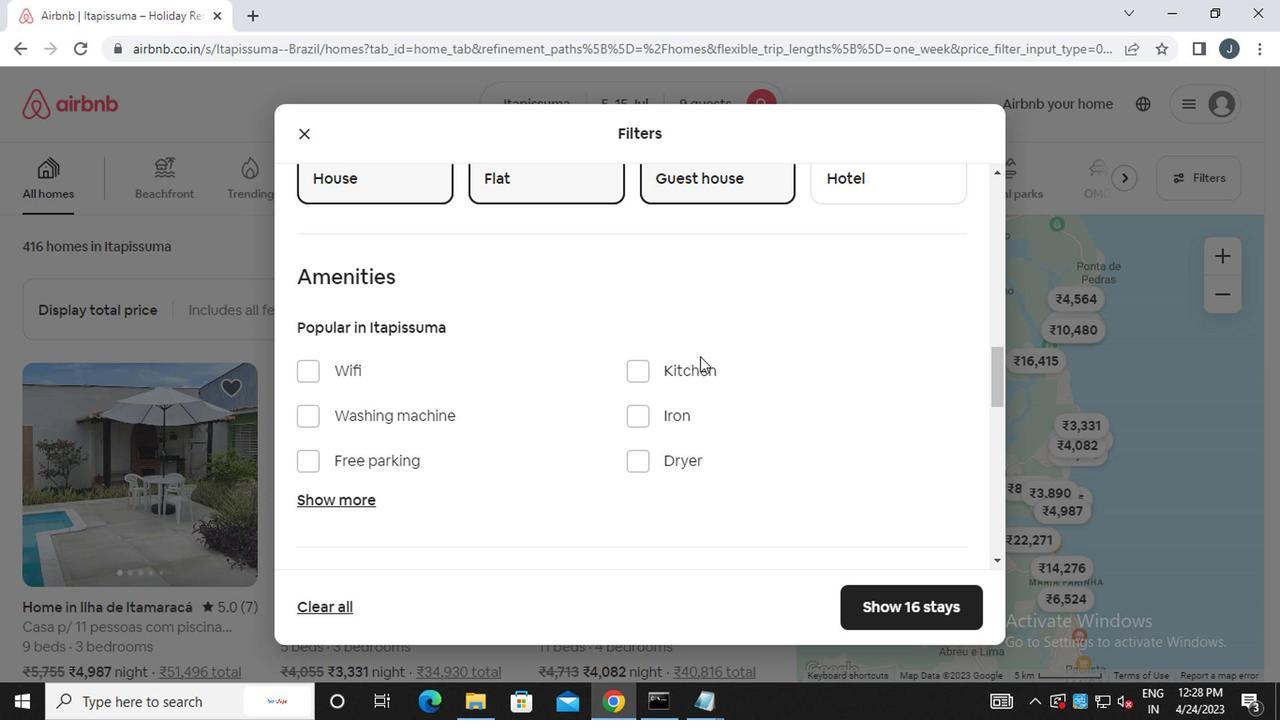
Action: Mouse scrolled (696, 356) with delta (0, 0)
Screenshot: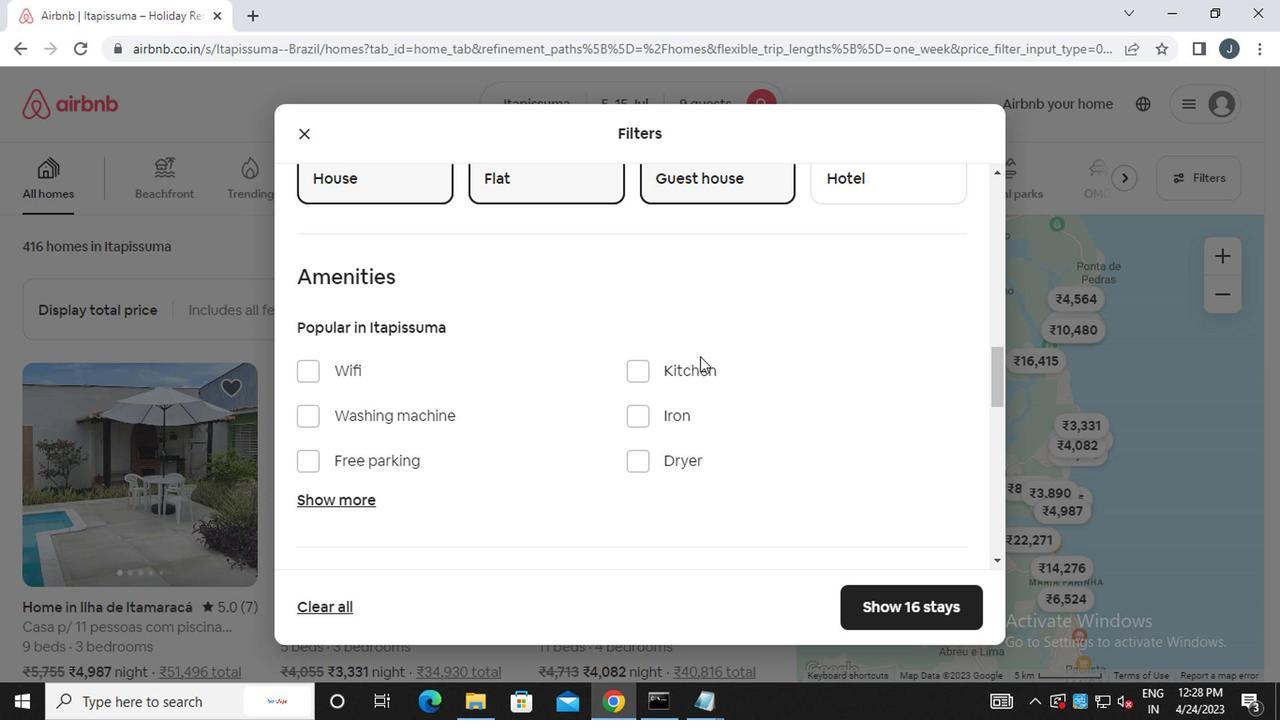 
Action: Mouse scrolled (696, 356) with delta (0, 0)
Screenshot: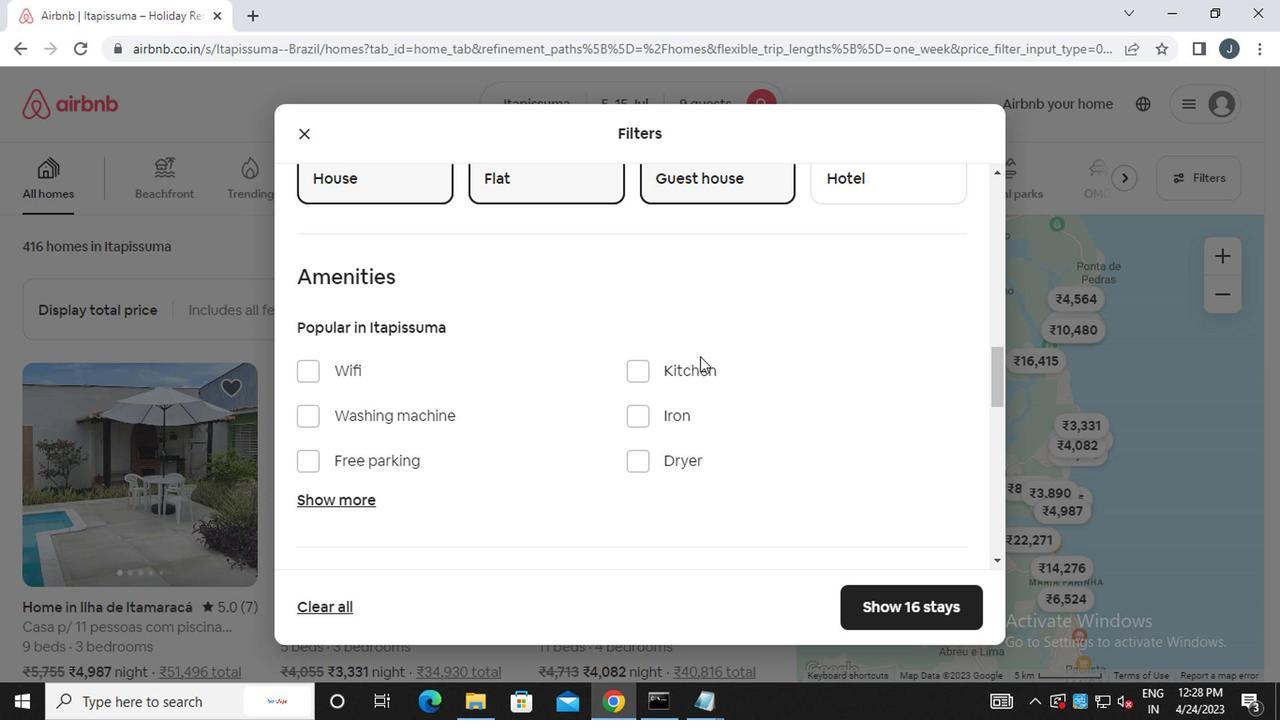 
Action: Mouse moved to (936, 346)
Screenshot: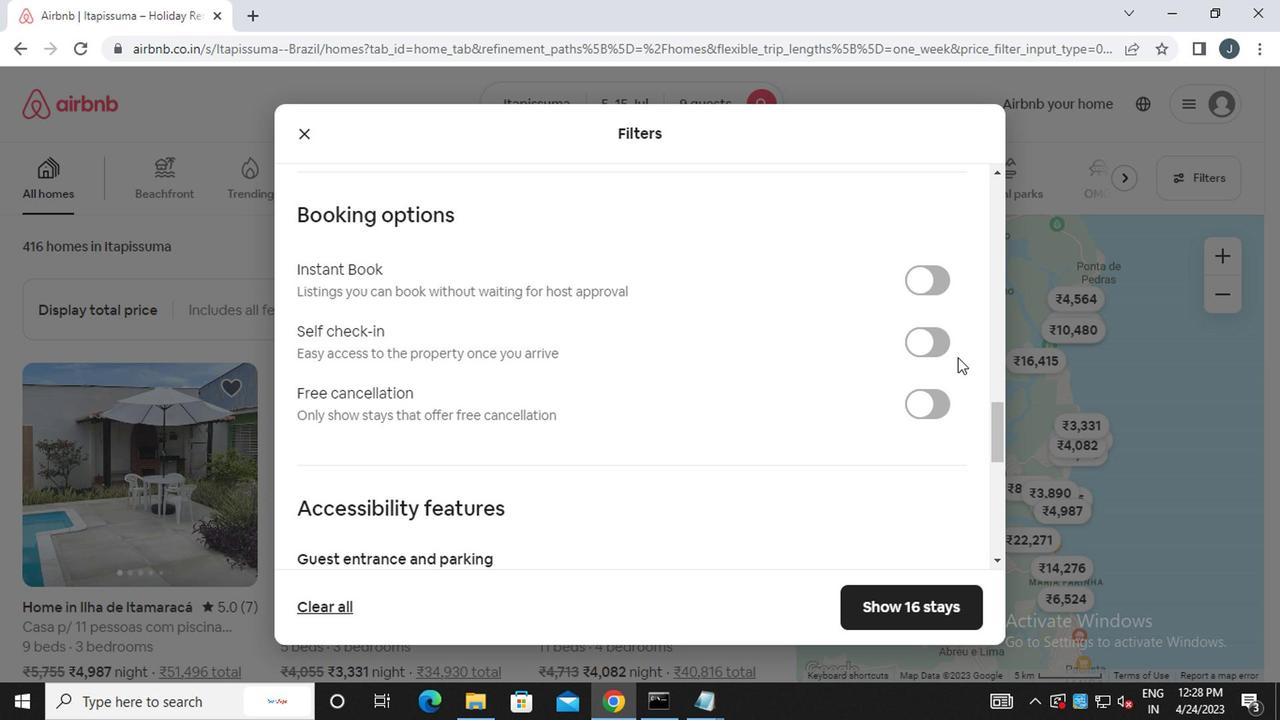
Action: Mouse pressed left at (936, 346)
Screenshot: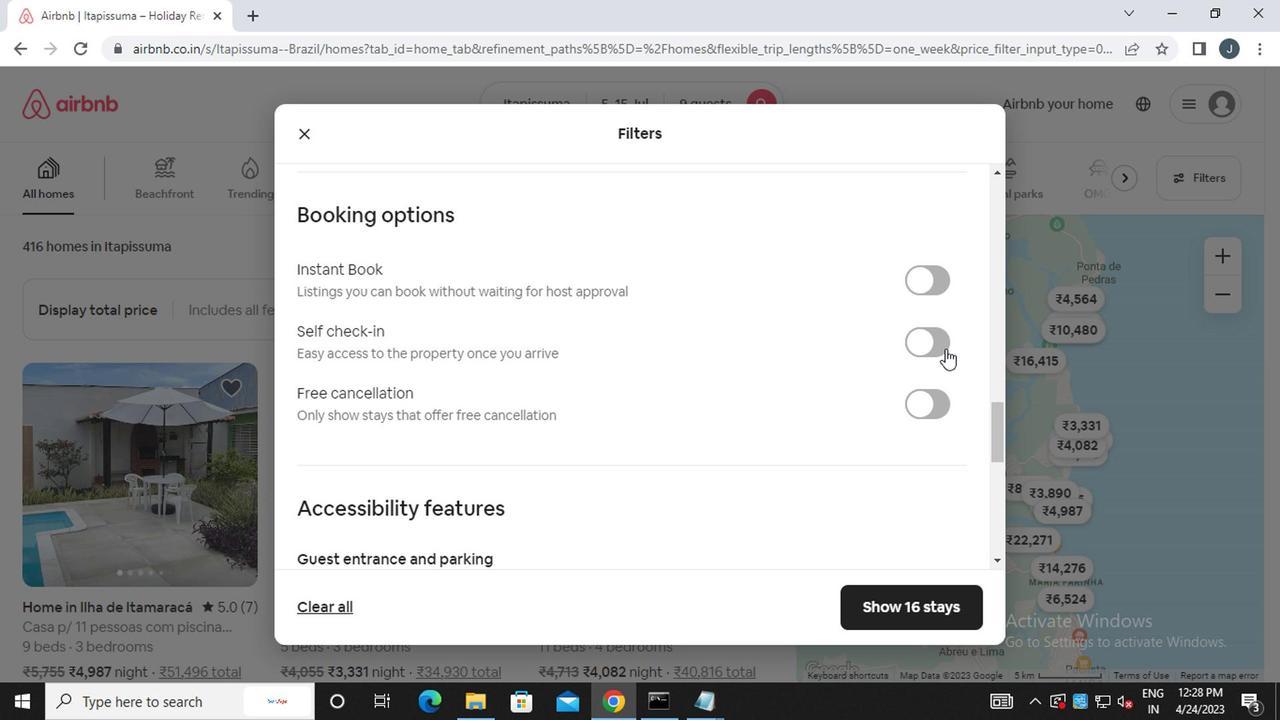 
Action: Mouse moved to (700, 428)
Screenshot: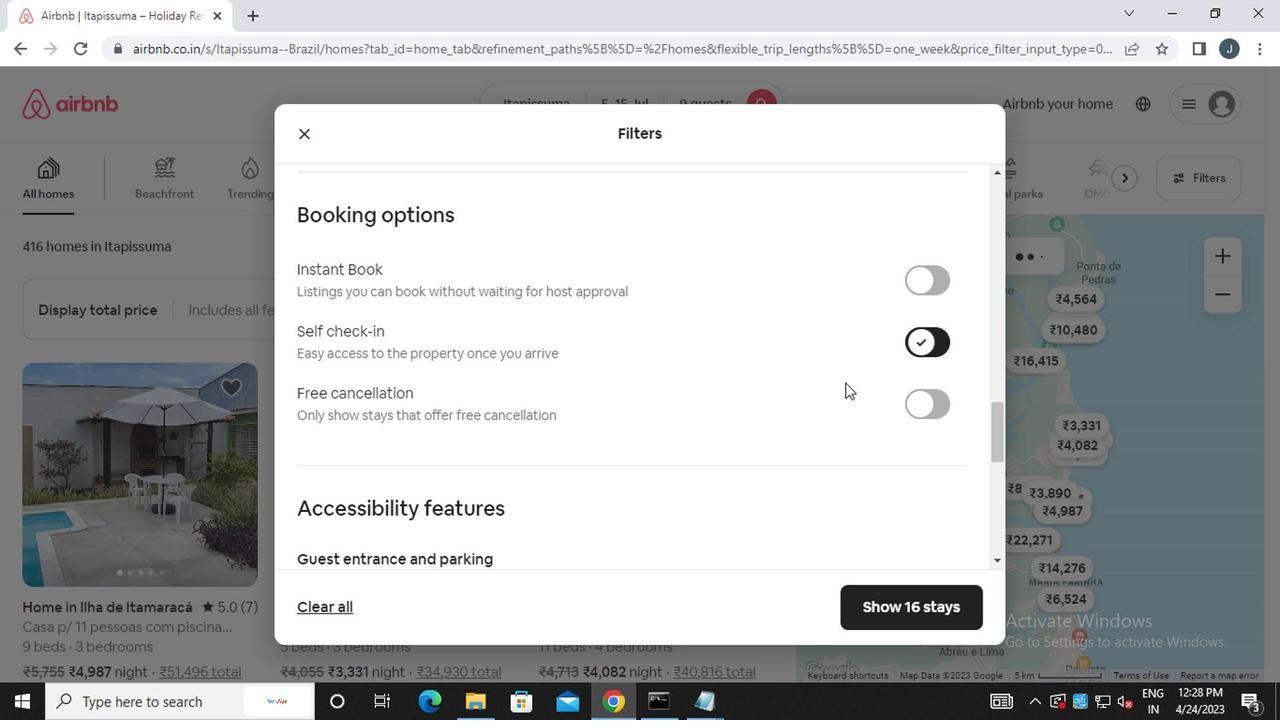 
Action: Mouse scrolled (700, 427) with delta (0, 0)
Screenshot: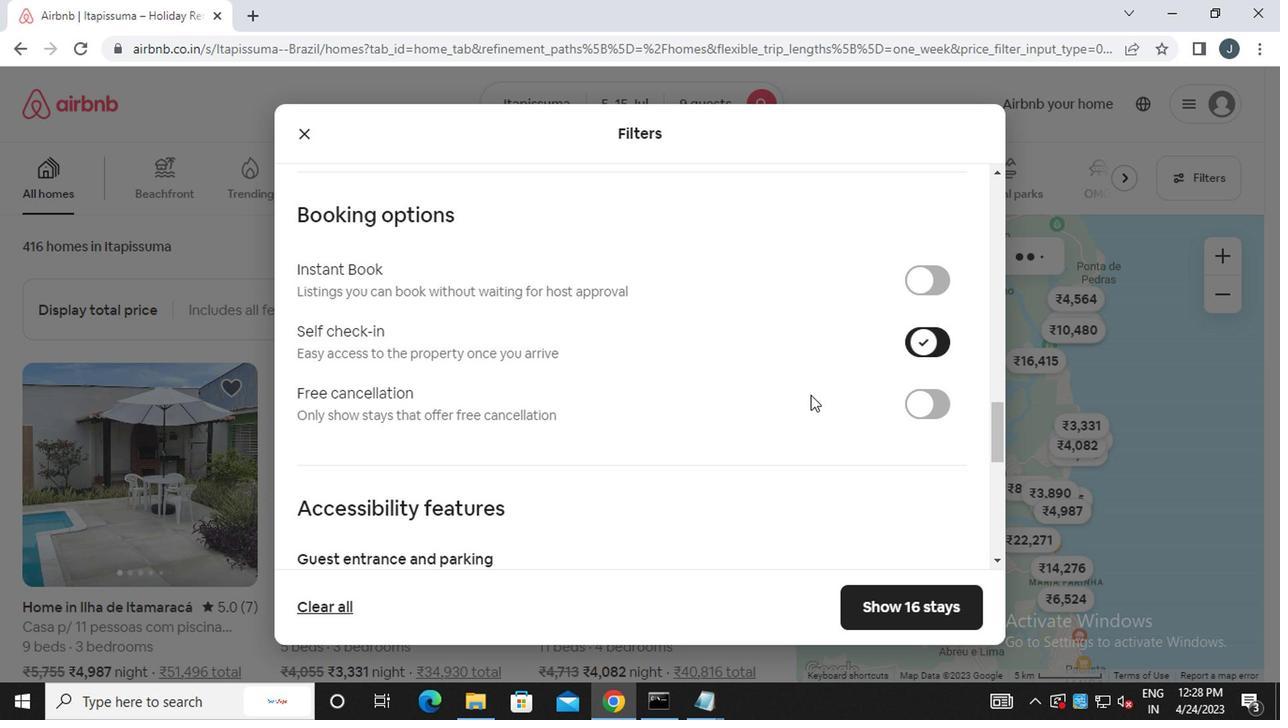 
Action: Mouse moved to (698, 429)
Screenshot: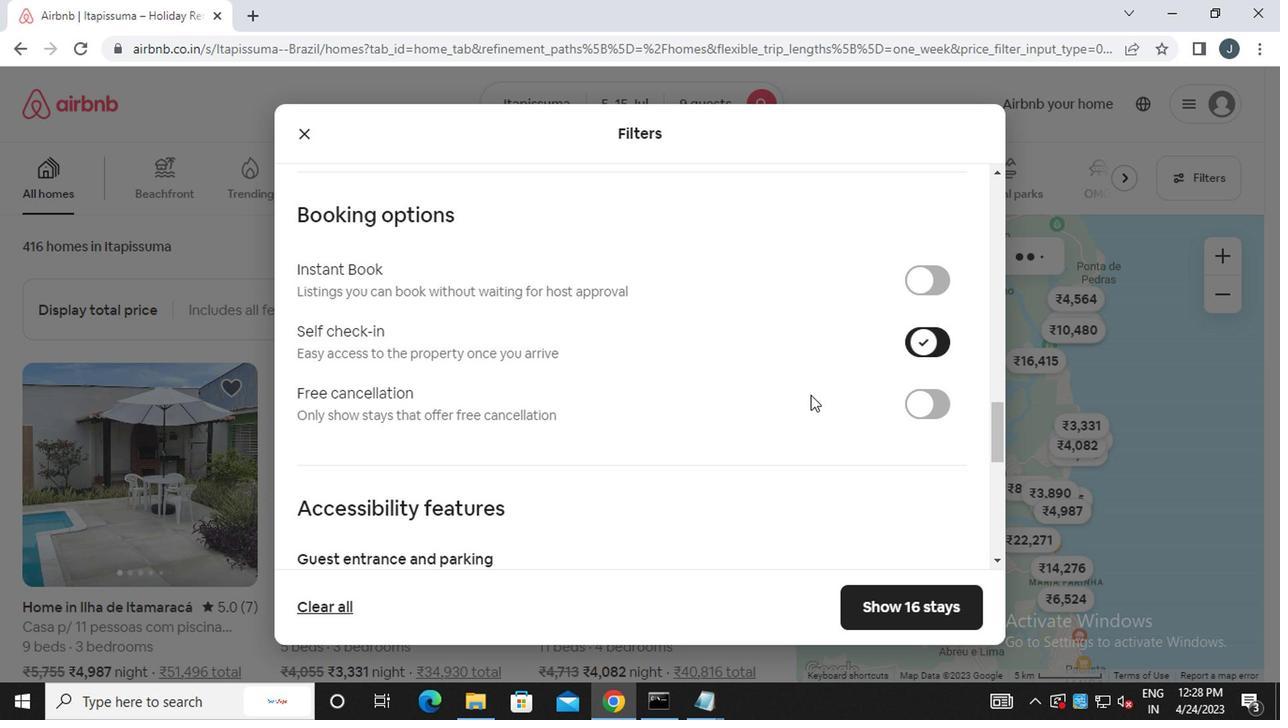 
Action: Mouse scrolled (698, 428) with delta (0, -1)
Screenshot: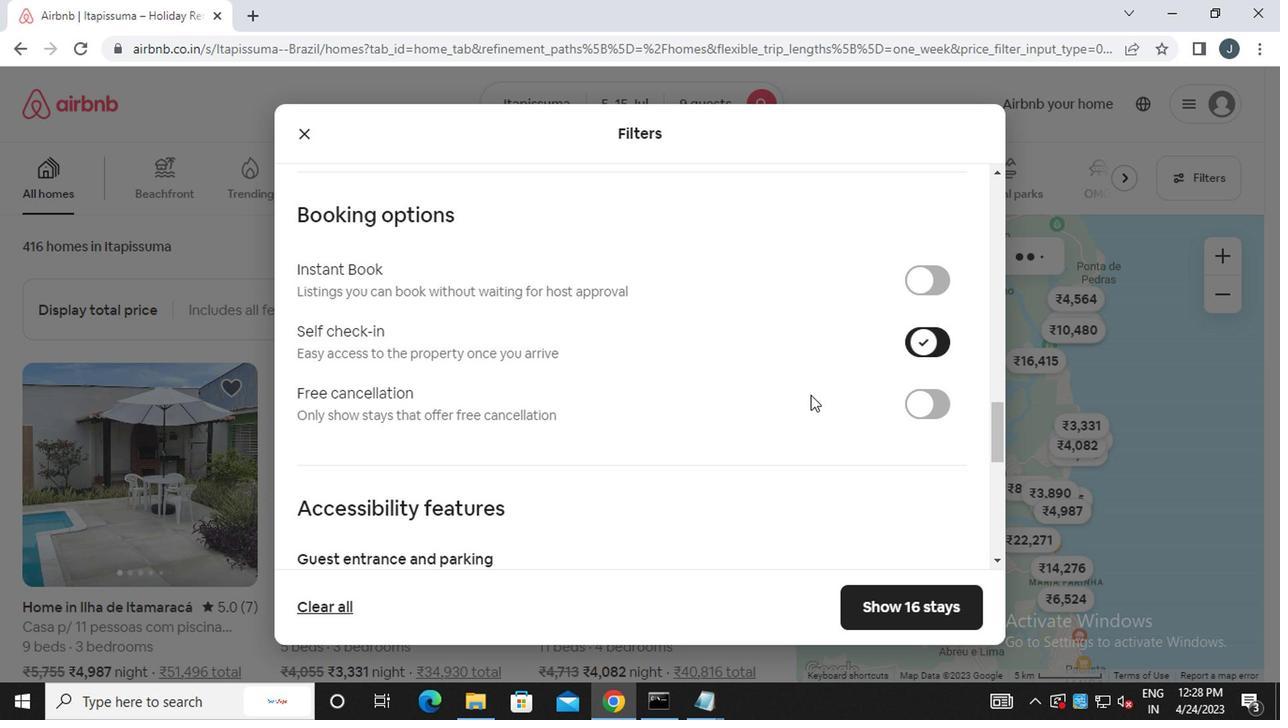 
Action: Mouse scrolled (698, 428) with delta (0, -1)
Screenshot: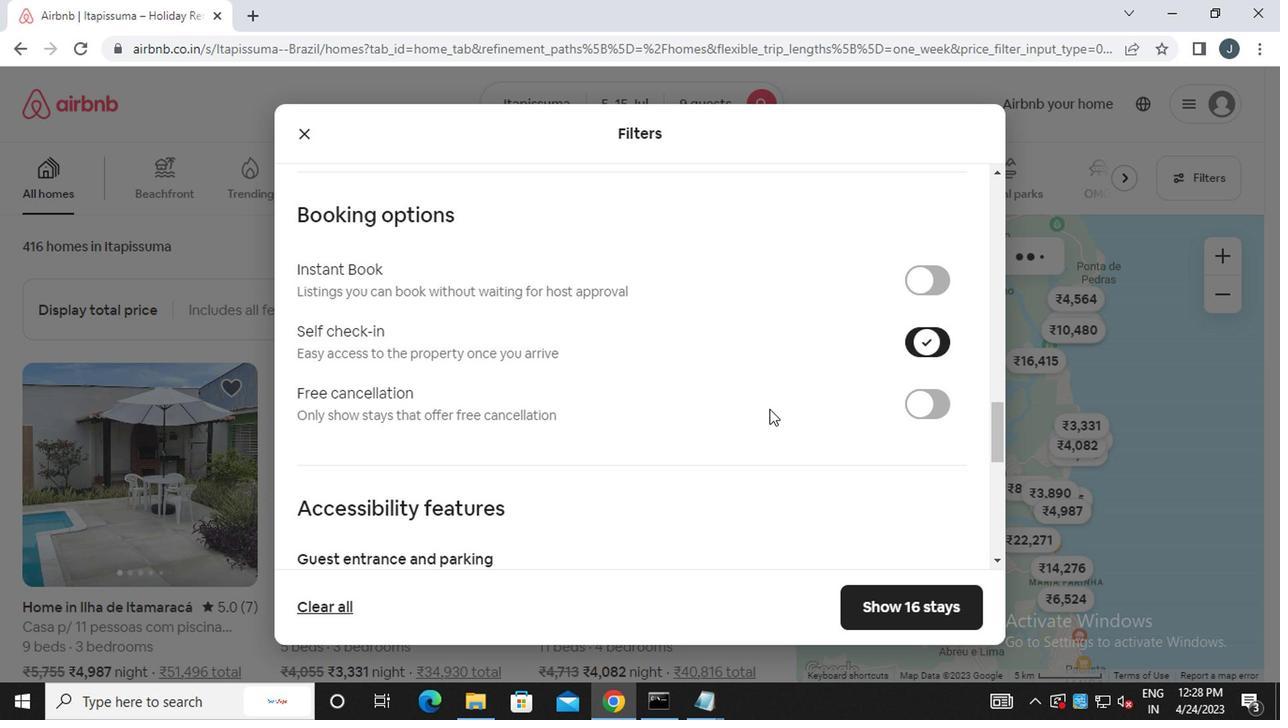 
Action: Mouse scrolled (698, 428) with delta (0, -1)
Screenshot: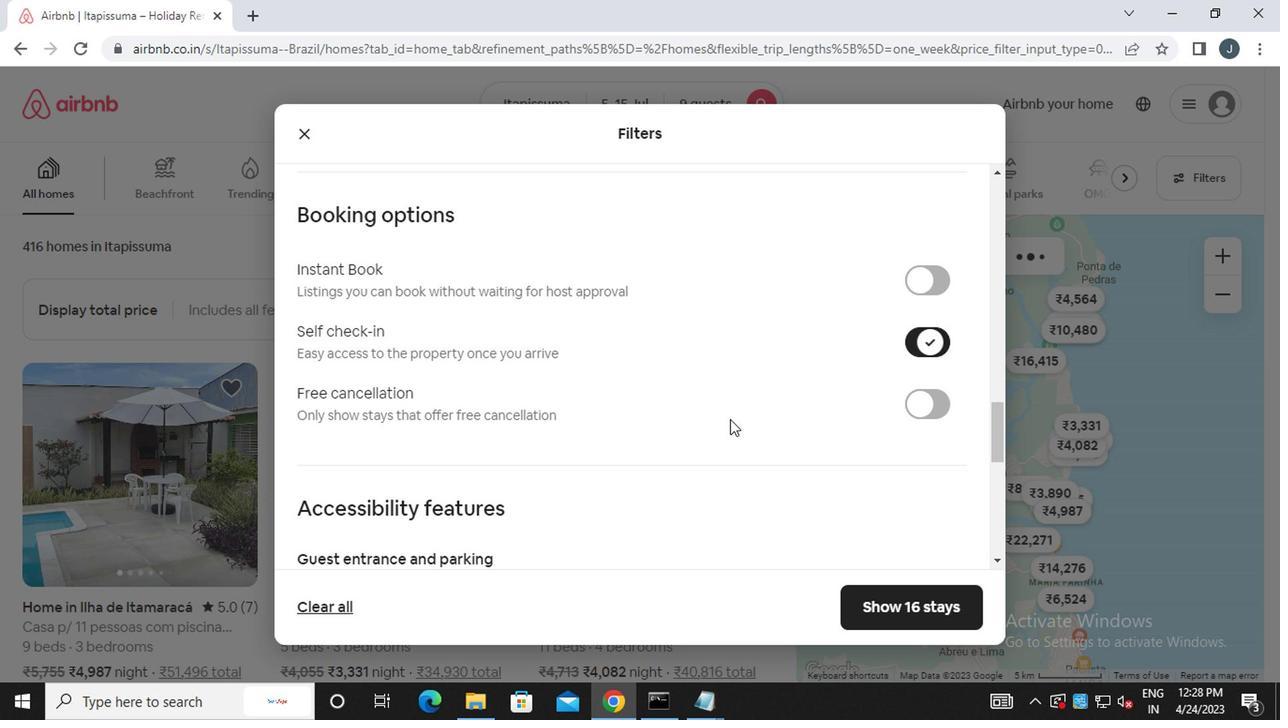 
Action: Mouse scrolled (698, 428) with delta (0, -1)
Screenshot: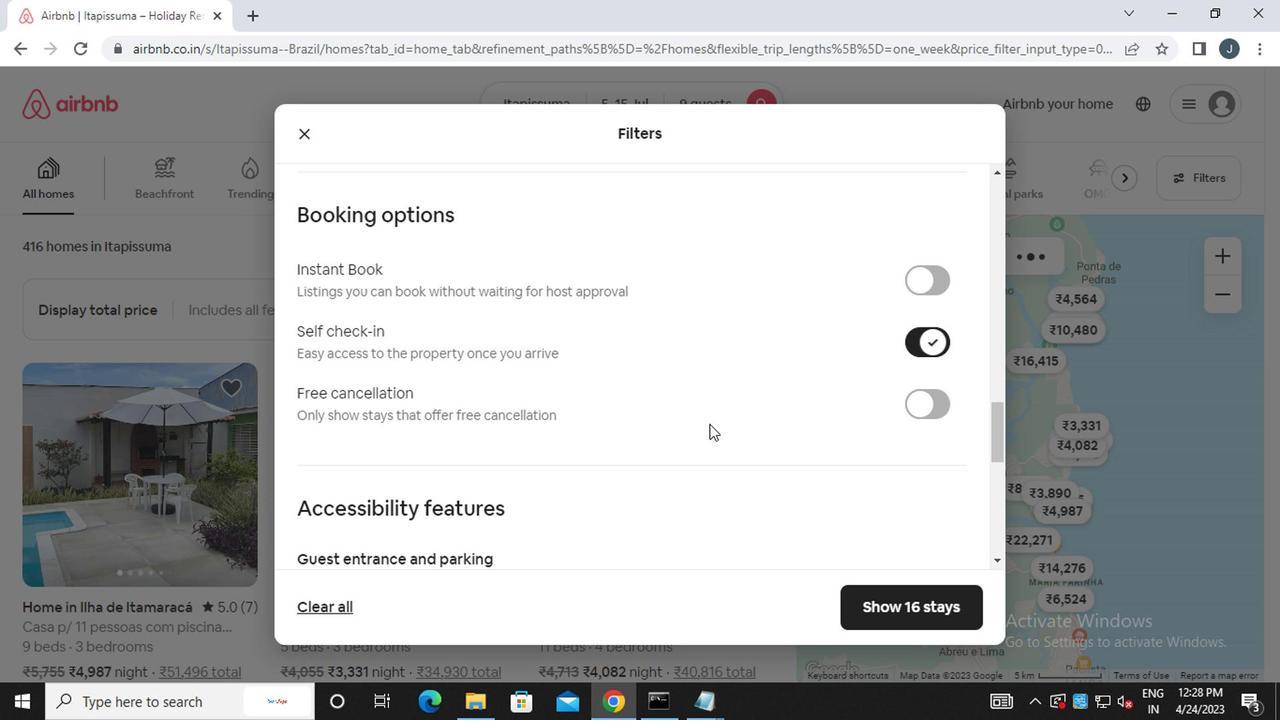 
Action: Mouse scrolled (698, 428) with delta (0, -1)
Screenshot: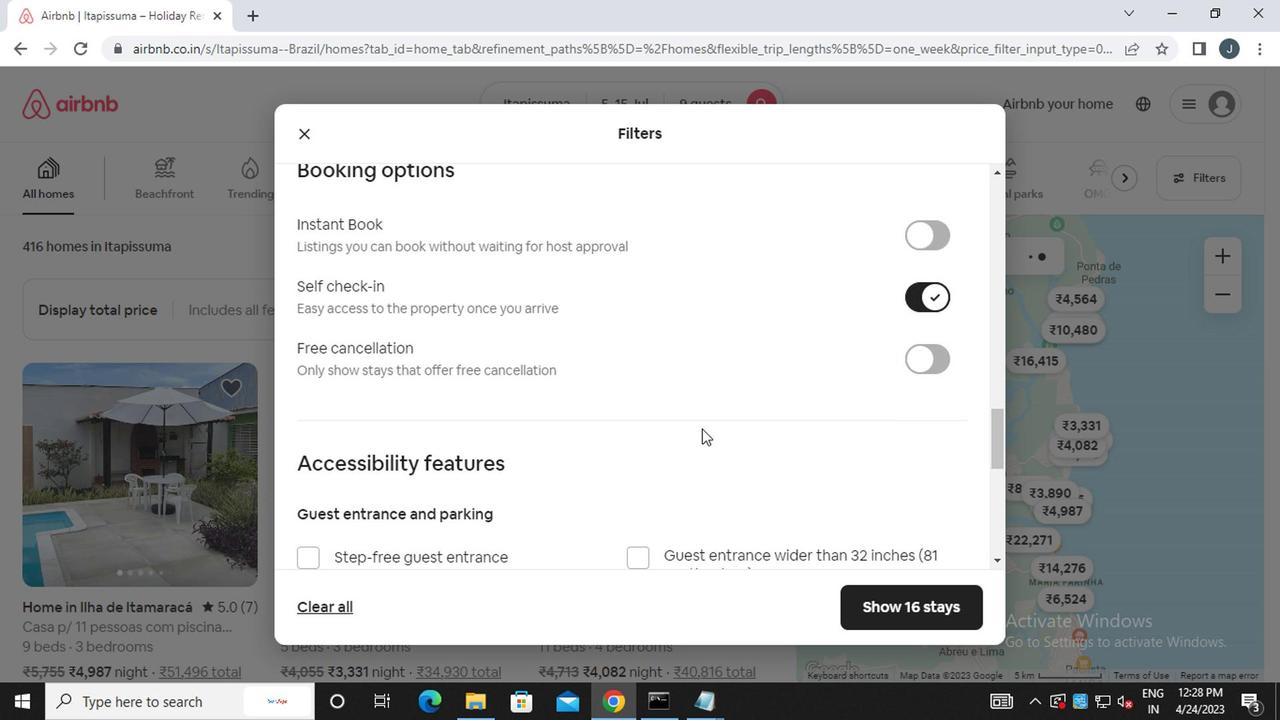 
Action: Mouse scrolled (698, 428) with delta (0, -1)
Screenshot: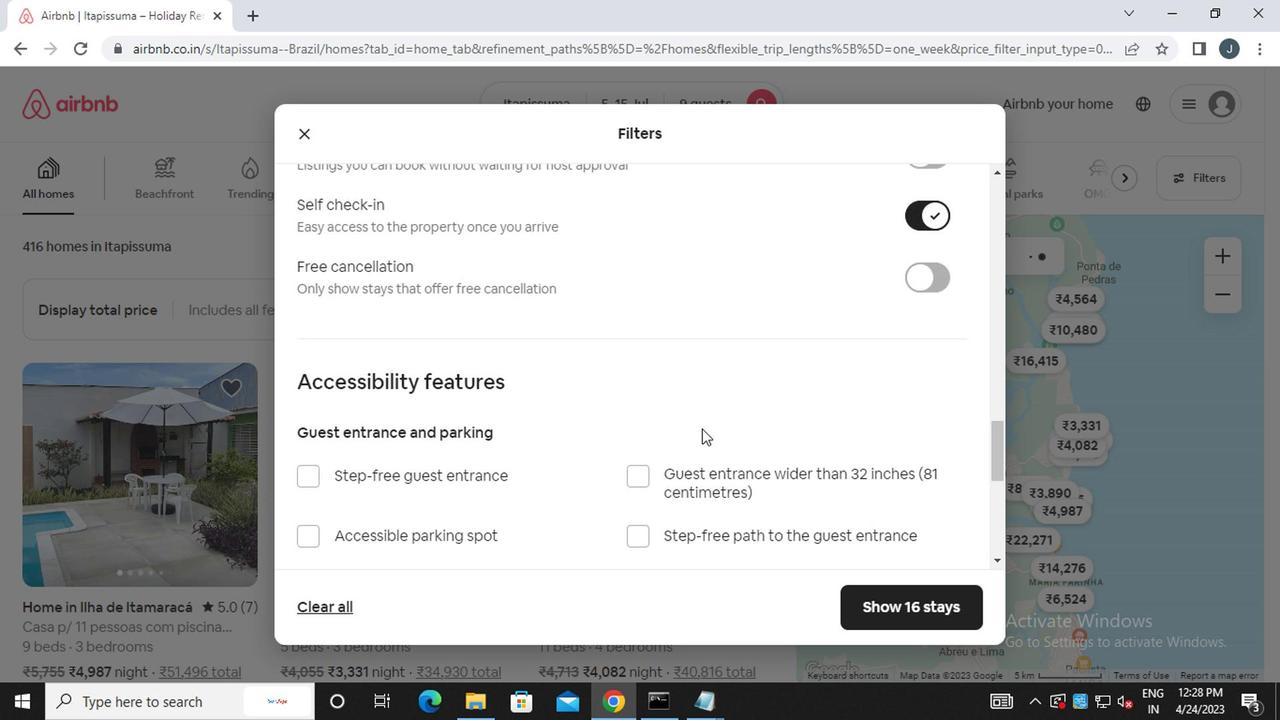 
Action: Mouse scrolled (698, 428) with delta (0, -1)
Screenshot: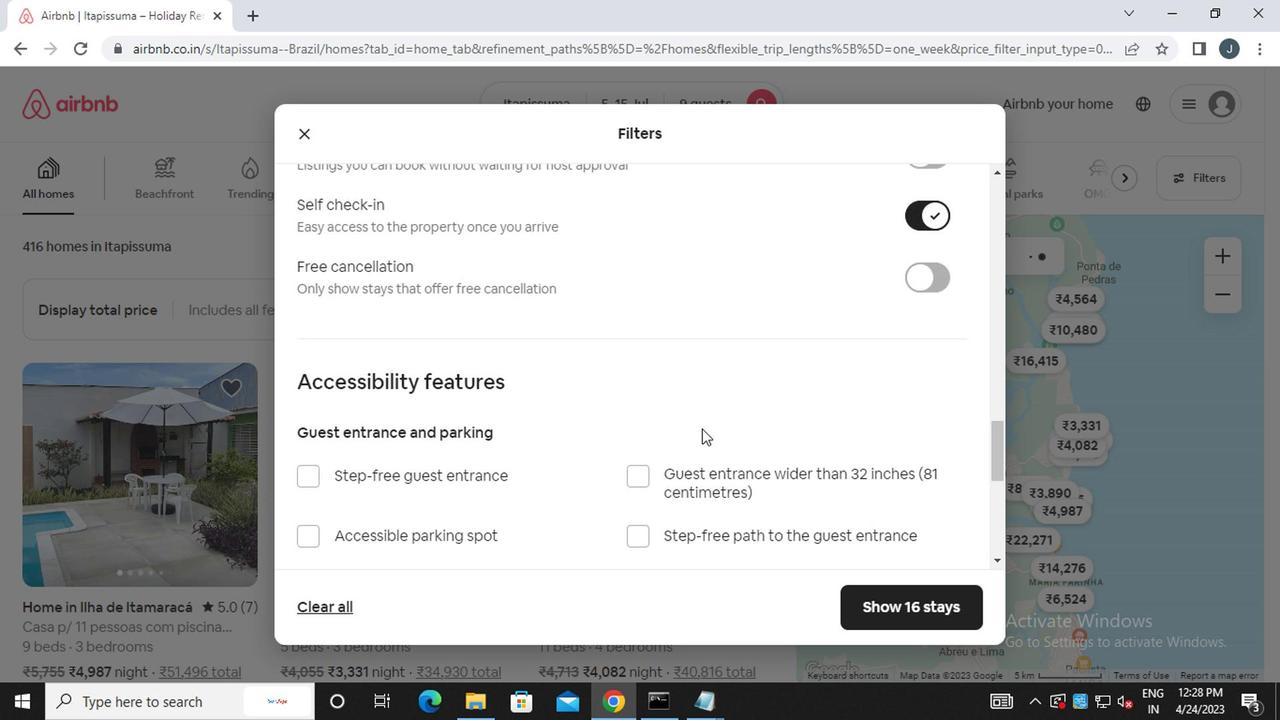 
Action: Mouse moved to (697, 429)
Screenshot: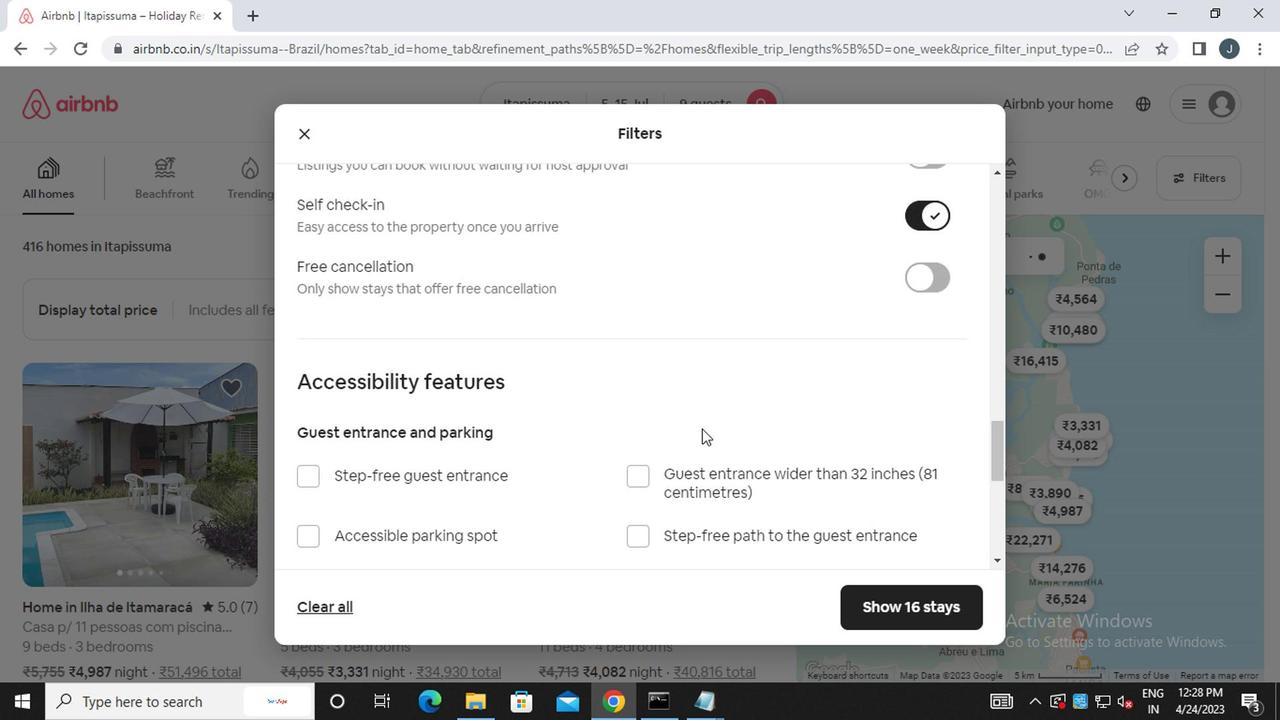 
Action: Mouse scrolled (697, 428) with delta (0, -1)
Screenshot: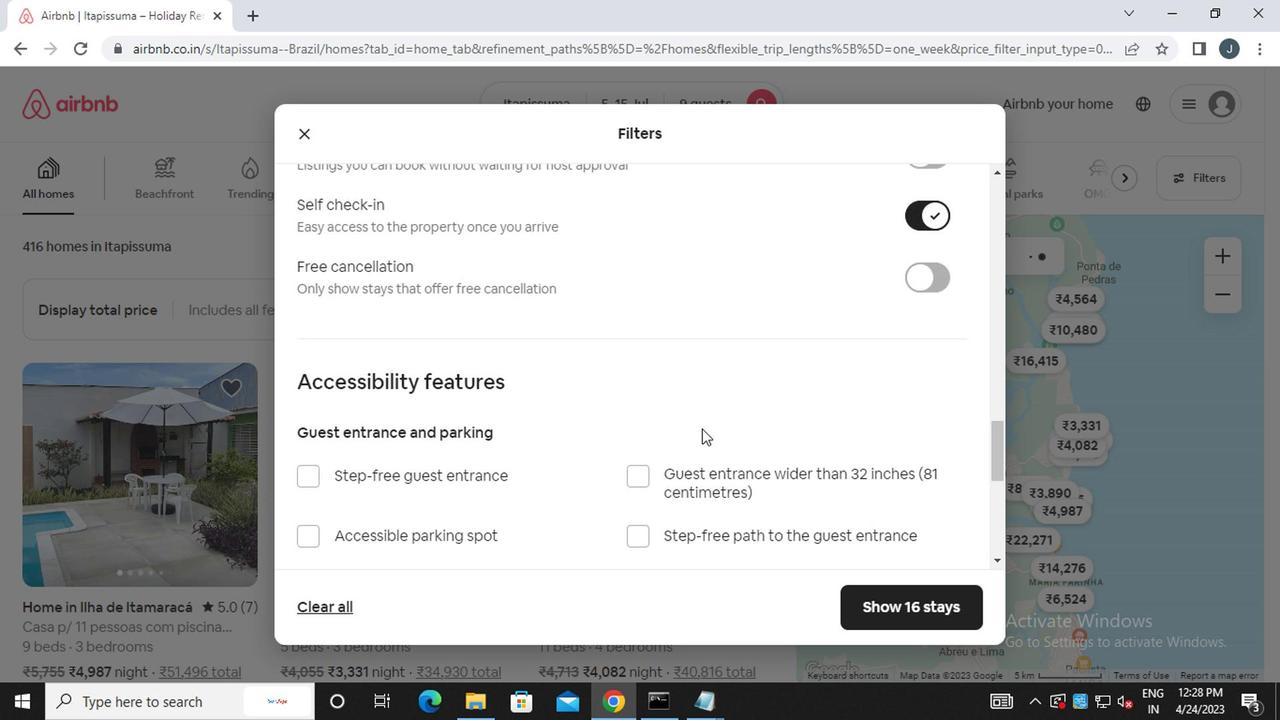 
Action: Mouse scrolled (697, 428) with delta (0, -1)
Screenshot: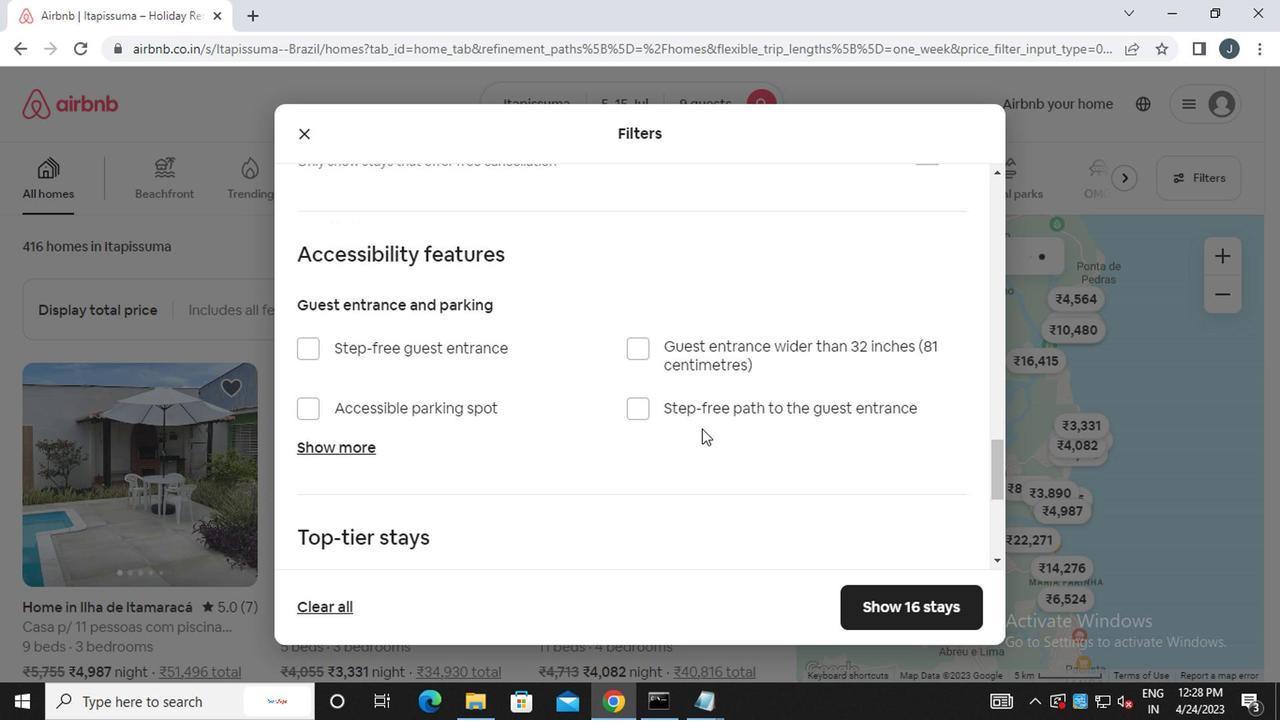 
Action: Mouse scrolled (697, 428) with delta (0, -1)
Screenshot: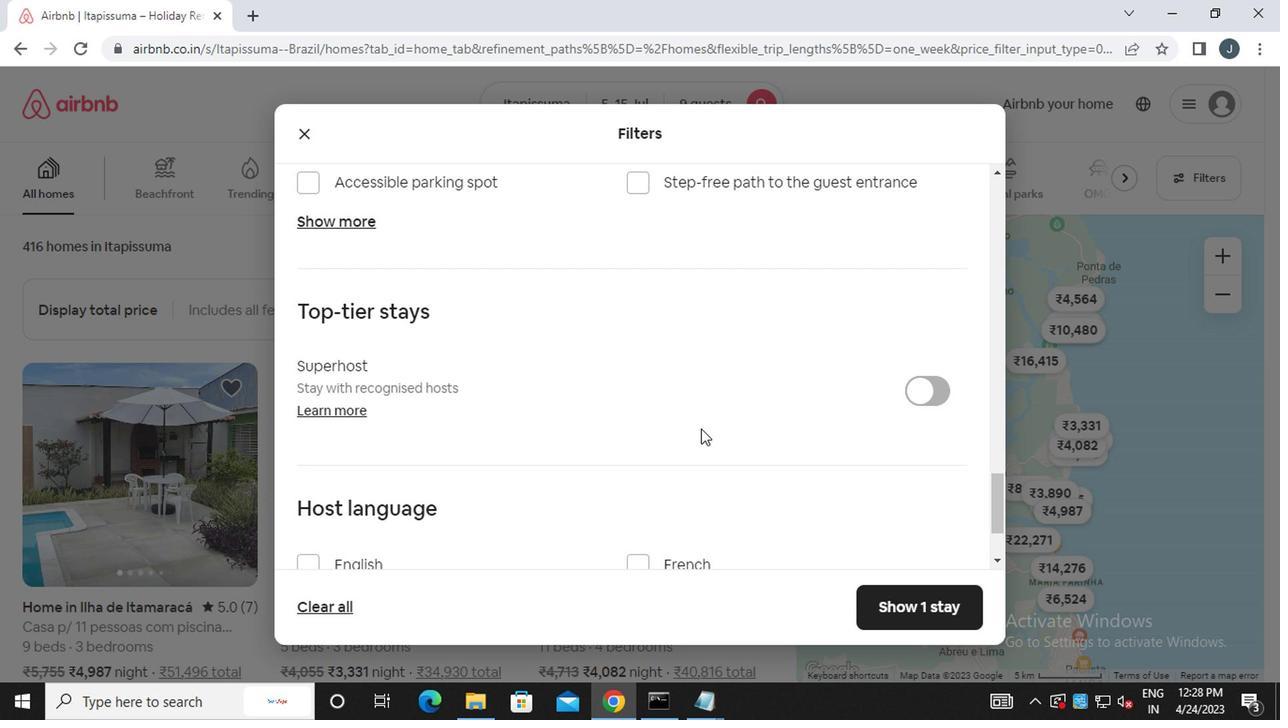 
Action: Mouse scrolled (697, 428) with delta (0, -1)
Screenshot: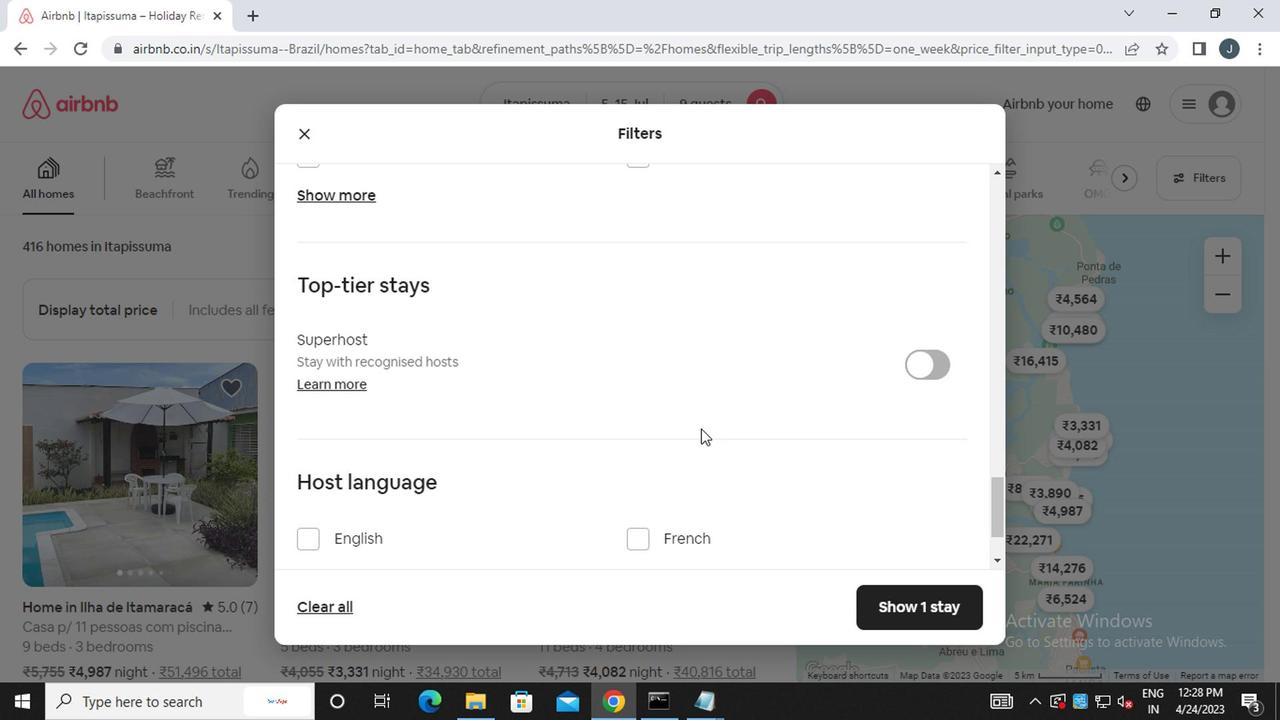 
Action: Mouse moved to (697, 429)
Screenshot: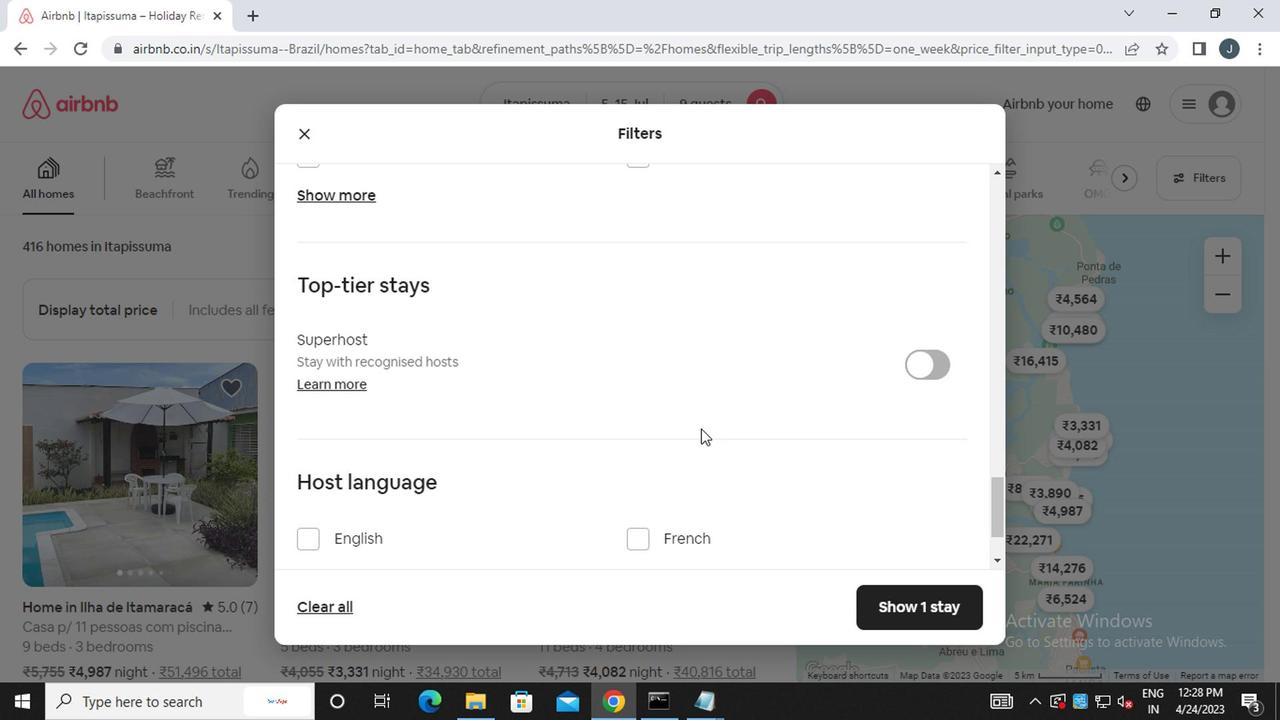 
Action: Mouse scrolled (697, 428) with delta (0, -1)
Screenshot: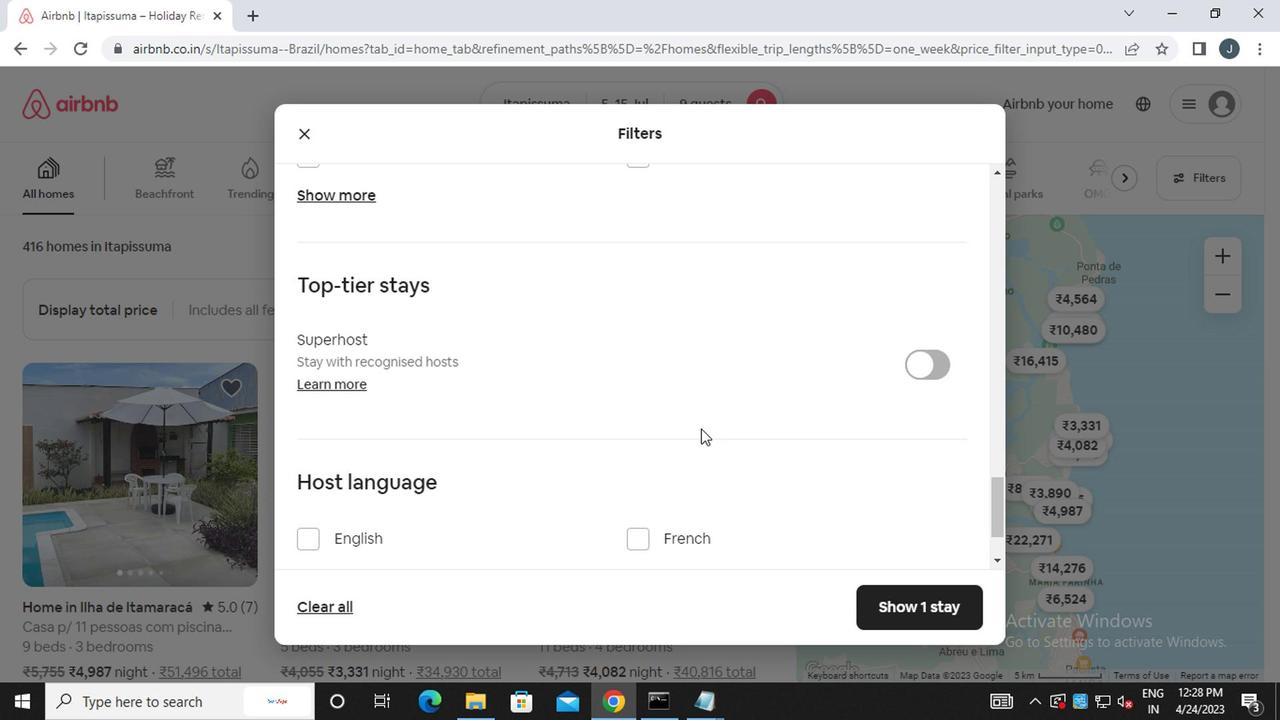 
Action: Mouse moved to (696, 429)
Screenshot: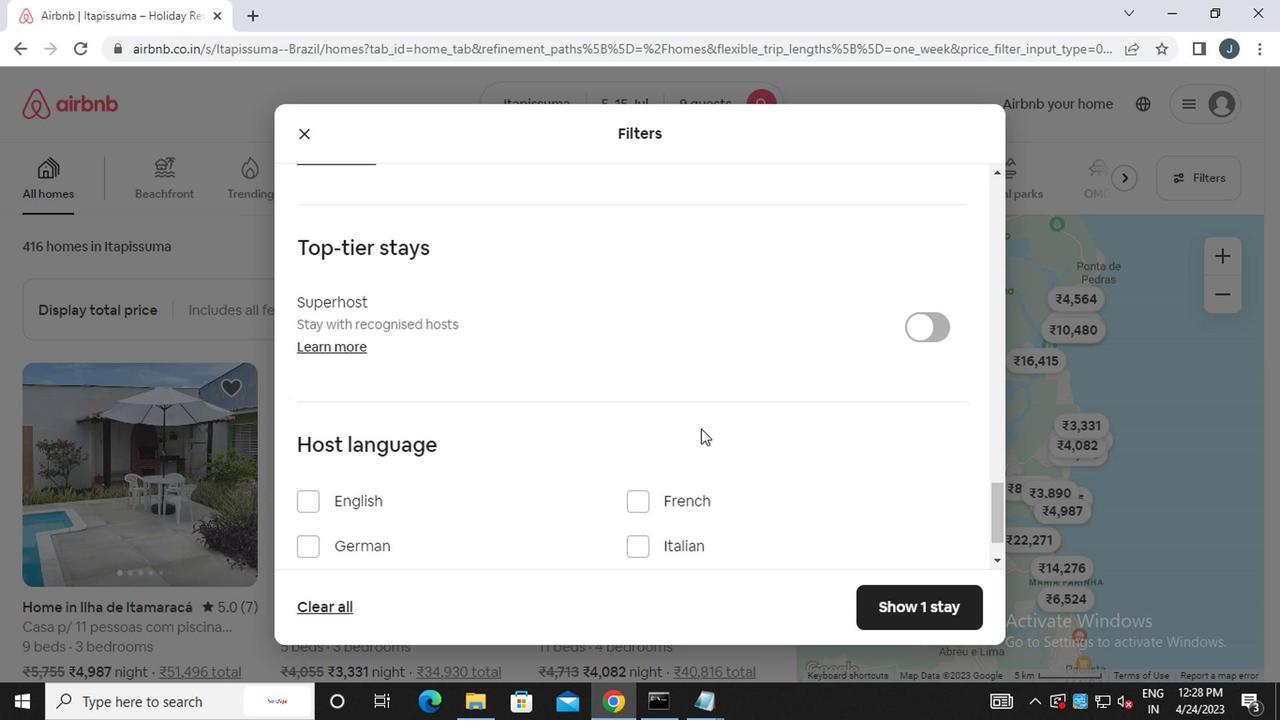 
Action: Mouse scrolled (696, 428) with delta (0, -1)
Screenshot: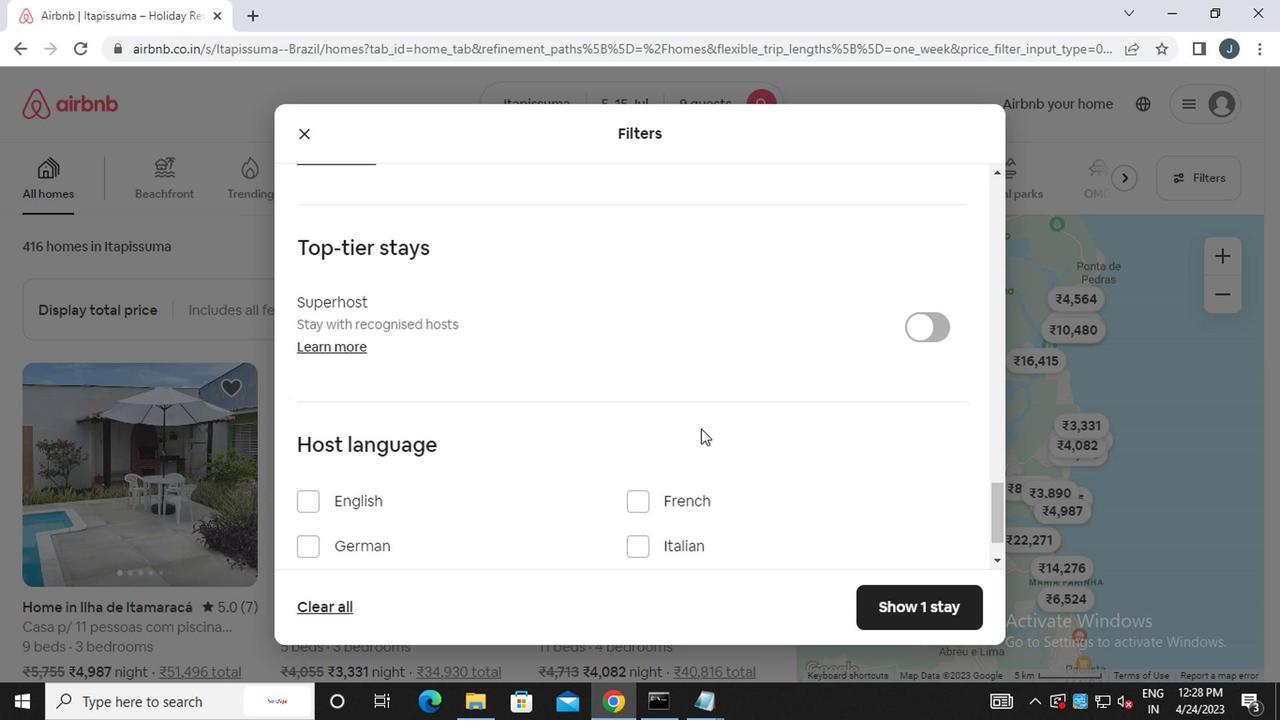 
Action: Mouse scrolled (696, 428) with delta (0, -1)
Screenshot: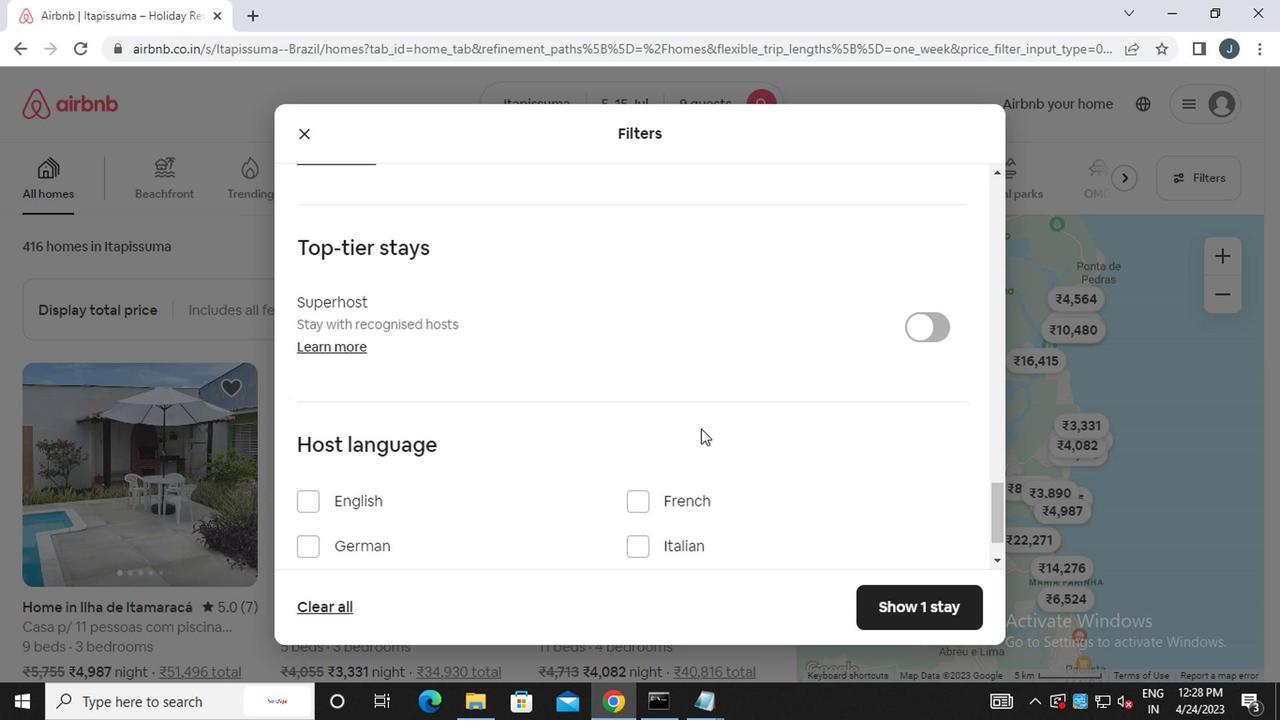 
Action: Mouse scrolled (696, 428) with delta (0, -1)
Screenshot: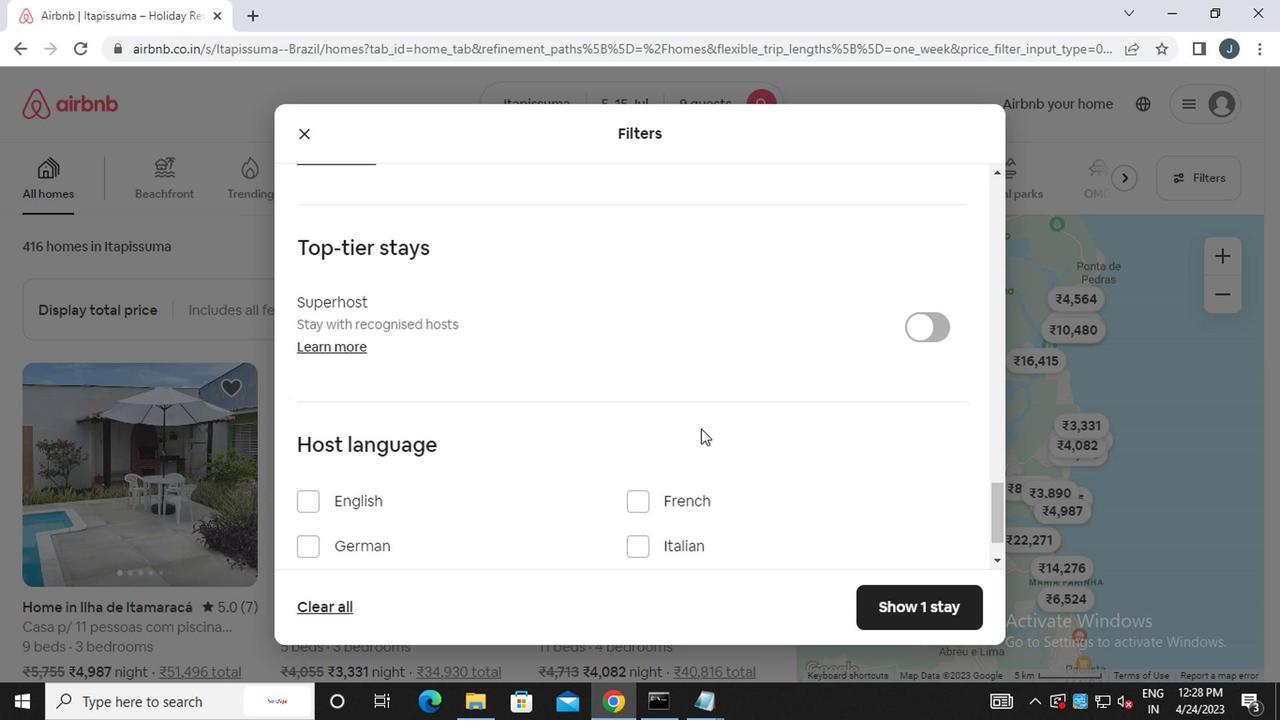 
Action: Mouse moved to (357, 520)
Screenshot: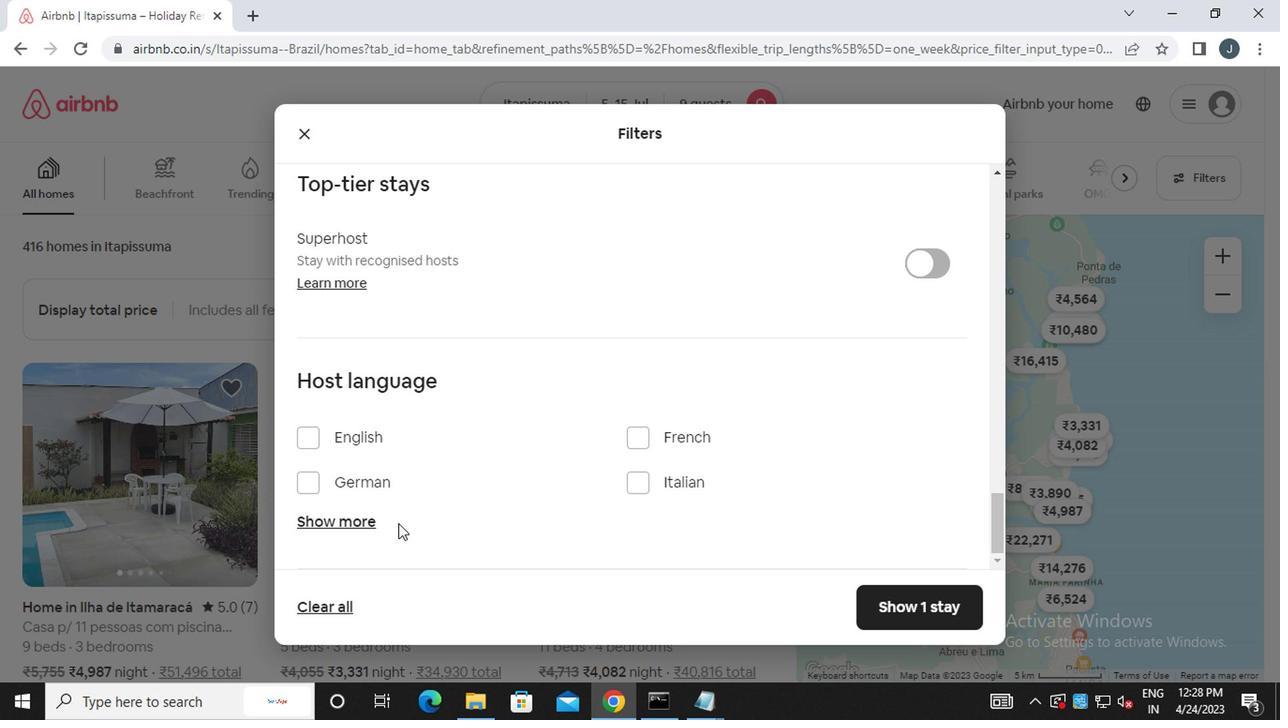 
Action: Mouse pressed left at (357, 520)
Screenshot: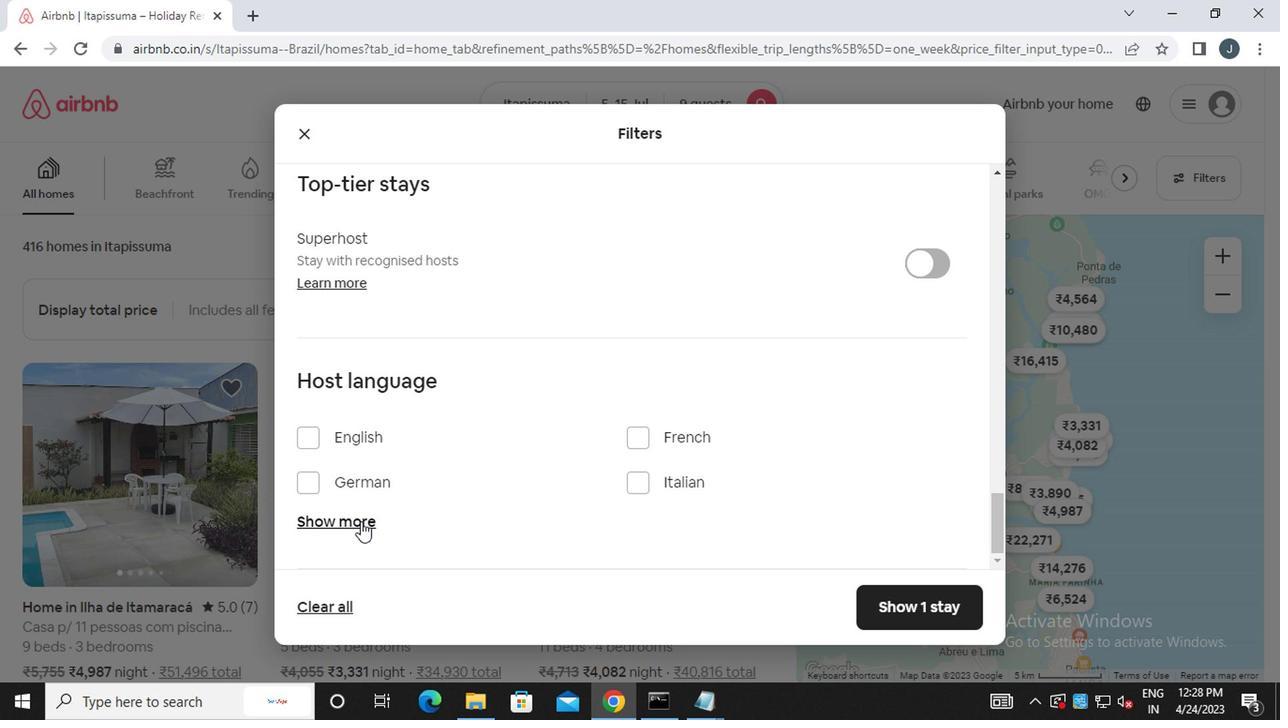 
Action: Mouse pressed left at (357, 520)
Screenshot: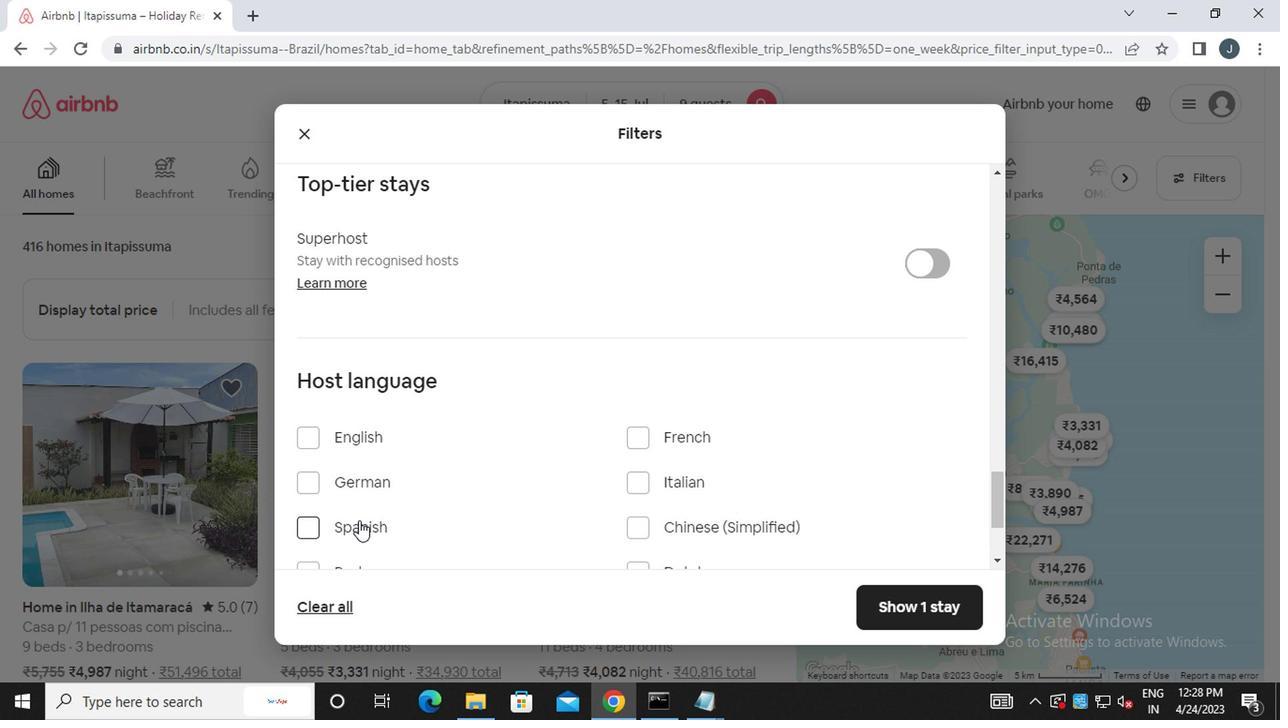 
Action: Mouse moved to (930, 602)
Screenshot: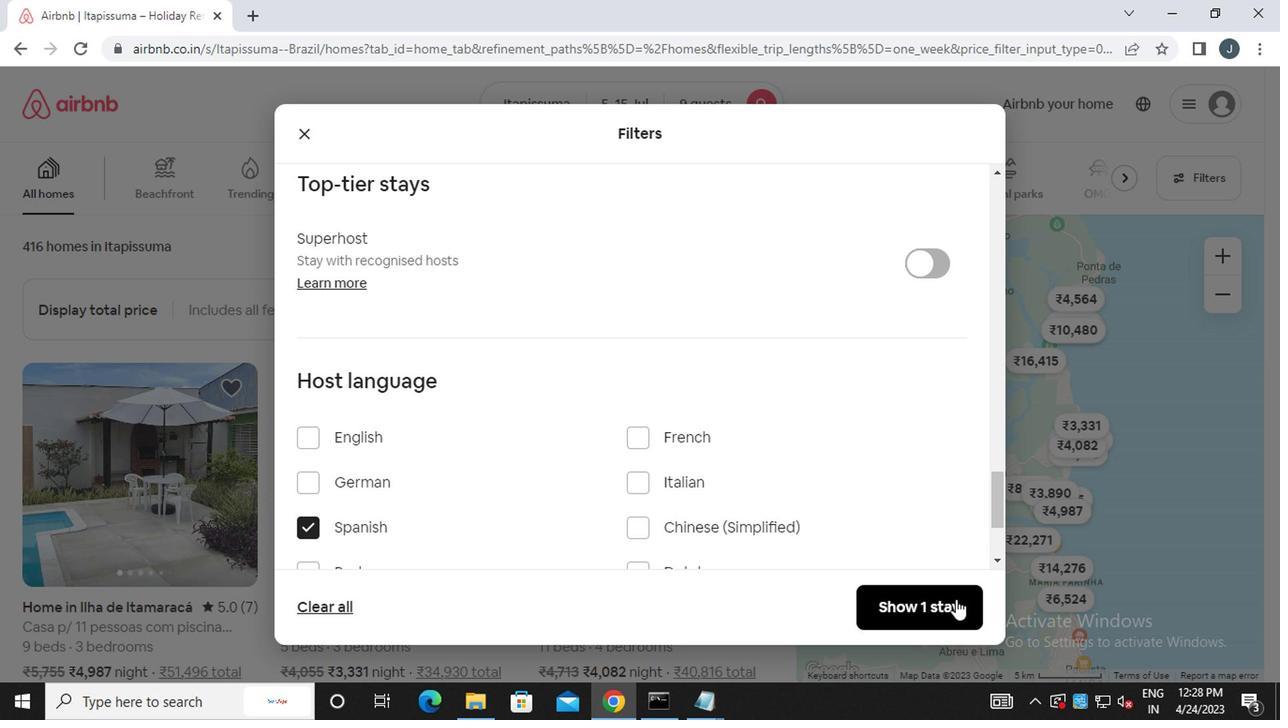 
Action: Mouse pressed left at (930, 602)
Screenshot: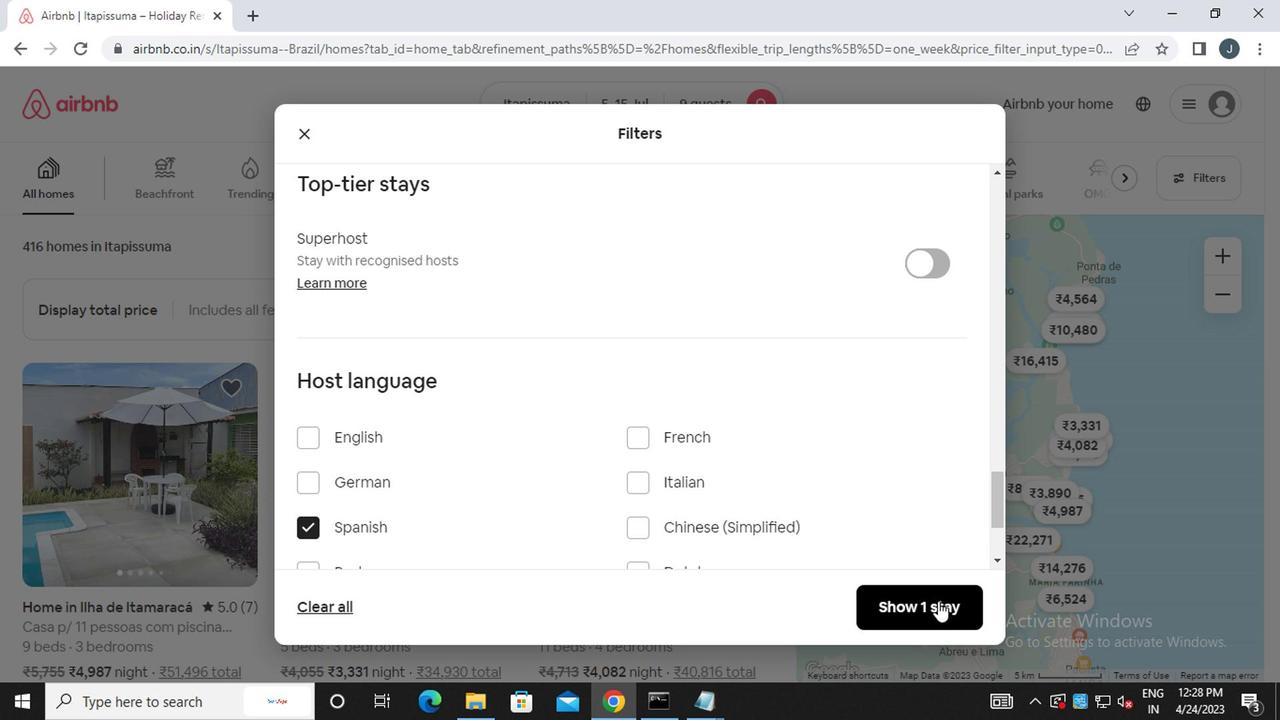 
Action: Mouse moved to (916, 595)
Screenshot: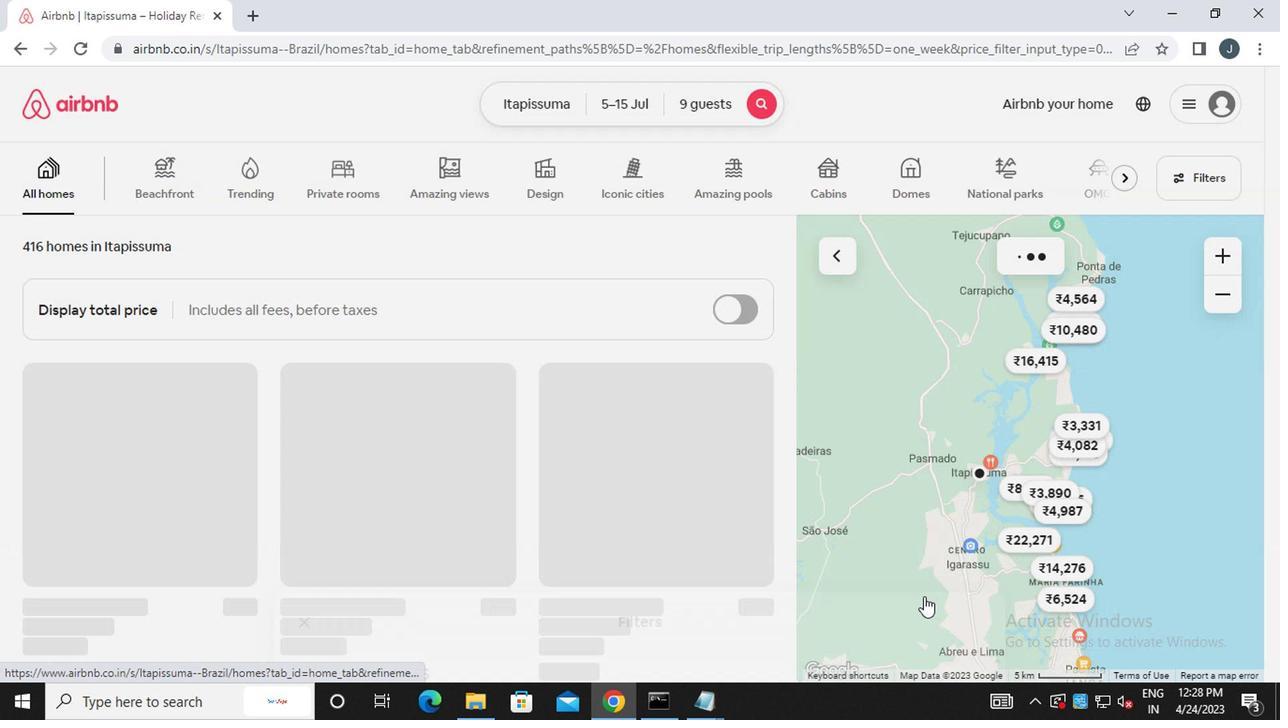 
